 Task: Find connections with filter location Khōst with filter topic #Projectmanagements with filter profile language English with filter current company L&T Technology Services with filter school LDRP Institute of Technology & Research, Gujarat Technological University with filter industry Specialty Trade Contractors with filter service category Email Marketing with filter keywords title Secretary
Action: Mouse moved to (704, 142)
Screenshot: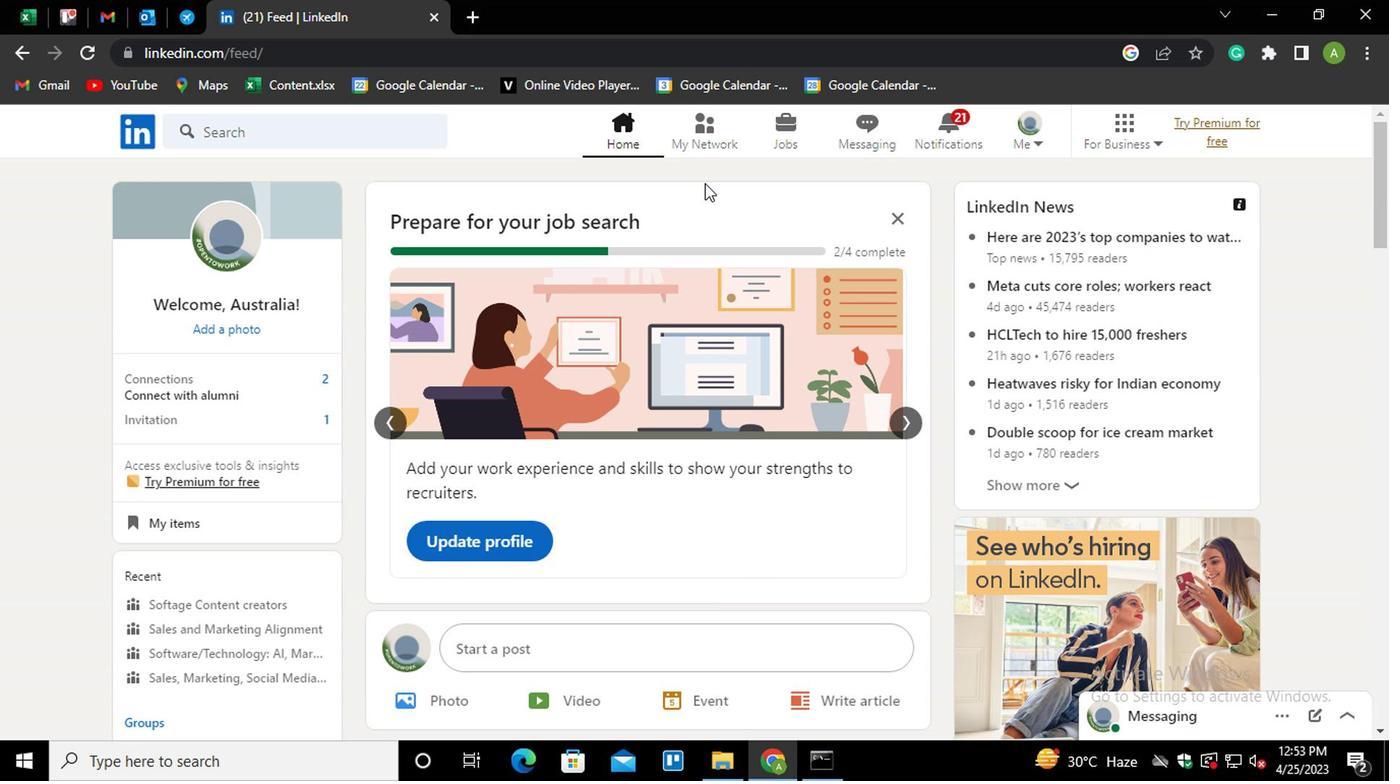 
Action: Mouse pressed left at (704, 142)
Screenshot: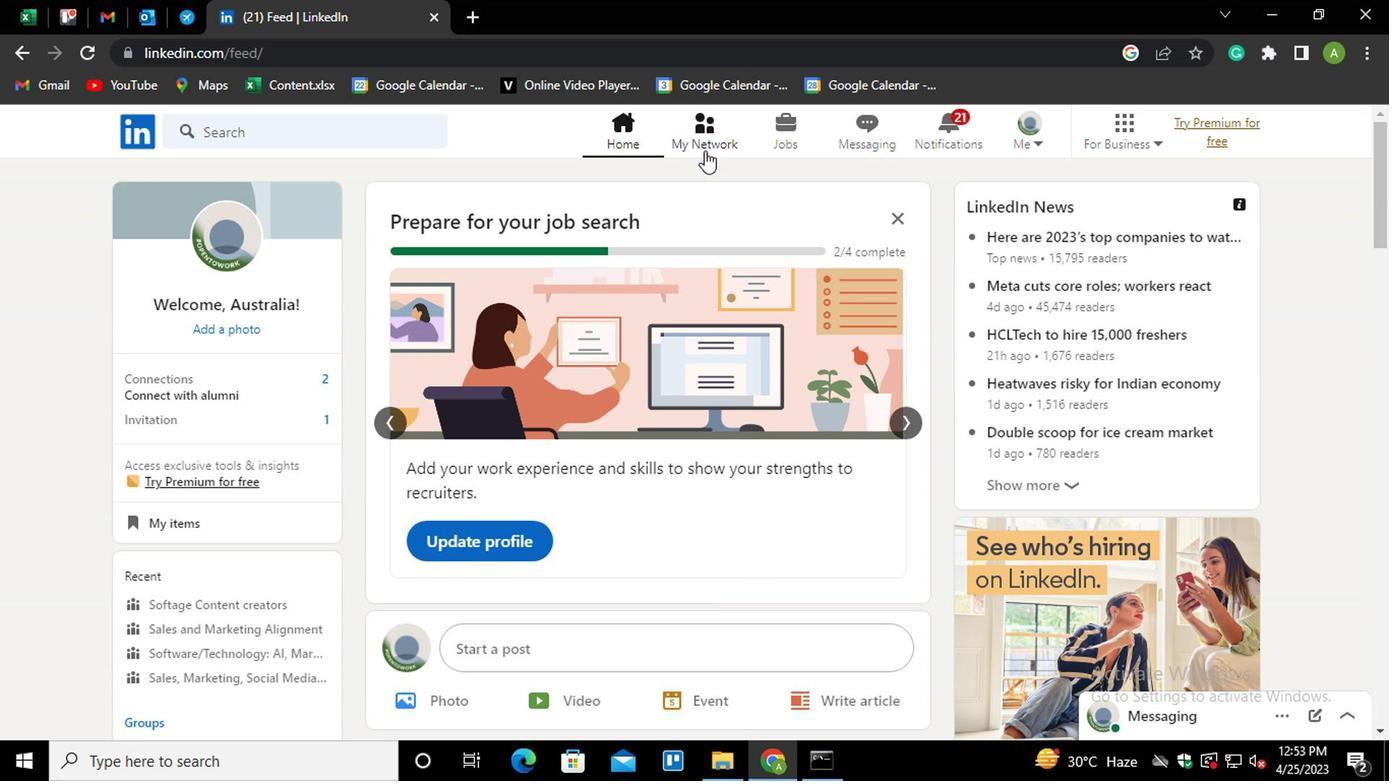 
Action: Mouse moved to (311, 246)
Screenshot: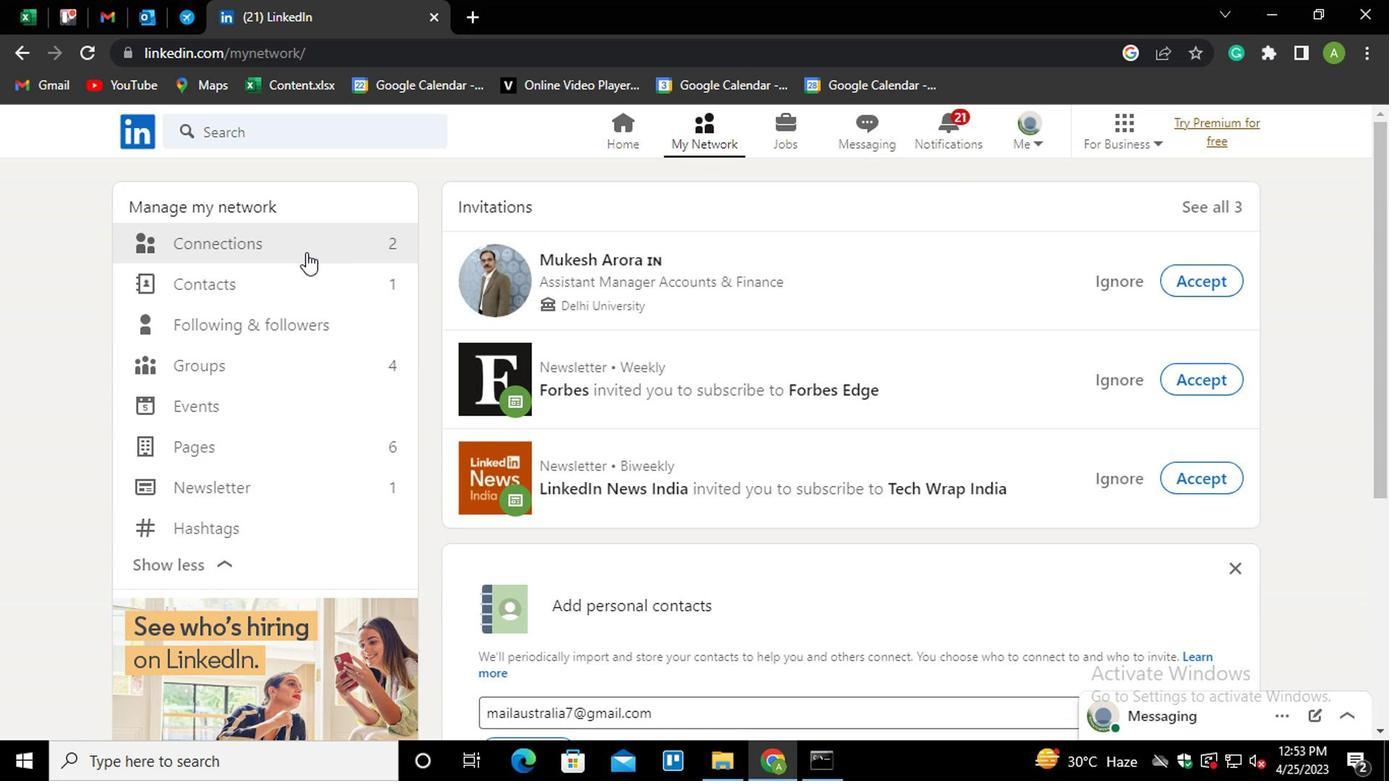 
Action: Mouse pressed left at (311, 246)
Screenshot: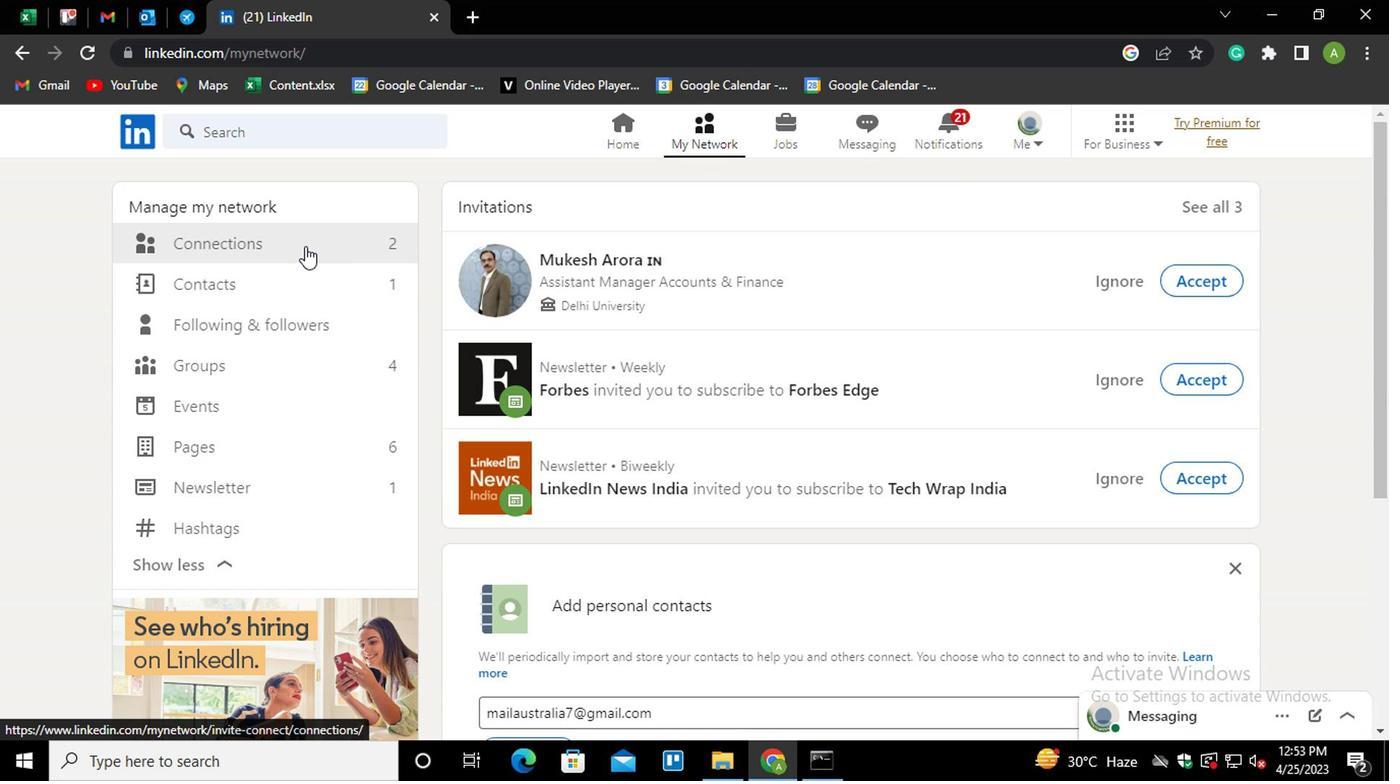 
Action: Mouse moved to (831, 242)
Screenshot: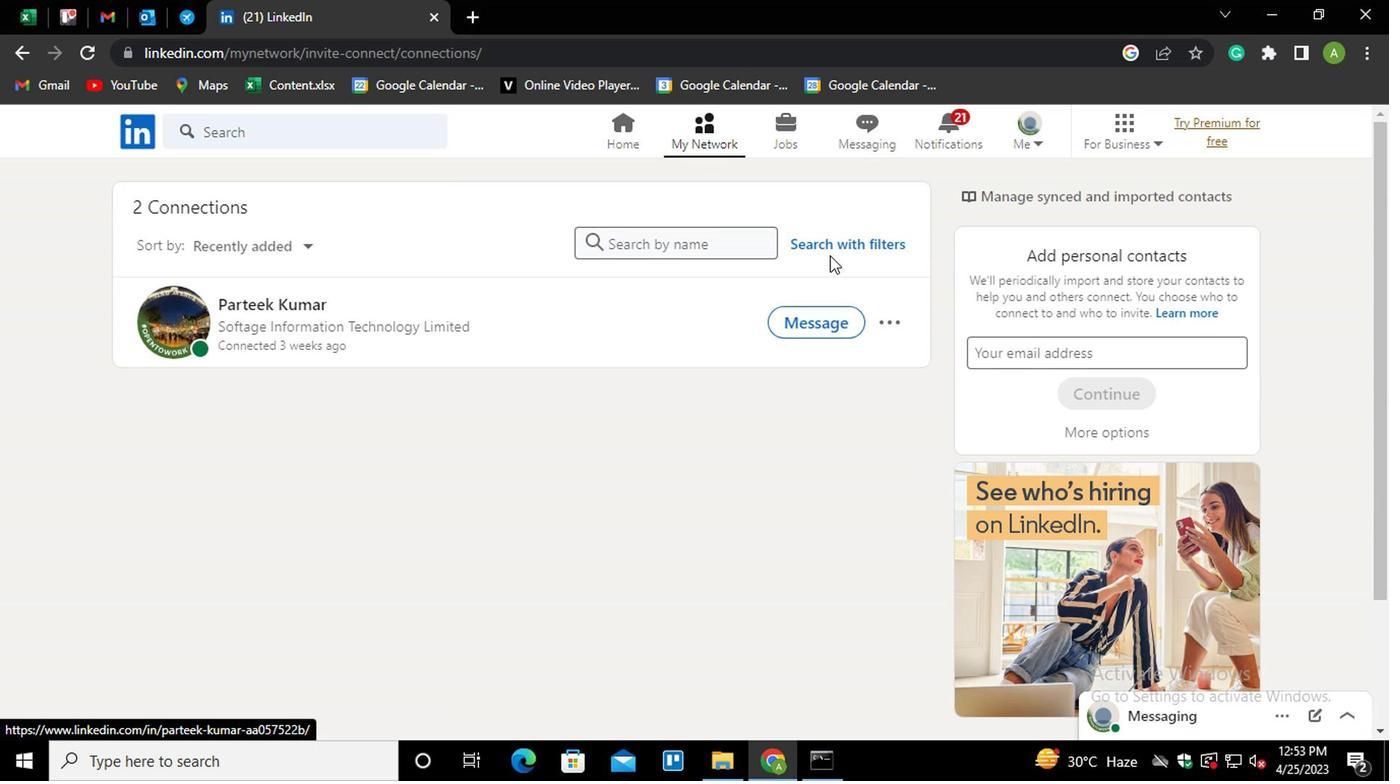
Action: Mouse pressed left at (831, 242)
Screenshot: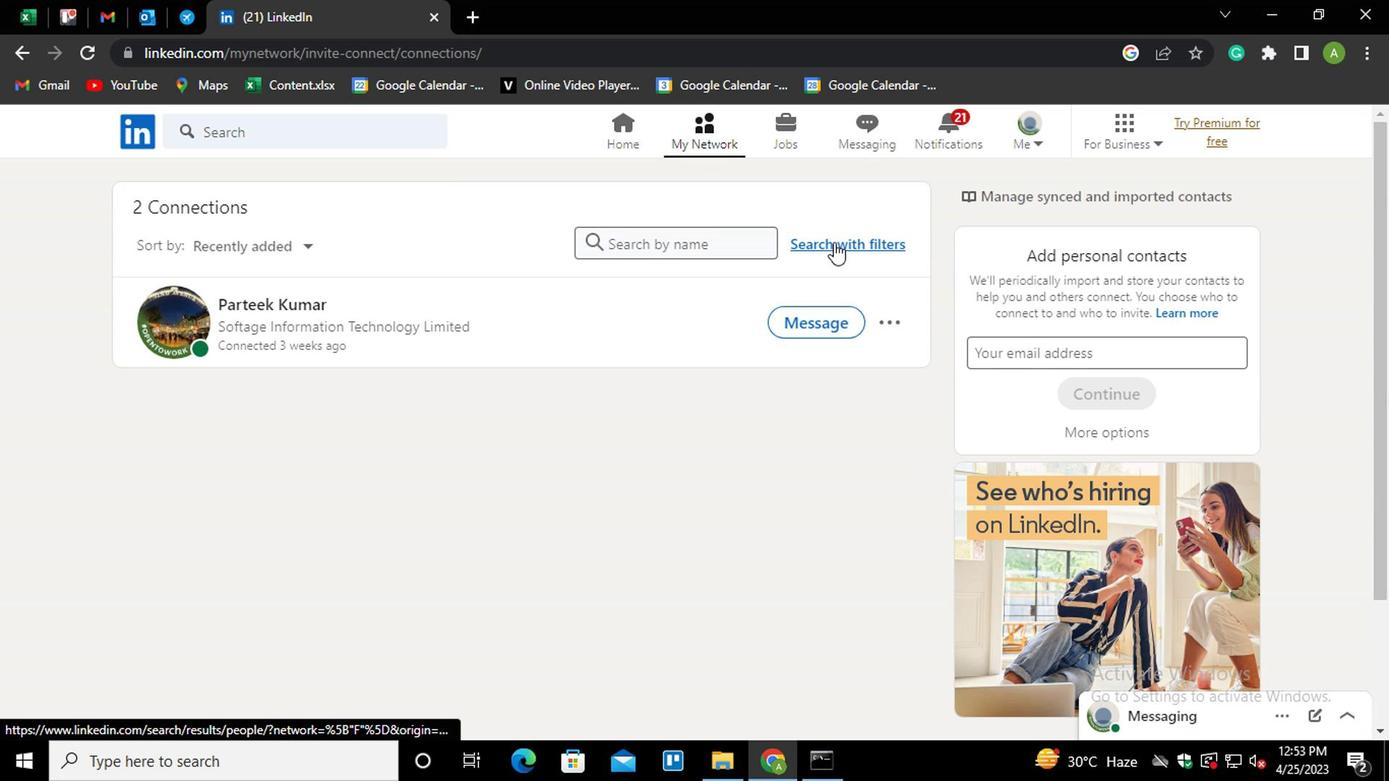 
Action: Mouse moved to (680, 186)
Screenshot: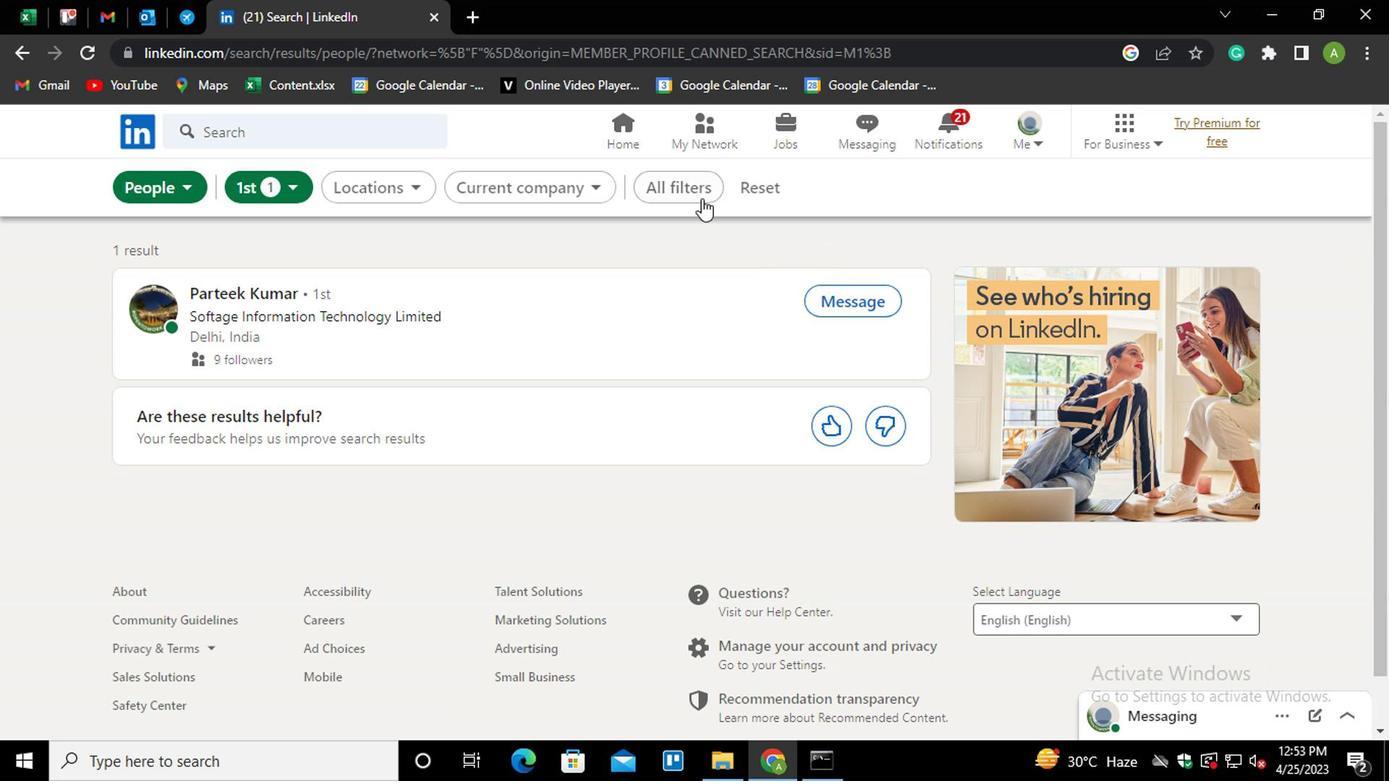 
Action: Mouse pressed left at (680, 186)
Screenshot: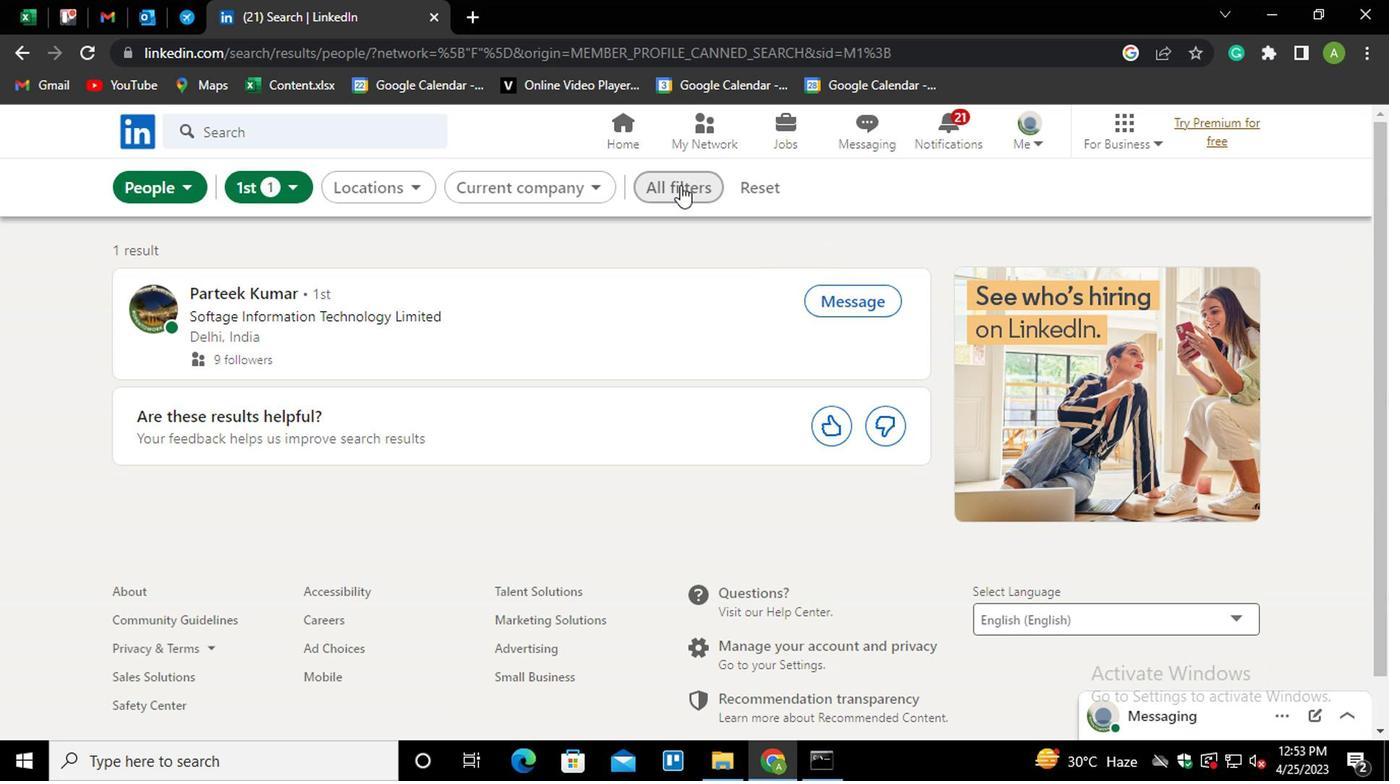 
Action: Mouse moved to (949, 386)
Screenshot: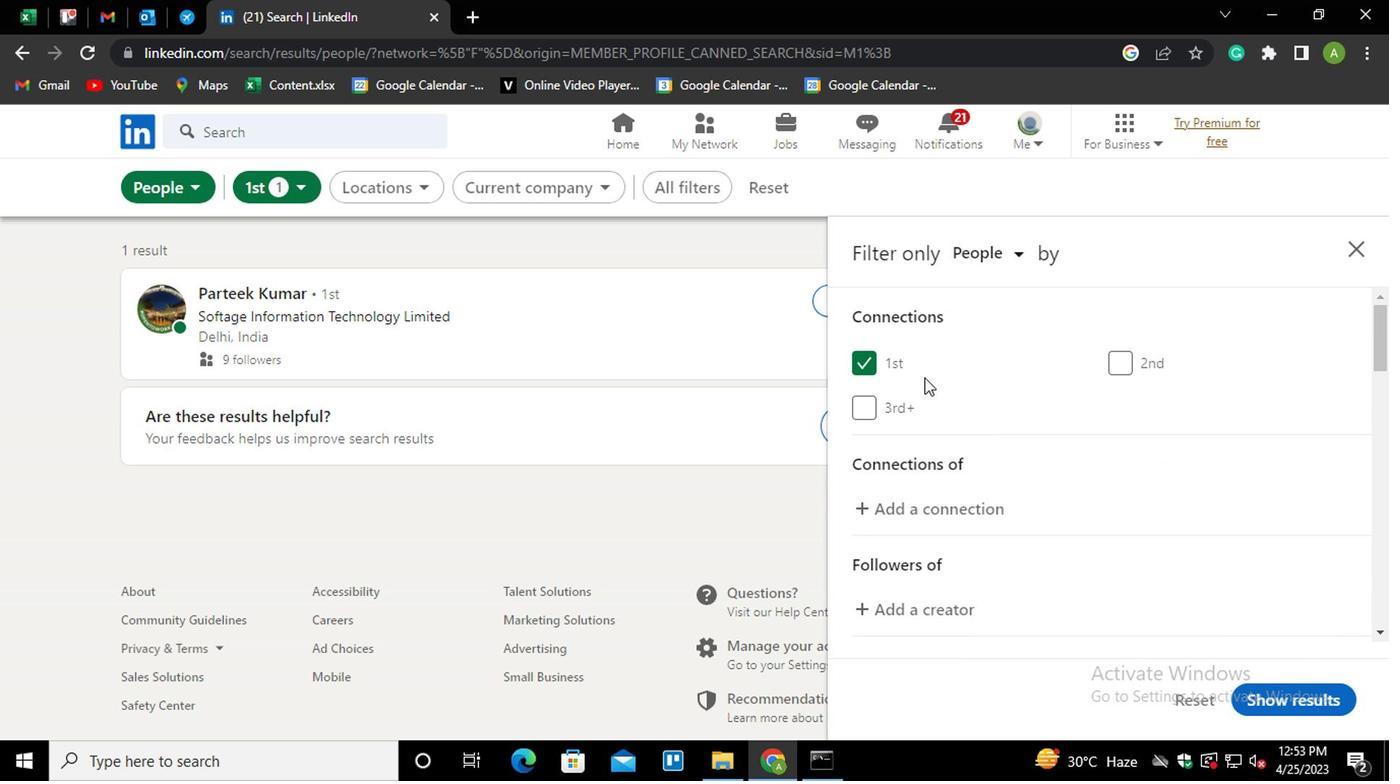 
Action: Mouse scrolled (949, 384) with delta (0, -1)
Screenshot: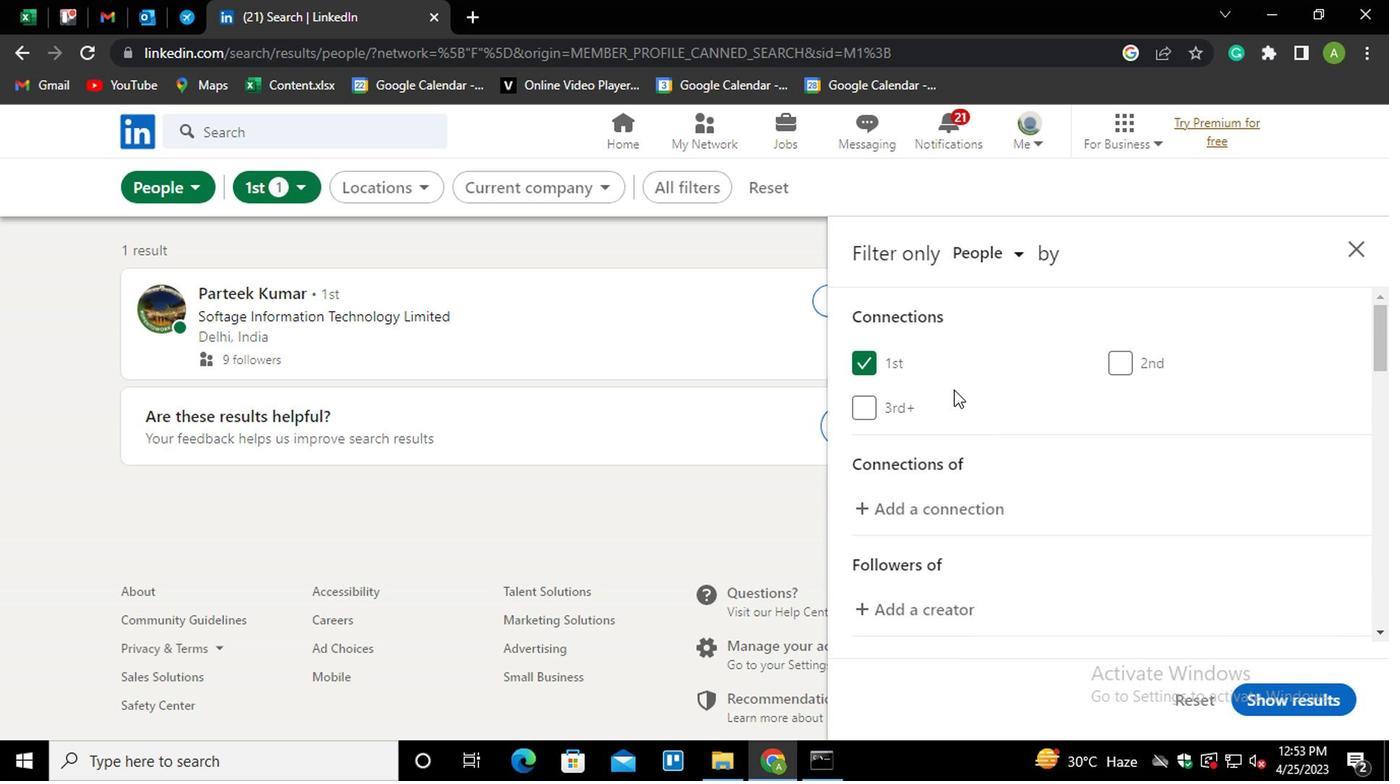 
Action: Mouse scrolled (949, 384) with delta (0, -1)
Screenshot: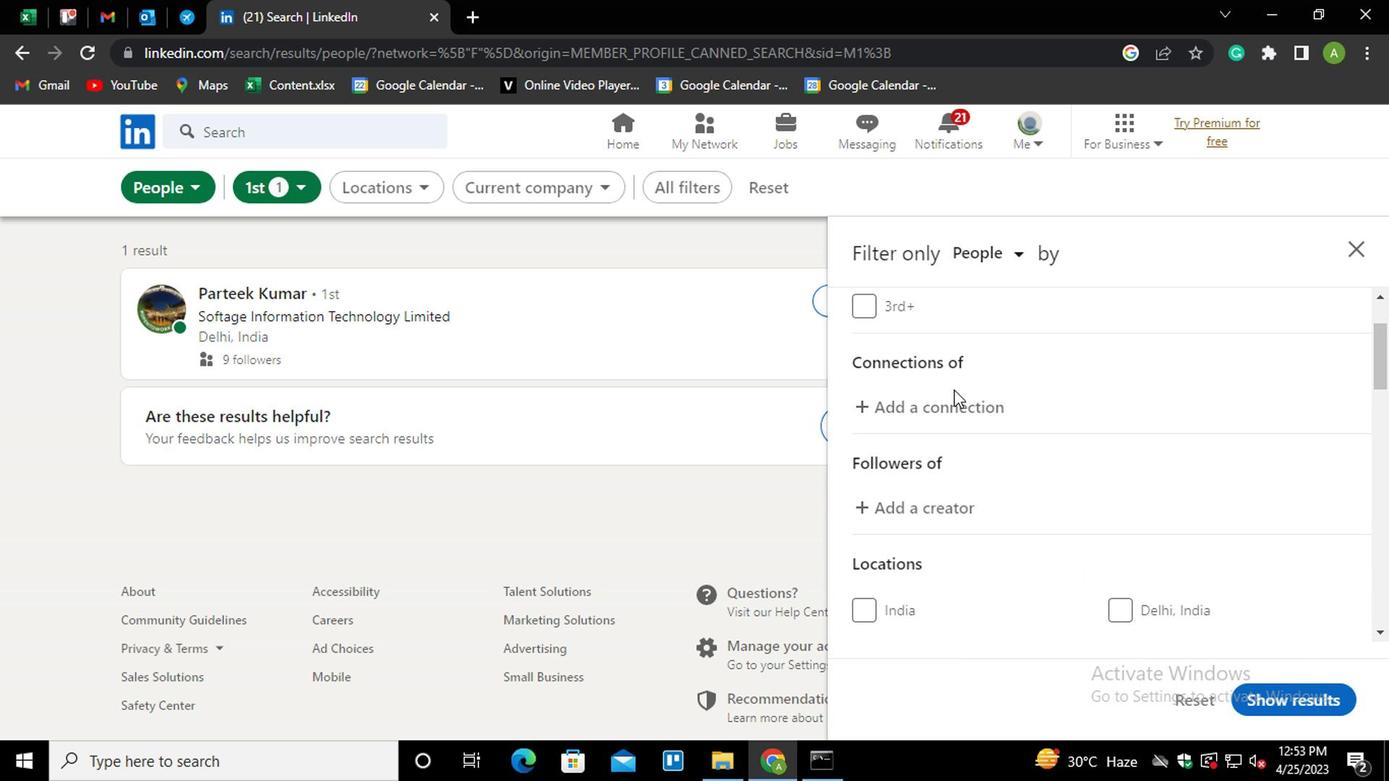 
Action: Mouse moved to (947, 389)
Screenshot: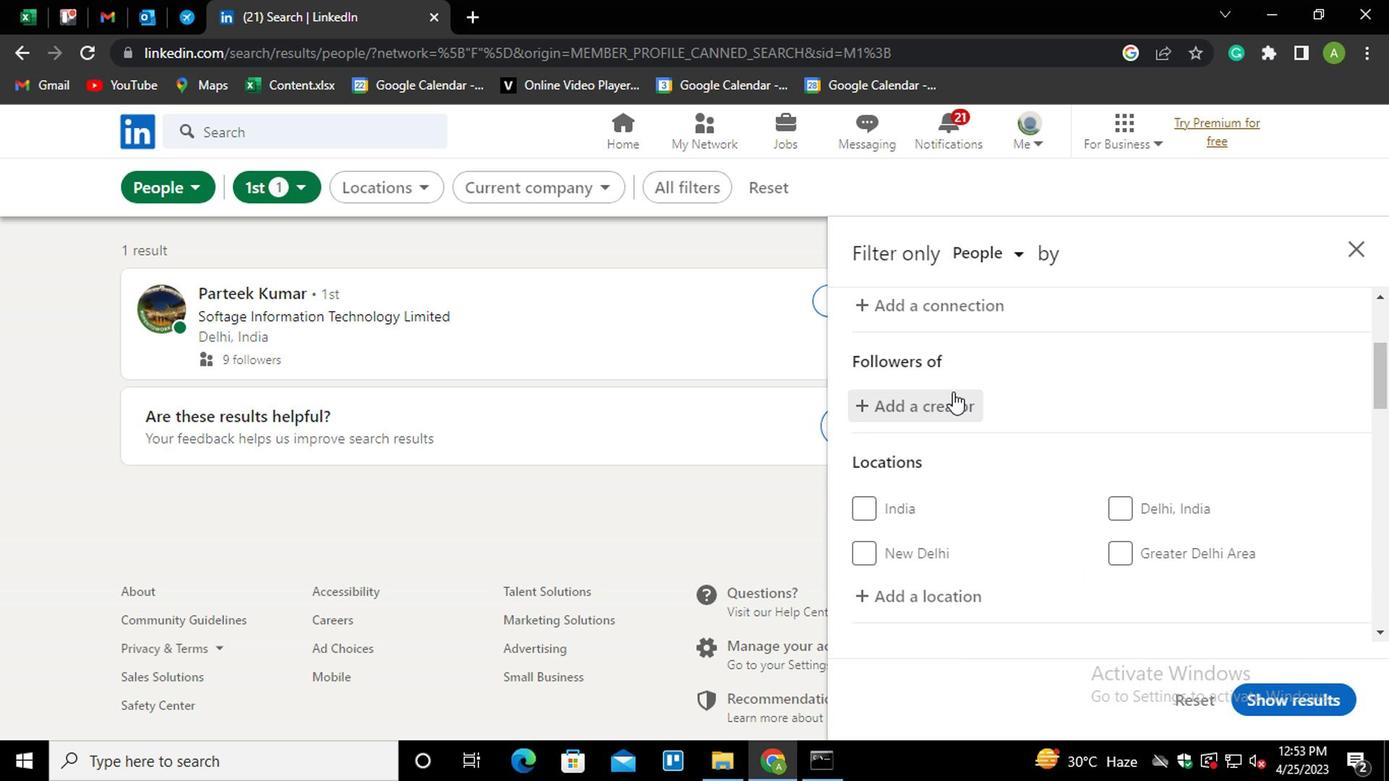 
Action: Mouse scrolled (947, 387) with delta (0, -1)
Screenshot: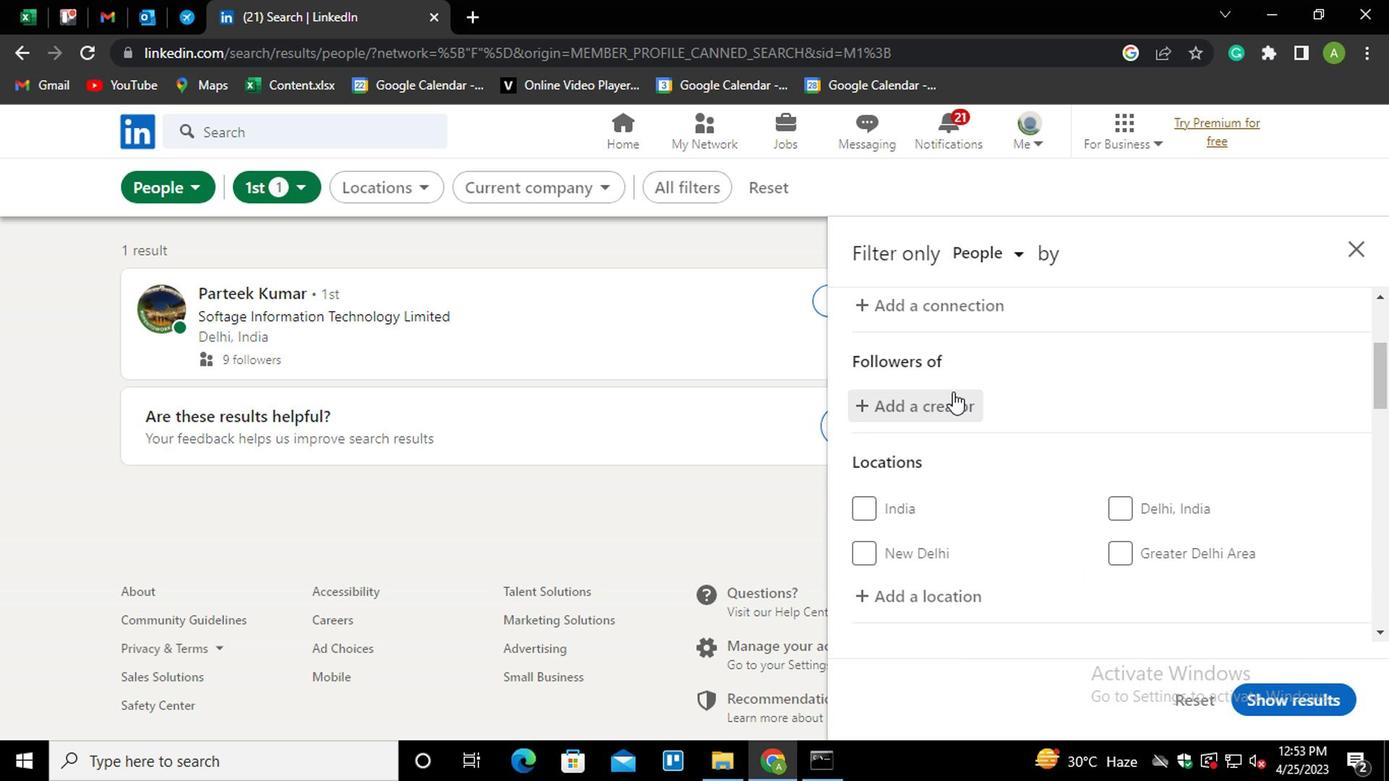
Action: Mouse moved to (934, 485)
Screenshot: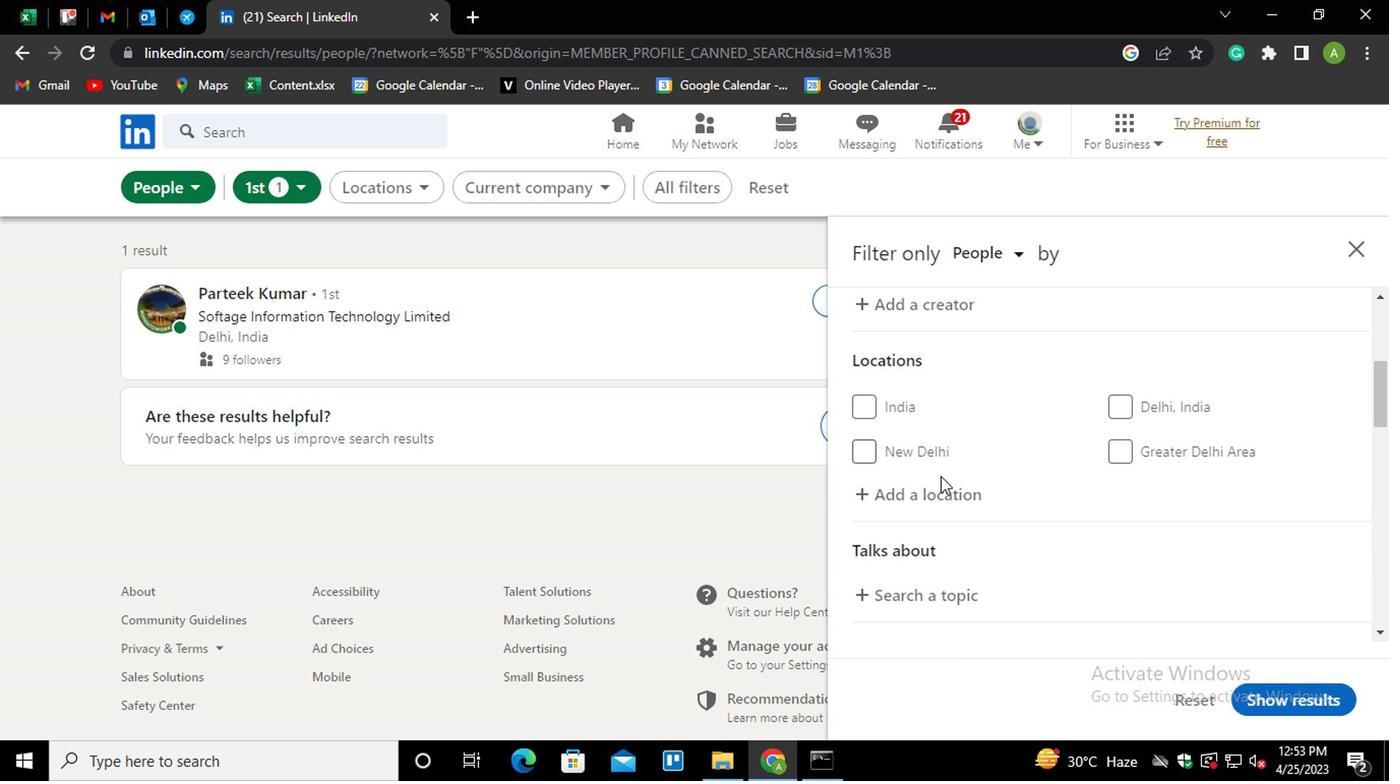 
Action: Mouse pressed left at (934, 485)
Screenshot: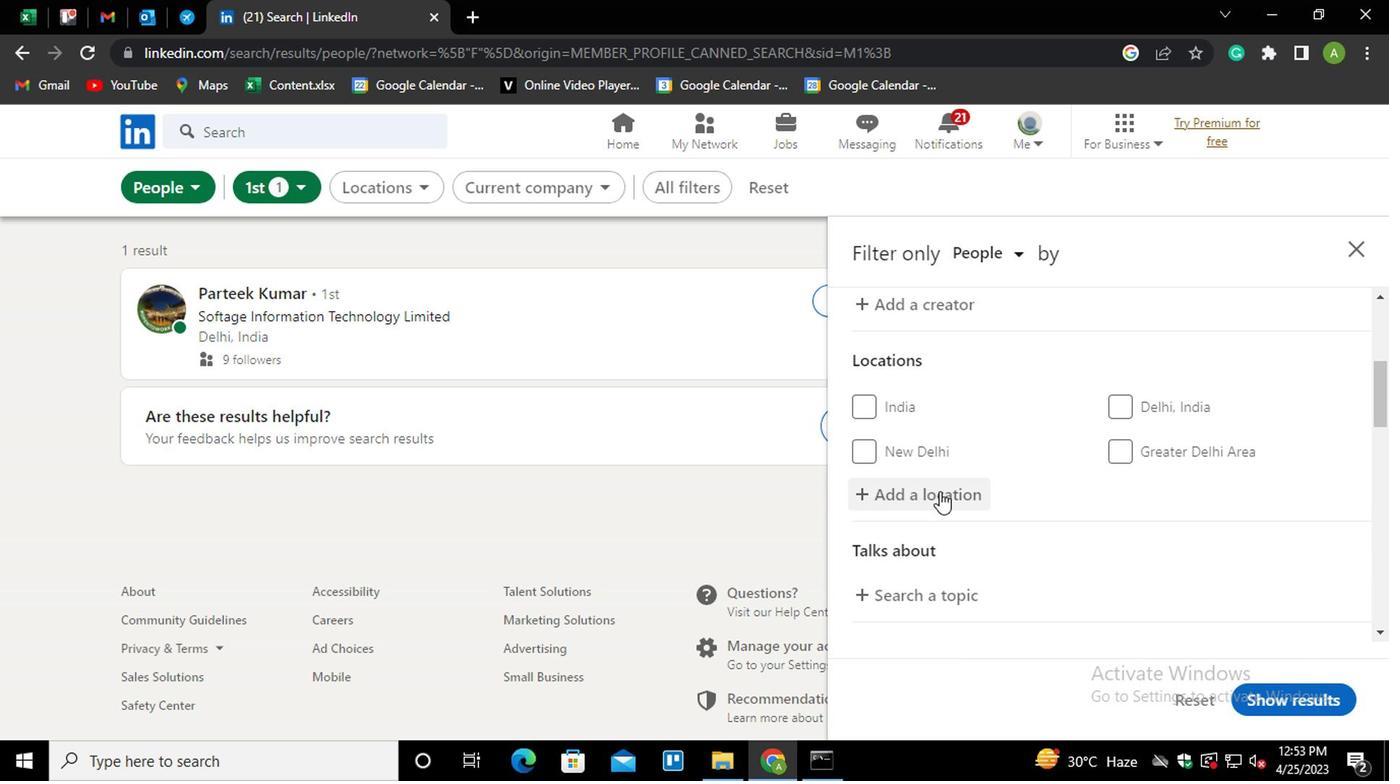 
Action: Mouse moved to (925, 486)
Screenshot: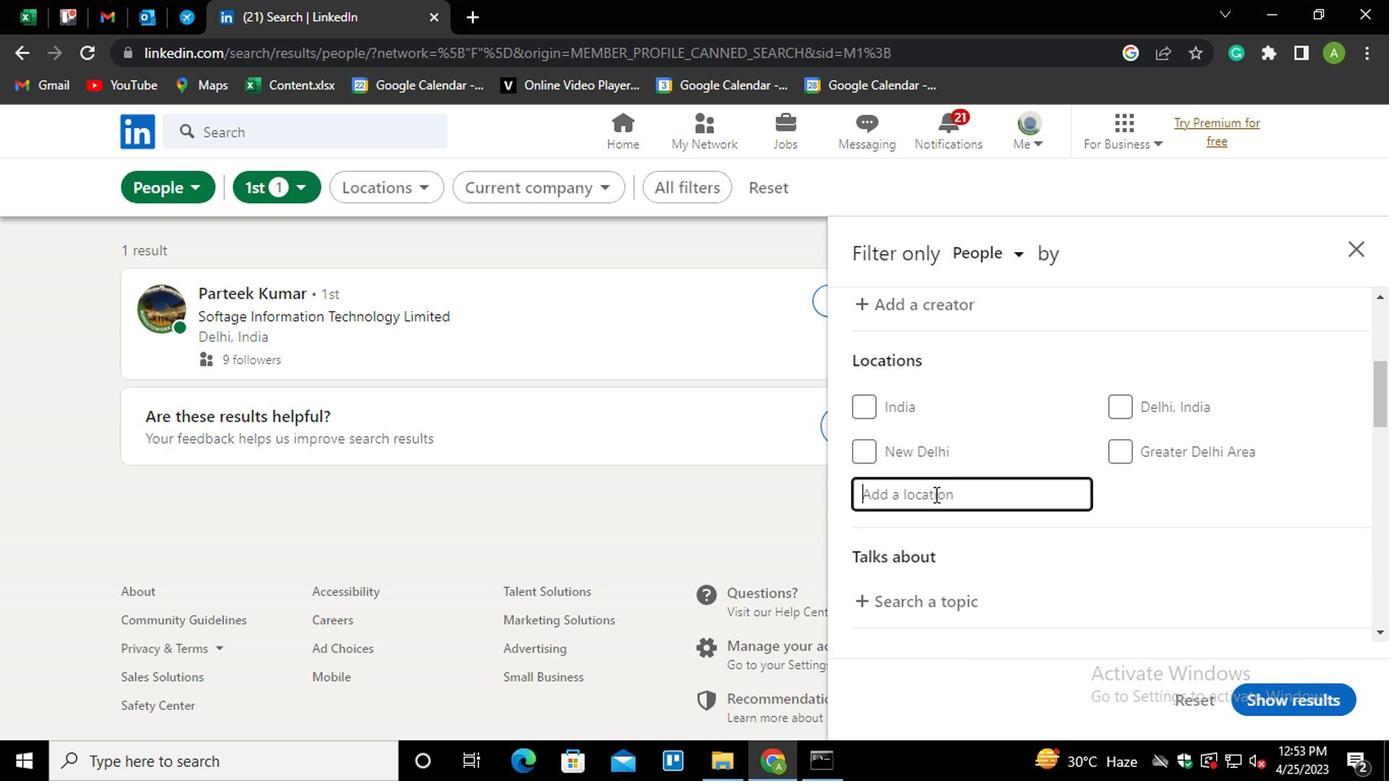 
Action: Mouse pressed left at (925, 486)
Screenshot: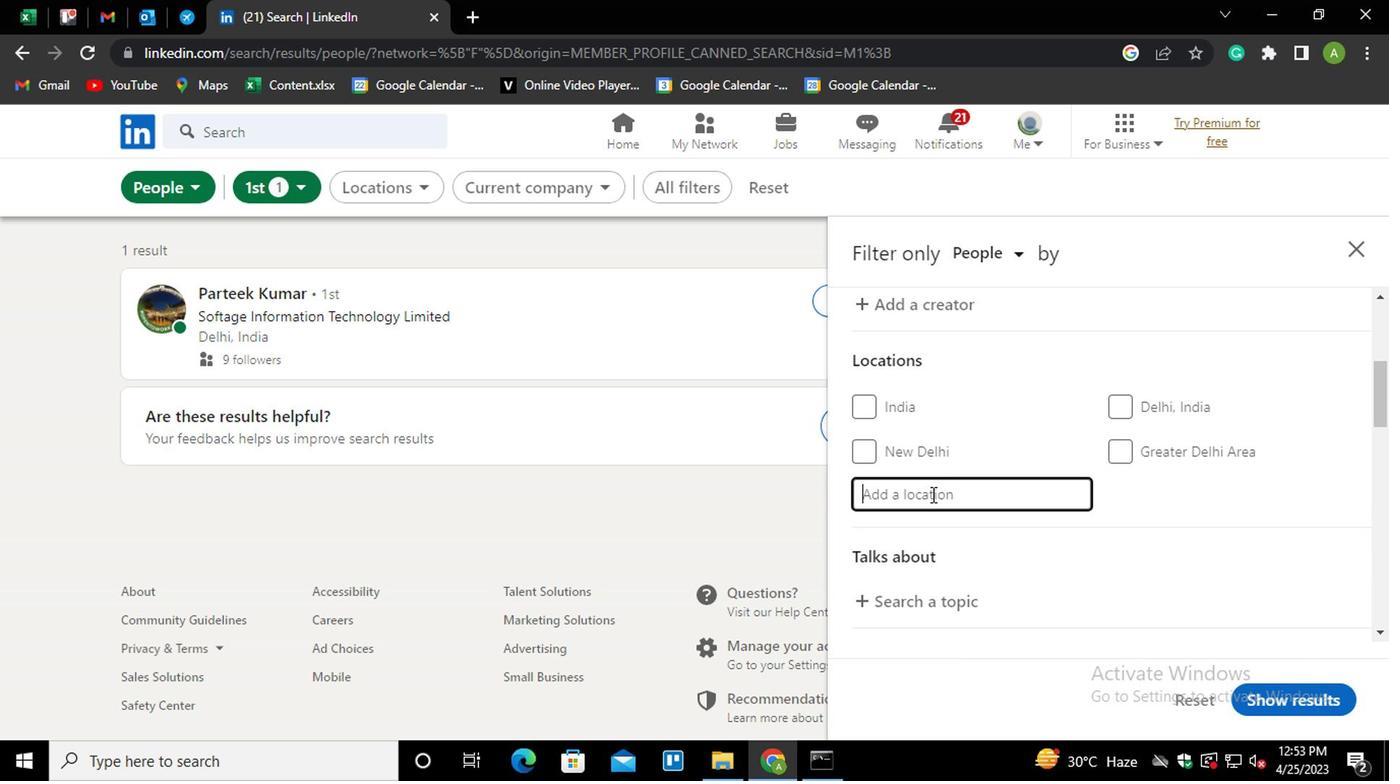 
Action: Mouse moved to (925, 485)
Screenshot: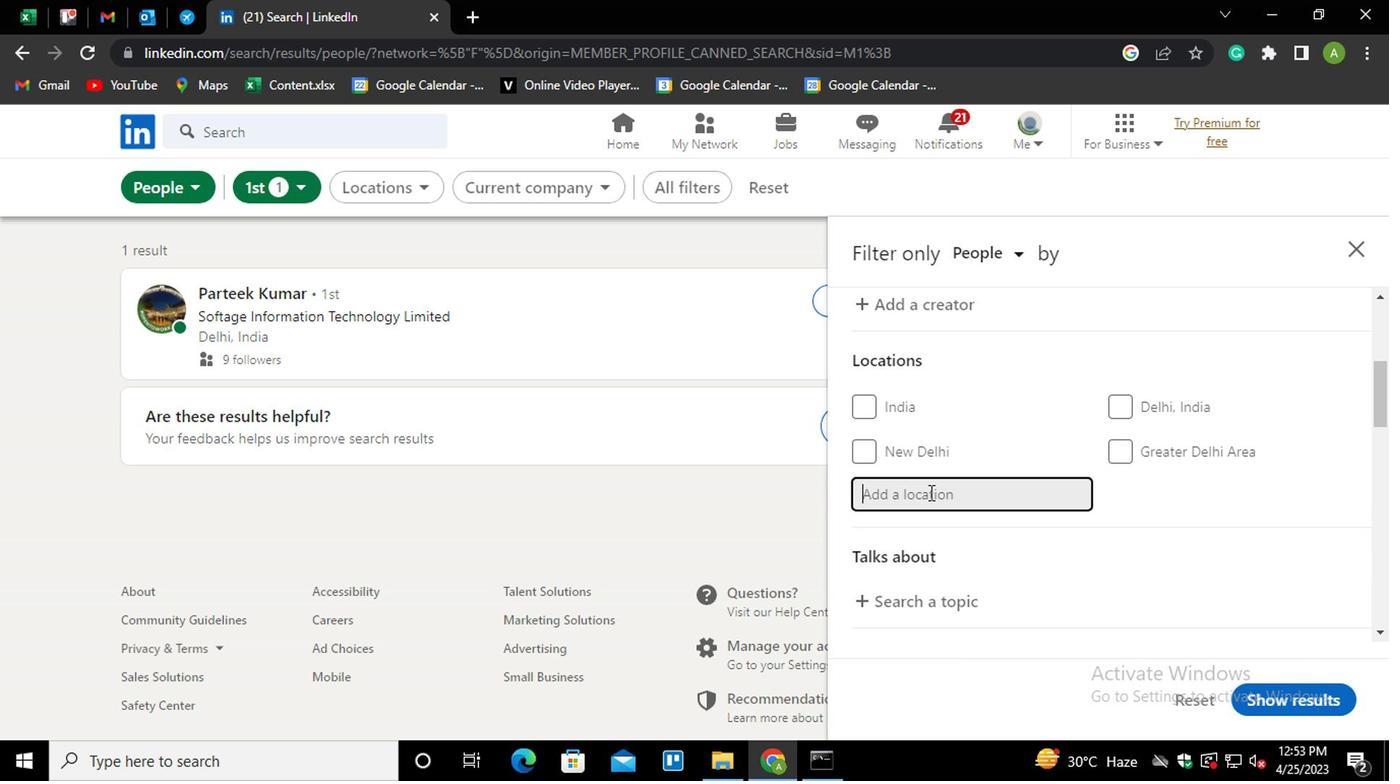 
Action: Key pressed <Key.shift_r>Khost<Key.down><Key.down><Key.enter>
Screenshot: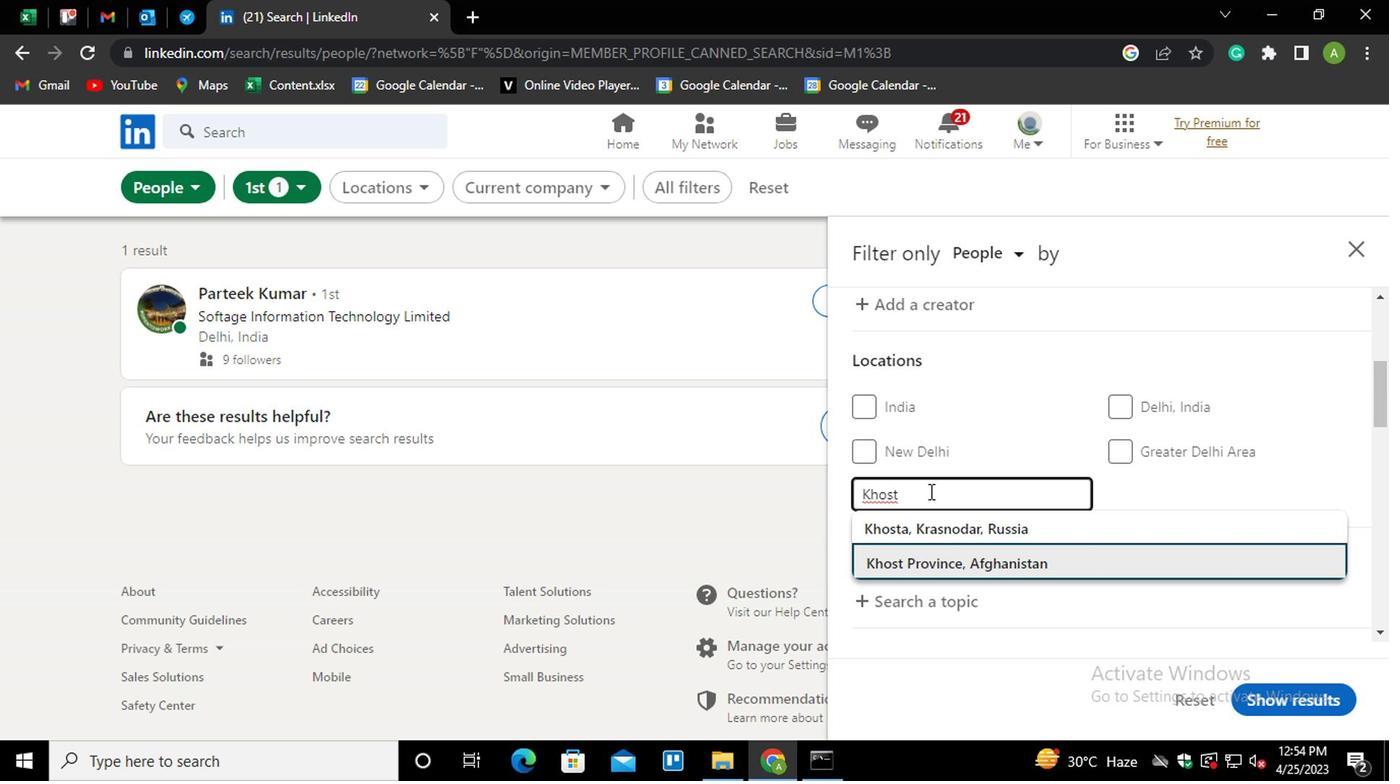 
Action: Mouse moved to (1062, 565)
Screenshot: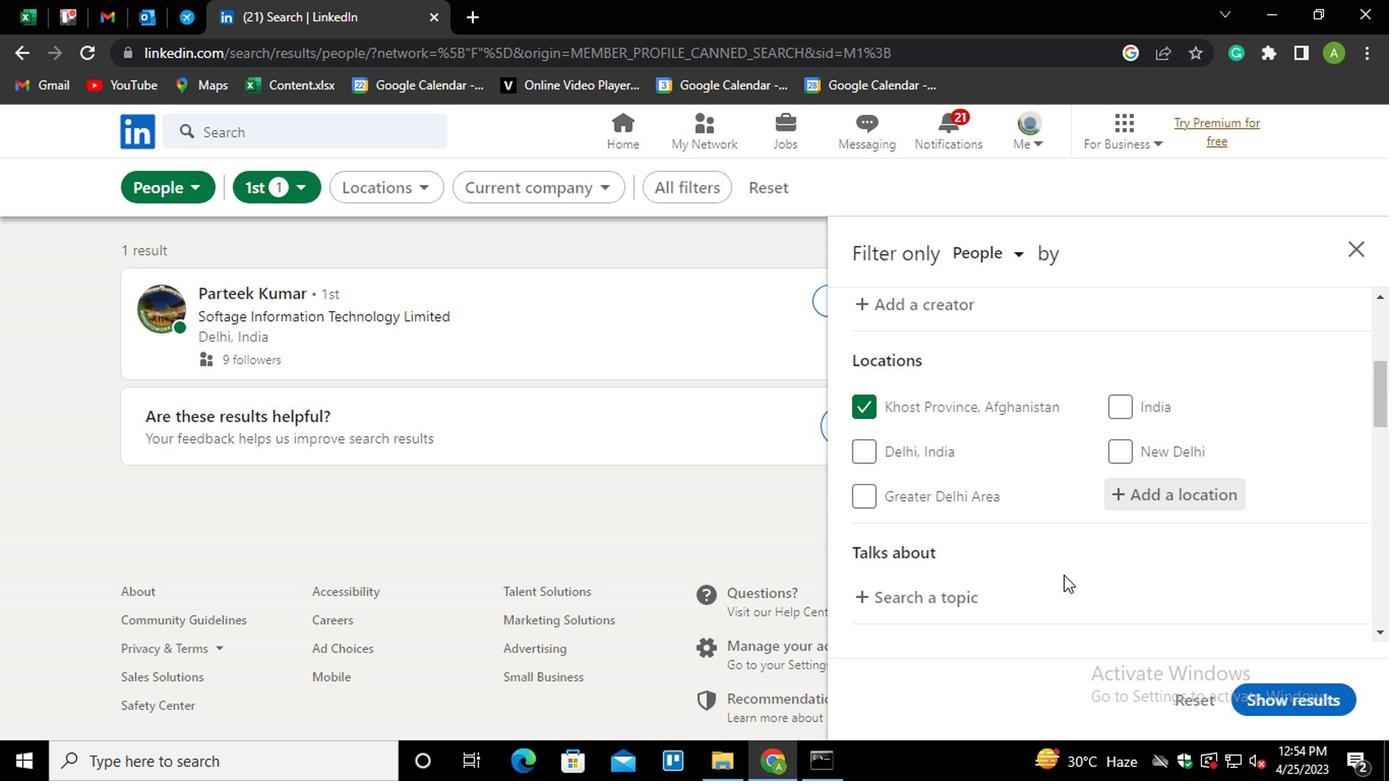 
Action: Mouse scrolled (1062, 564) with delta (0, 0)
Screenshot: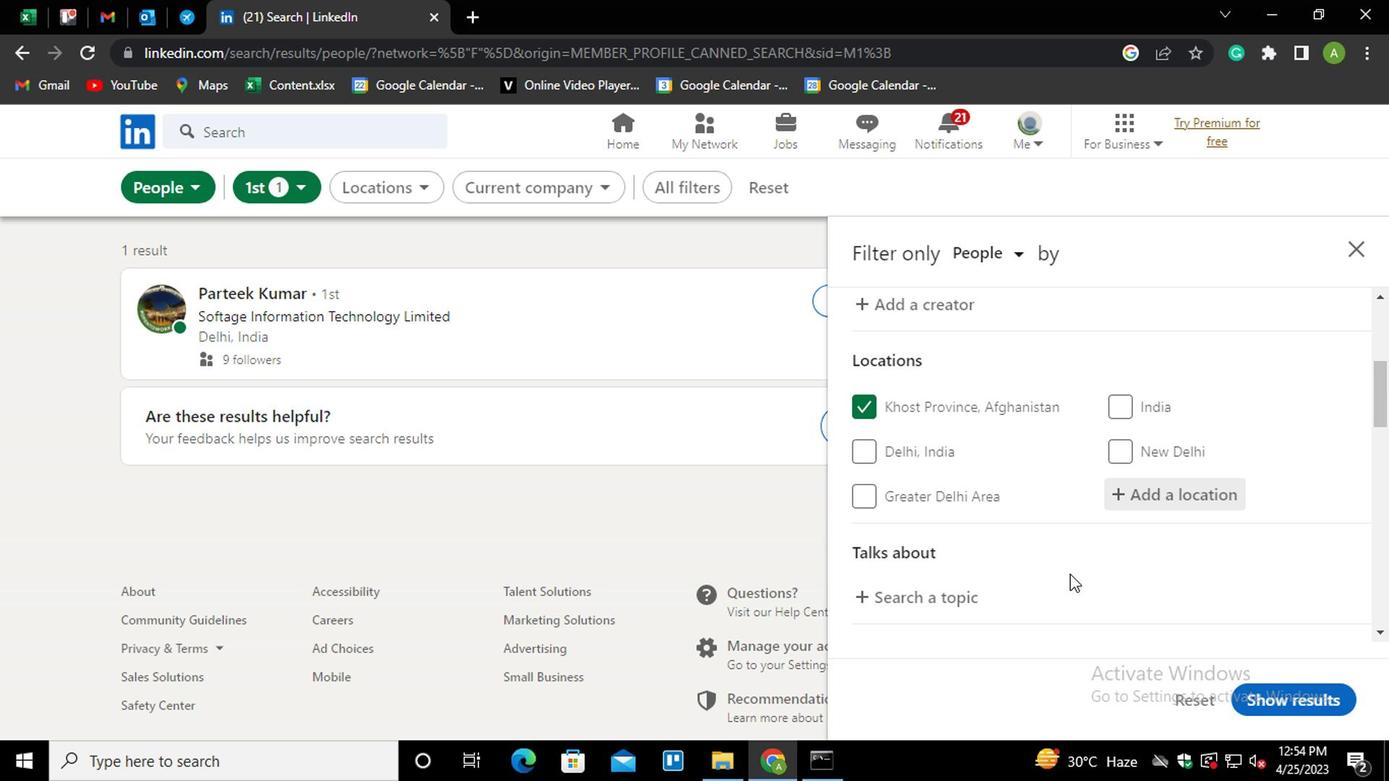 
Action: Mouse moved to (941, 491)
Screenshot: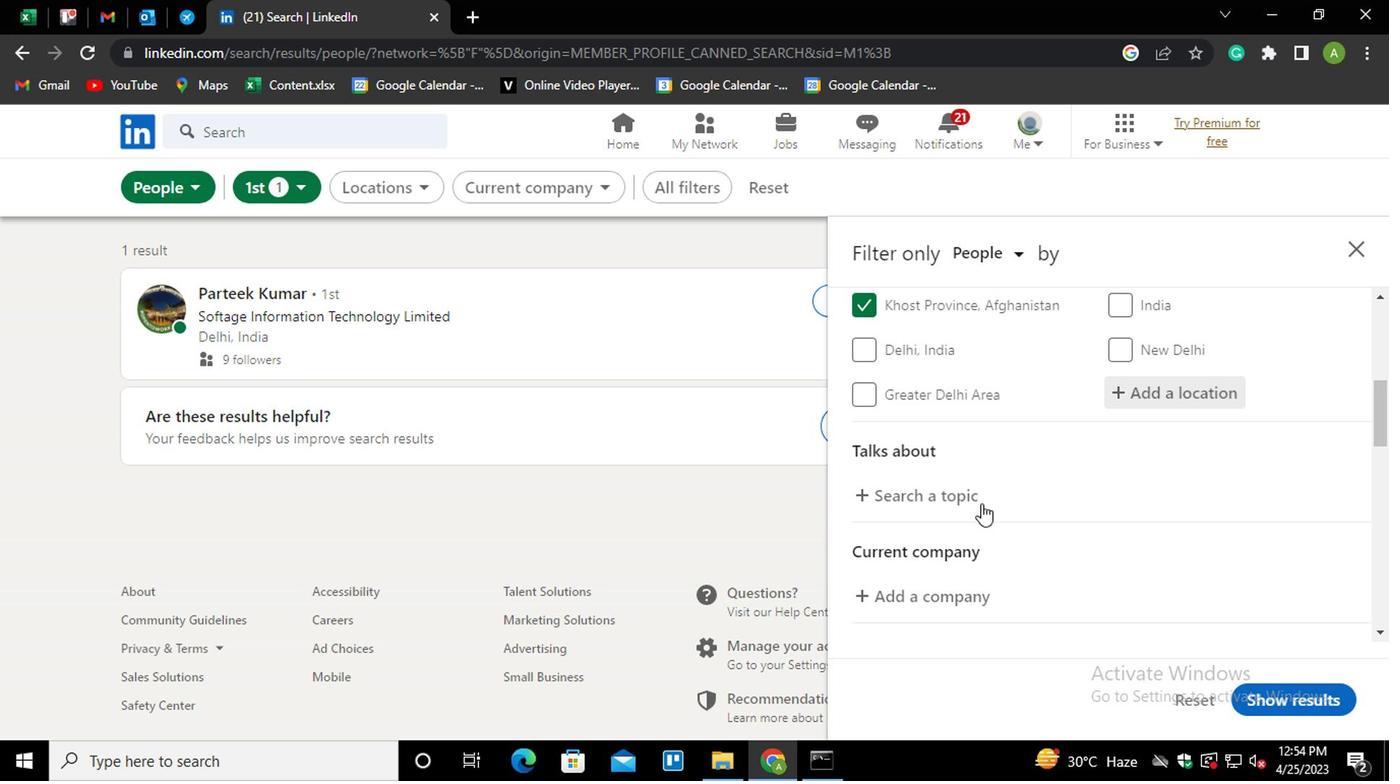 
Action: Mouse pressed left at (941, 491)
Screenshot: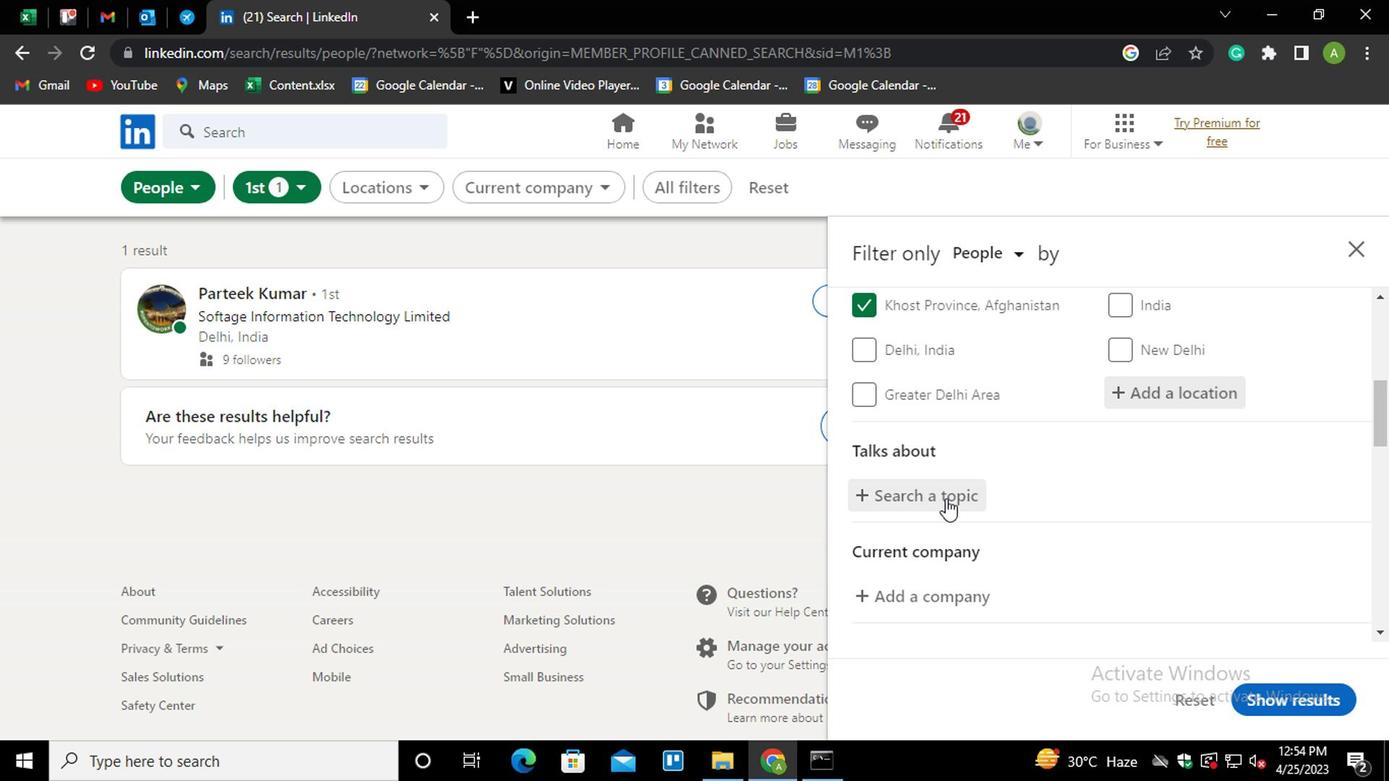 
Action: Key pressed <Key.shift>#<Key.shift_r>PROJR<Key.backspace>ECTMANAGEMENTS
Screenshot: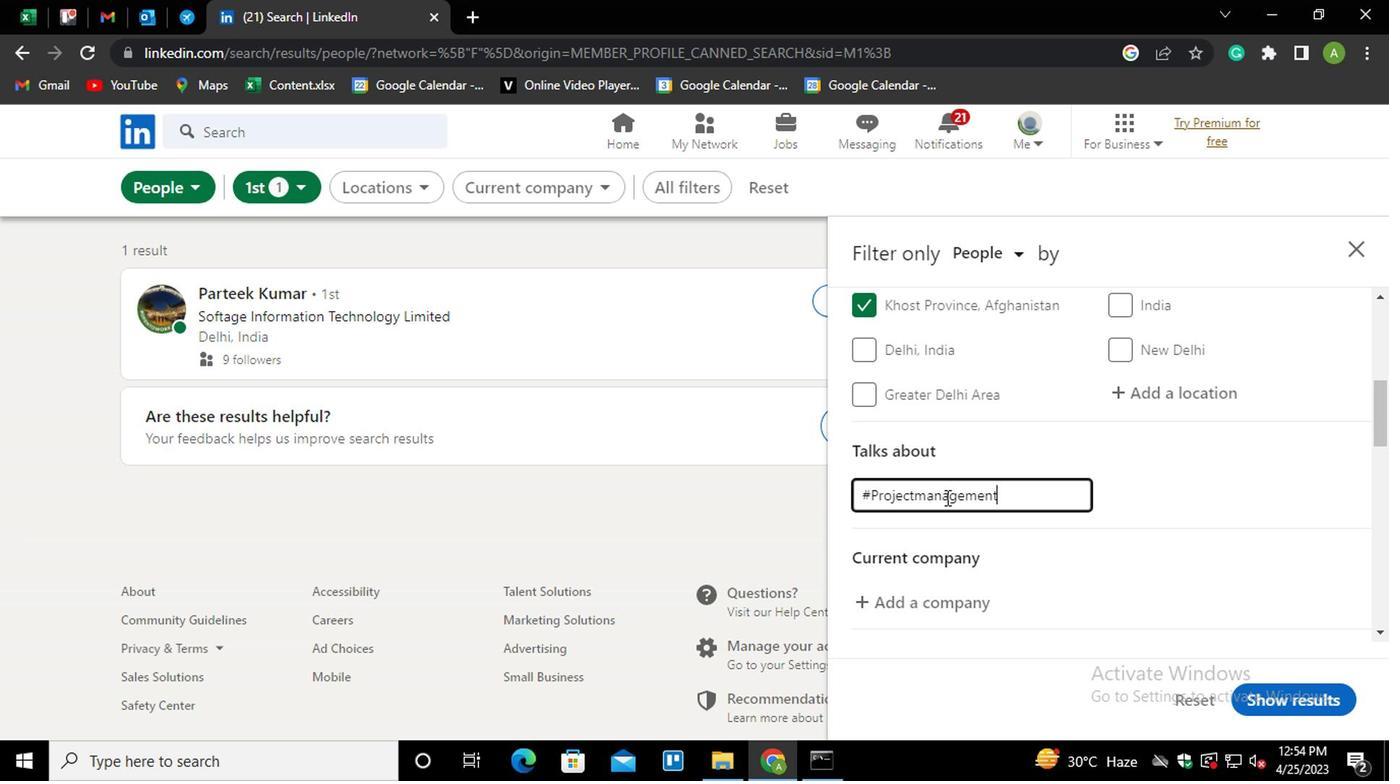 
Action: Mouse moved to (1196, 502)
Screenshot: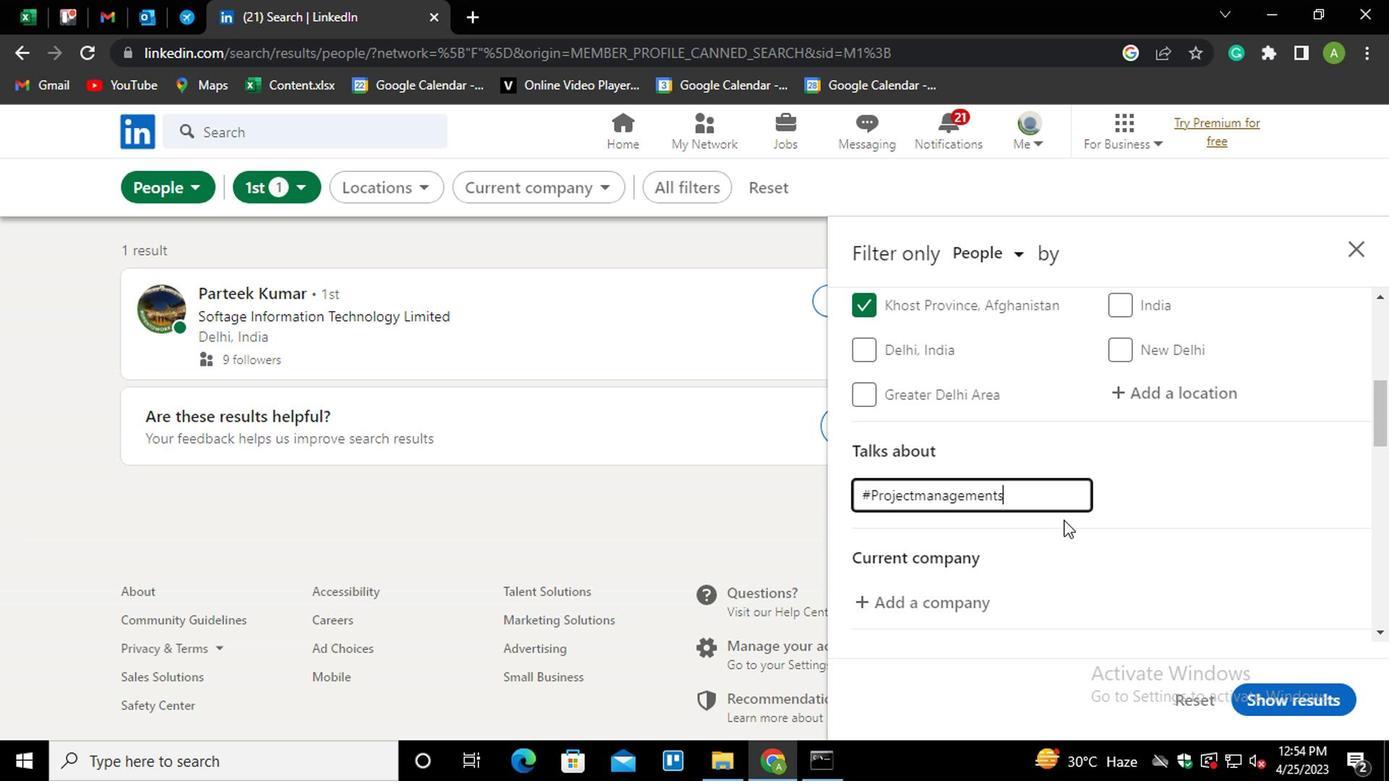 
Action: Mouse pressed left at (1196, 502)
Screenshot: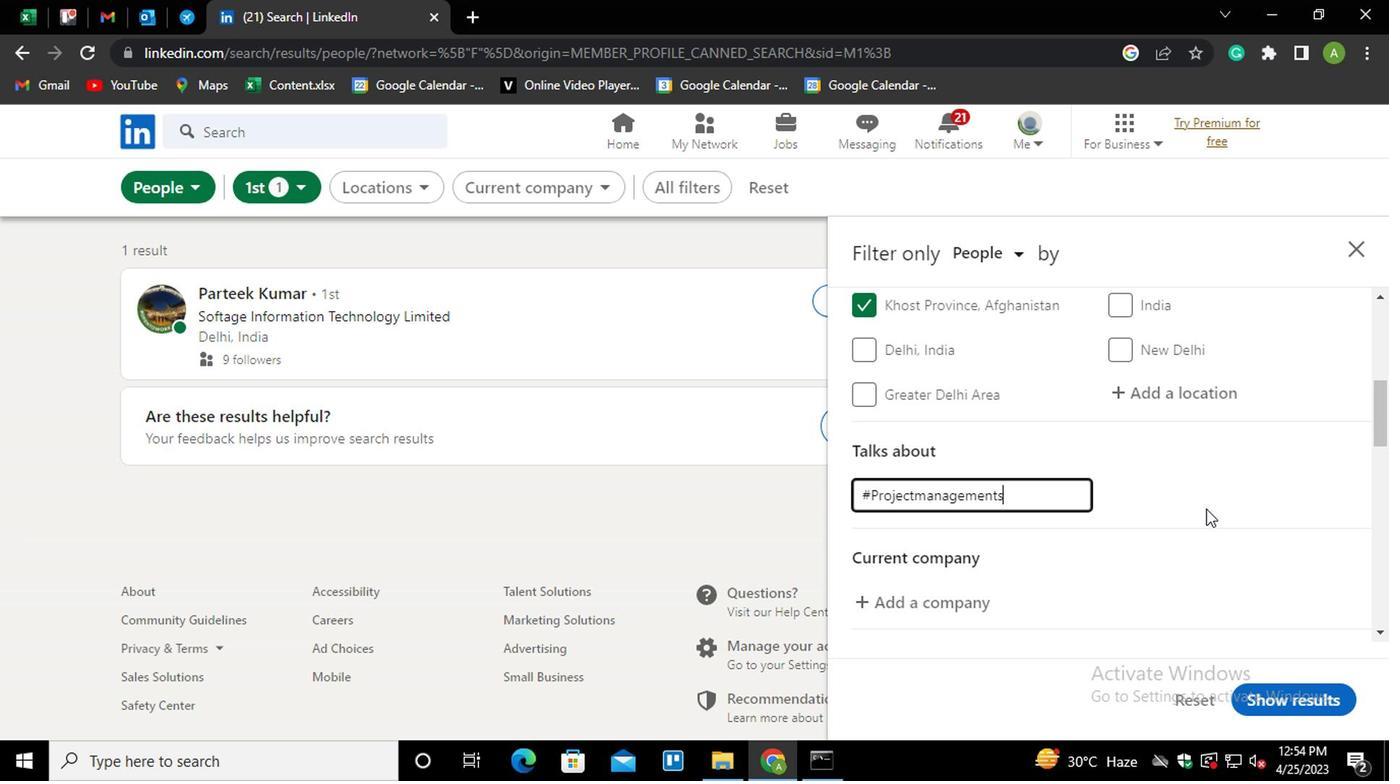 
Action: Mouse moved to (1199, 499)
Screenshot: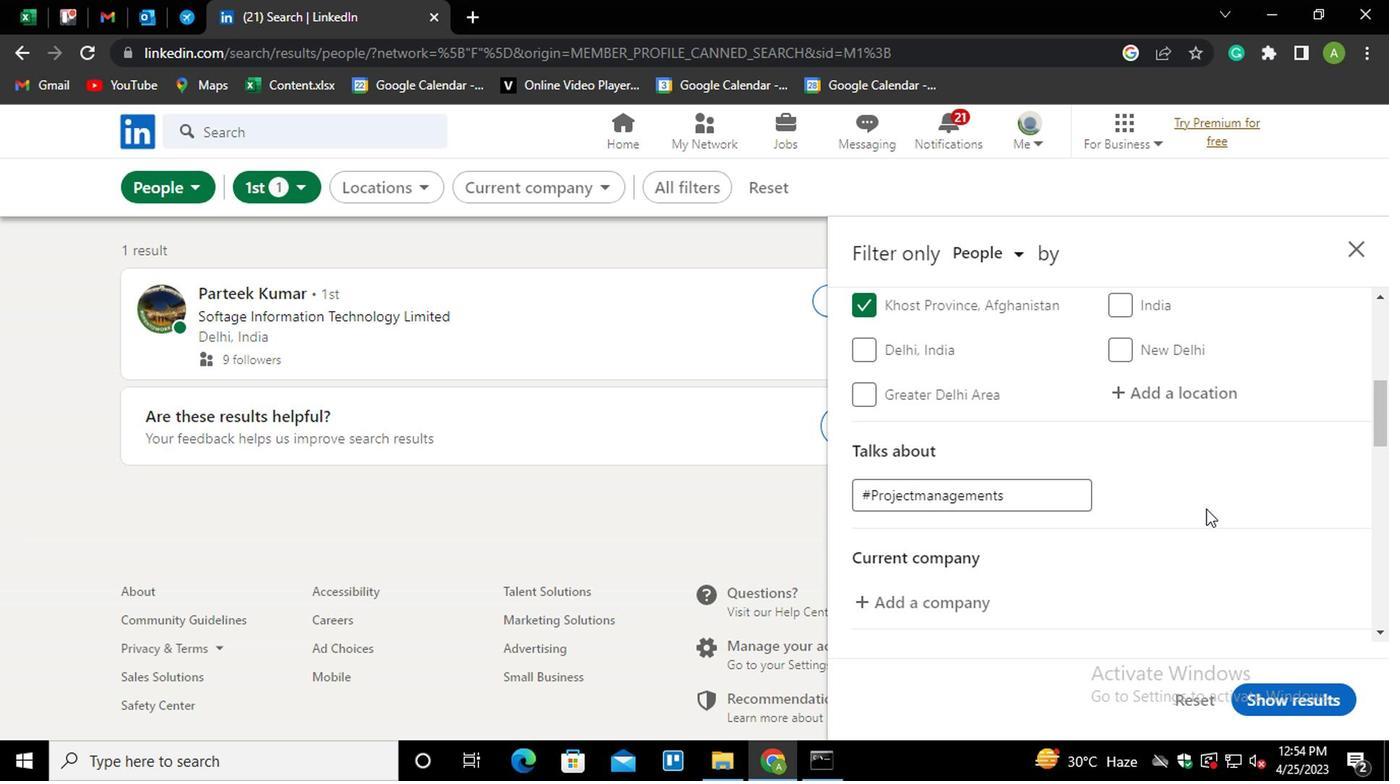 
Action: Mouse scrolled (1199, 499) with delta (0, 0)
Screenshot: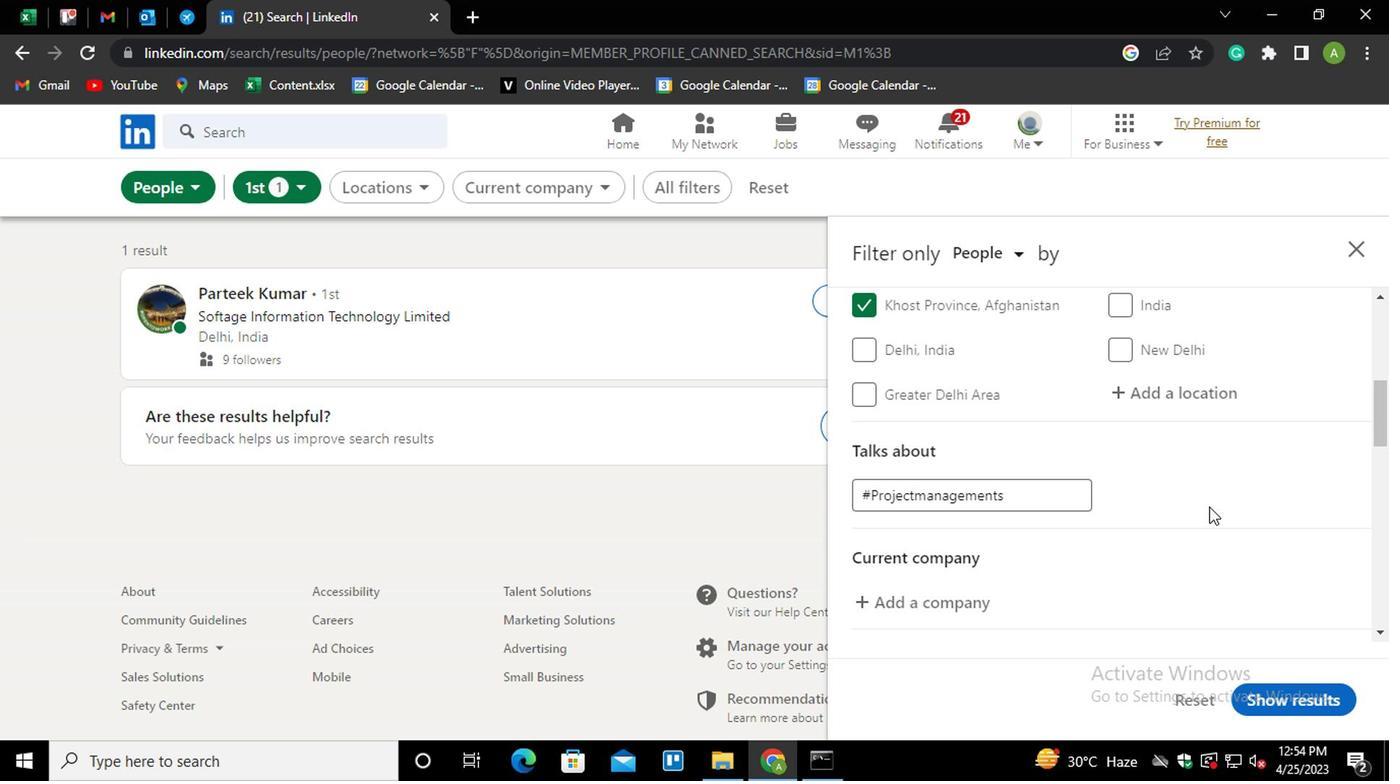 
Action: Mouse scrolled (1199, 499) with delta (0, 0)
Screenshot: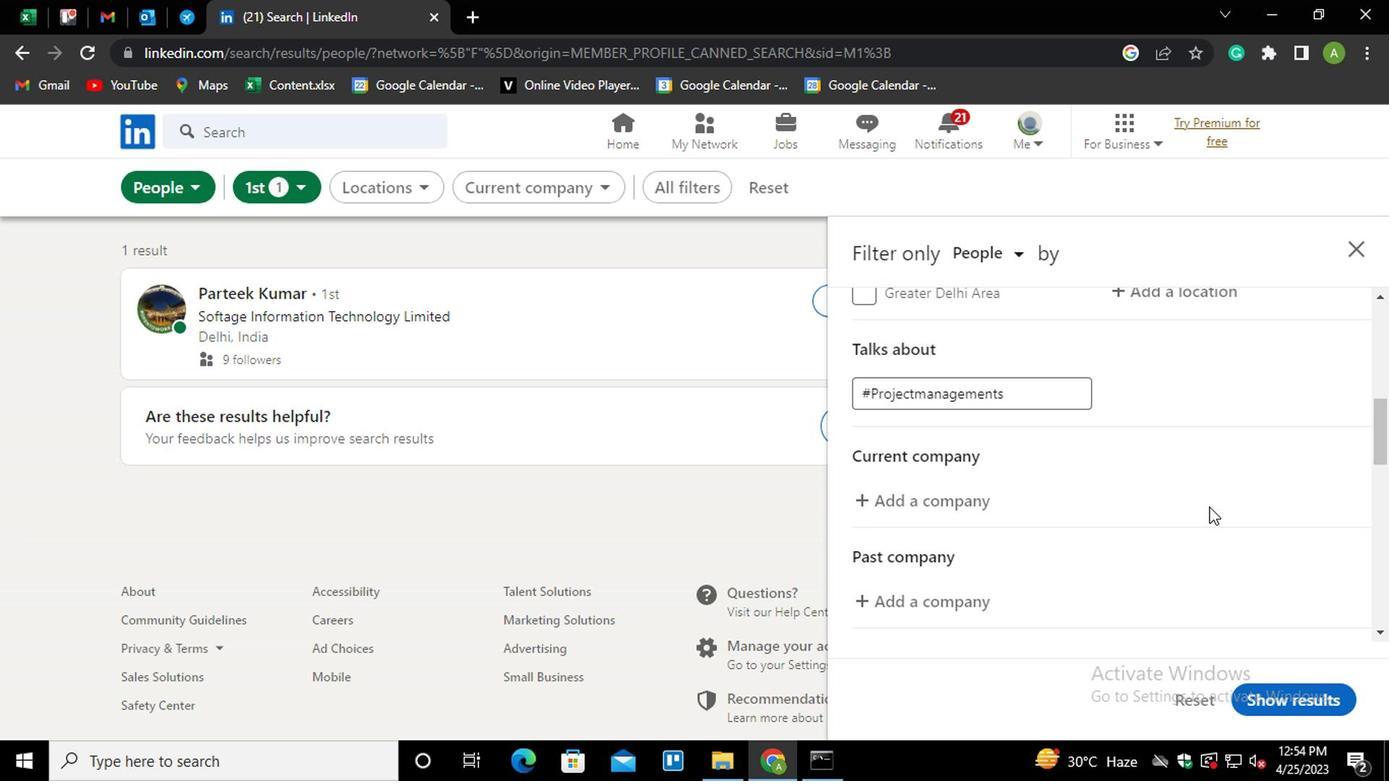 
Action: Mouse scrolled (1199, 499) with delta (0, 0)
Screenshot: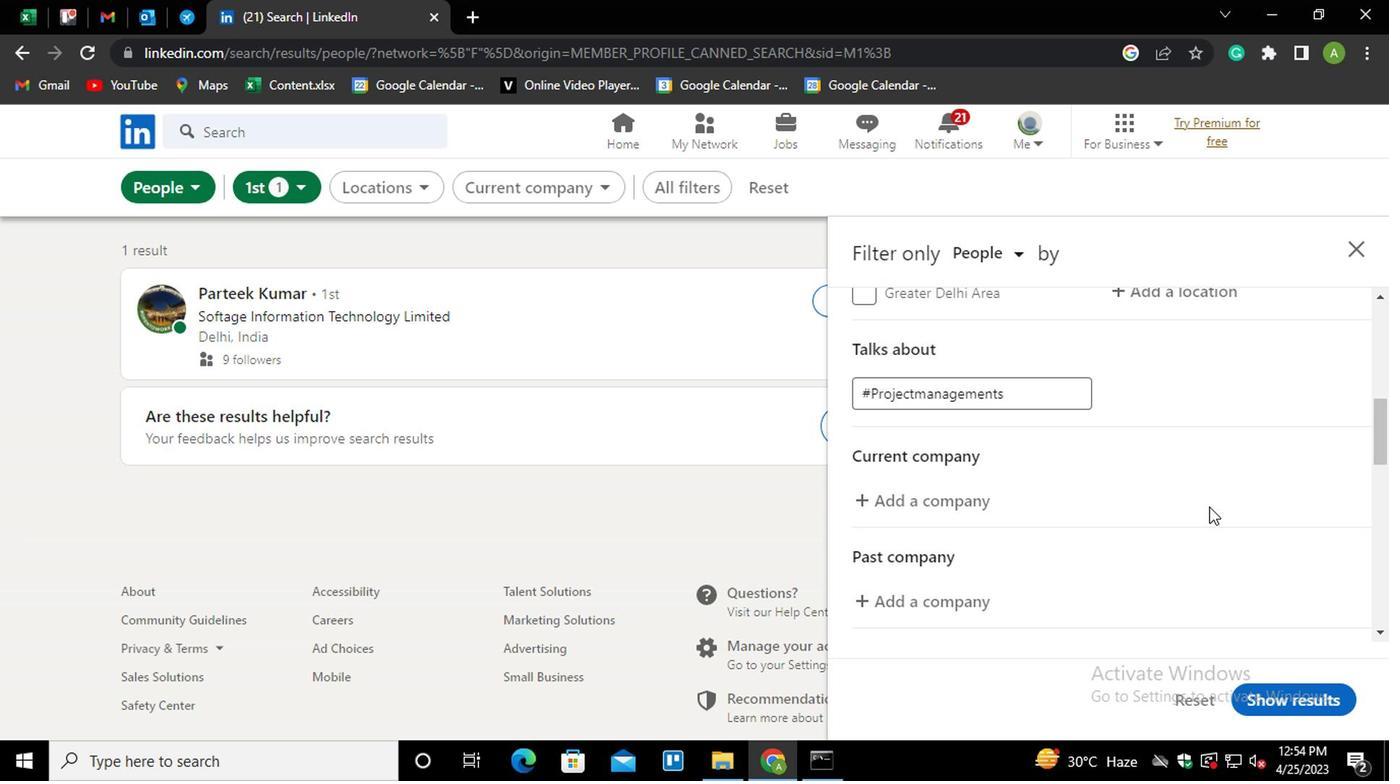 
Action: Mouse scrolled (1199, 499) with delta (0, 0)
Screenshot: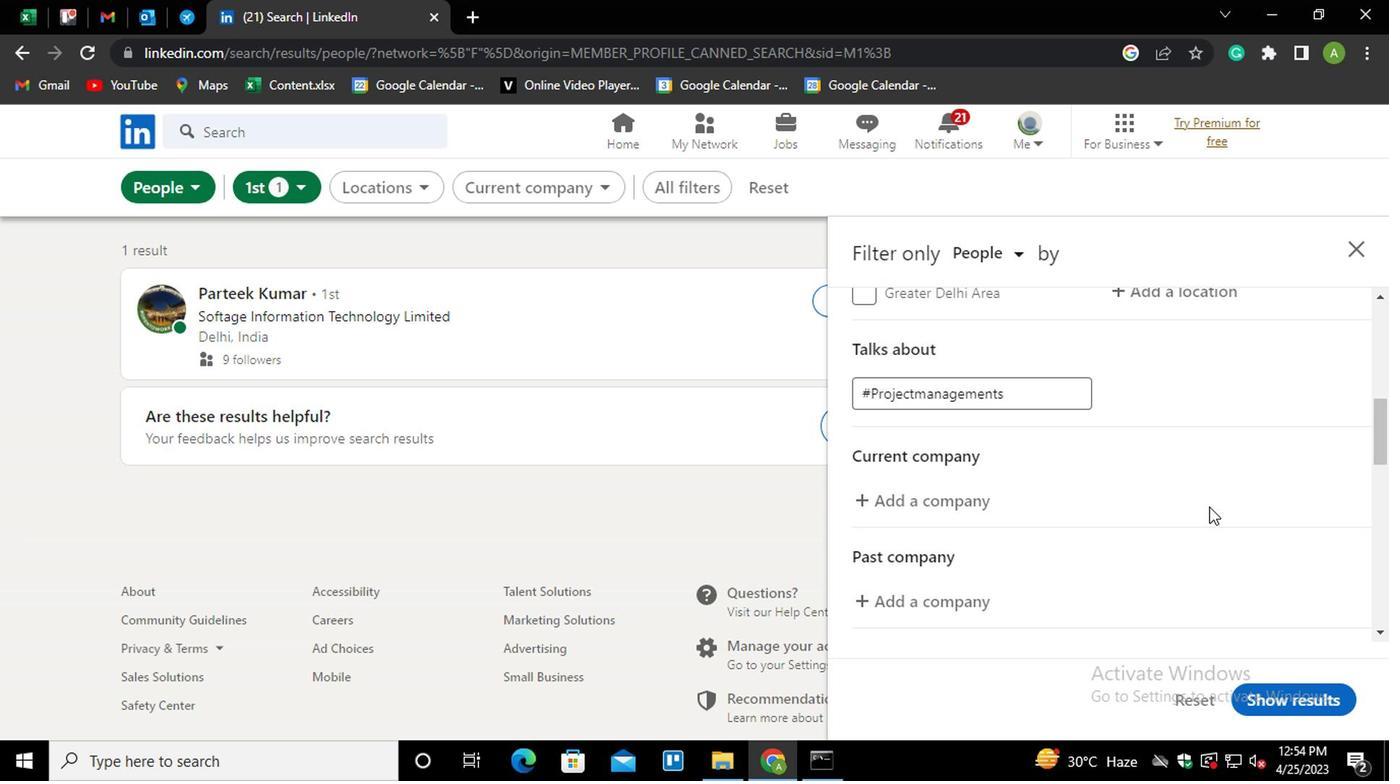 
Action: Mouse scrolled (1199, 499) with delta (0, 0)
Screenshot: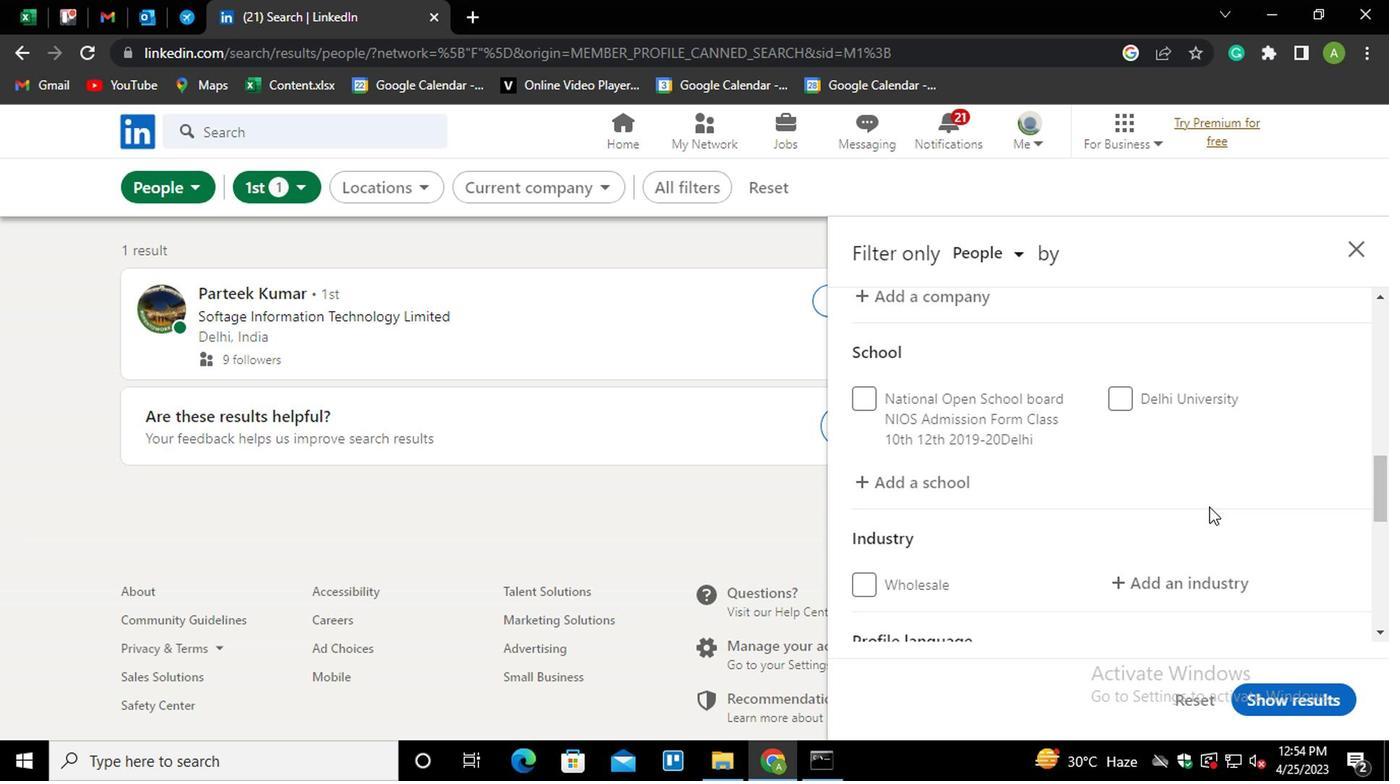 
Action: Mouse scrolled (1199, 499) with delta (0, 0)
Screenshot: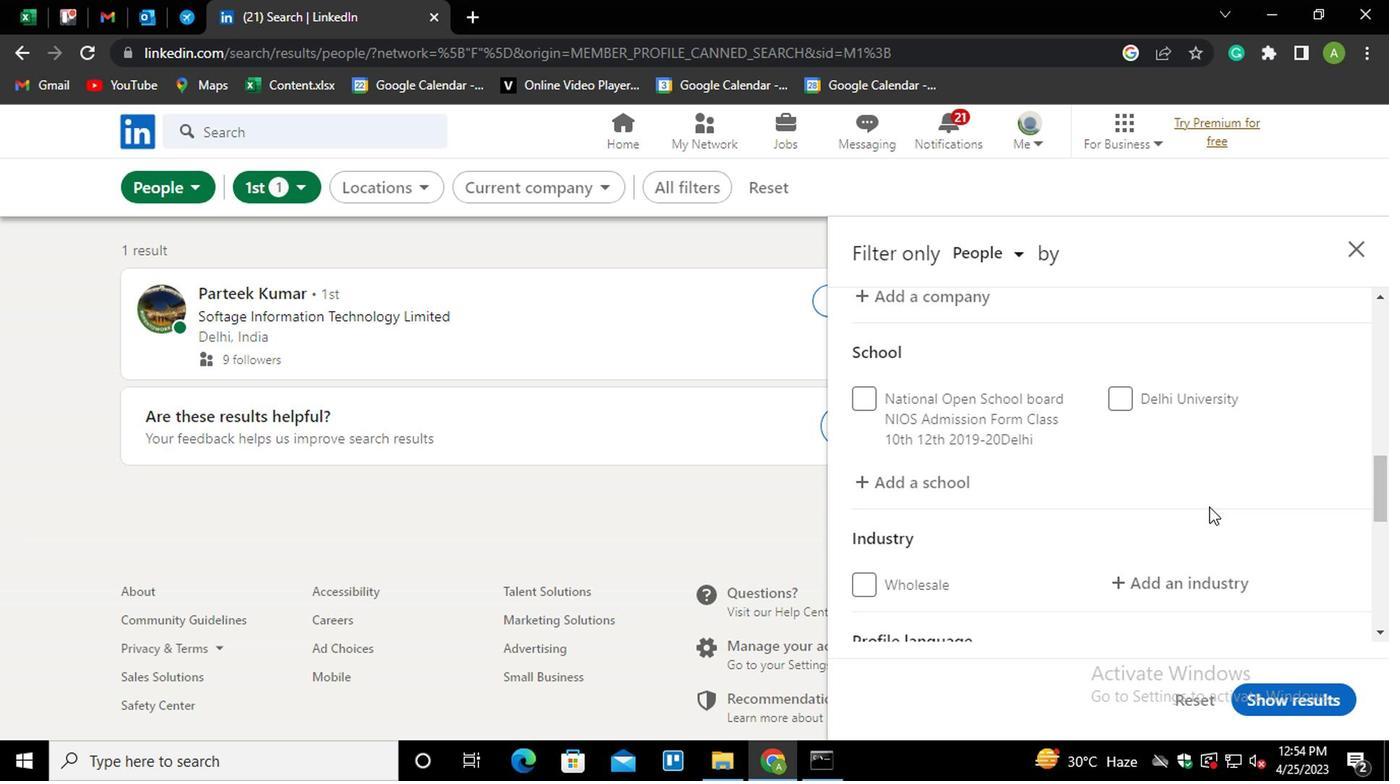 
Action: Mouse moved to (860, 481)
Screenshot: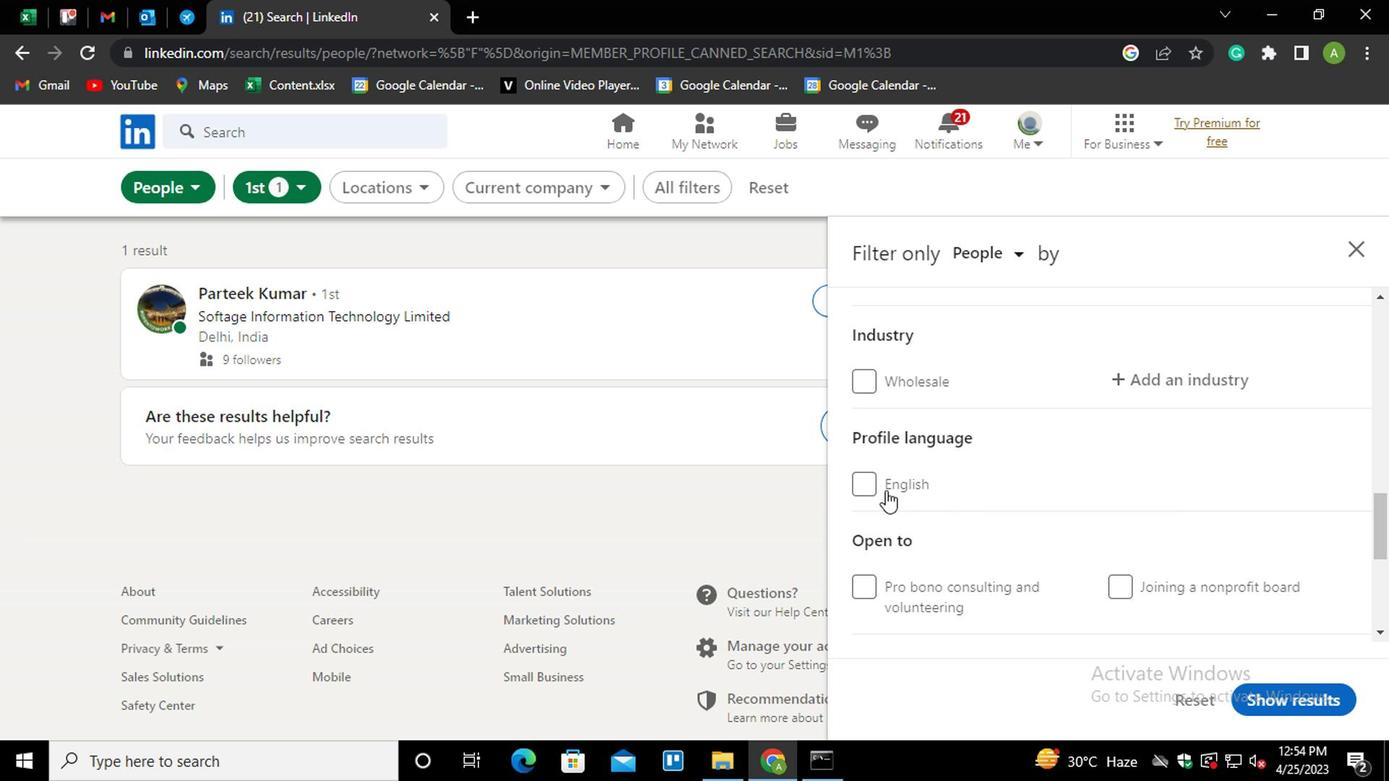 
Action: Mouse pressed left at (860, 481)
Screenshot: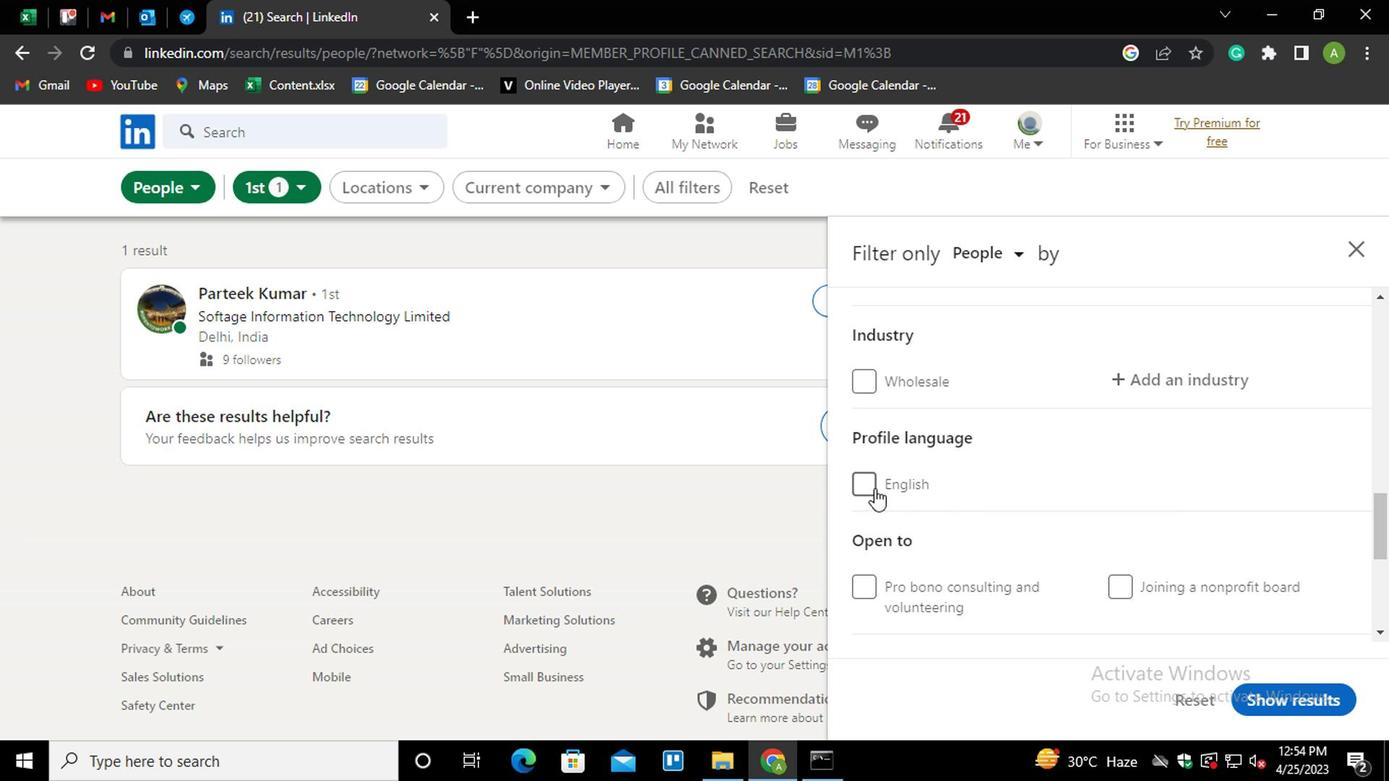 
Action: Mouse moved to (1020, 497)
Screenshot: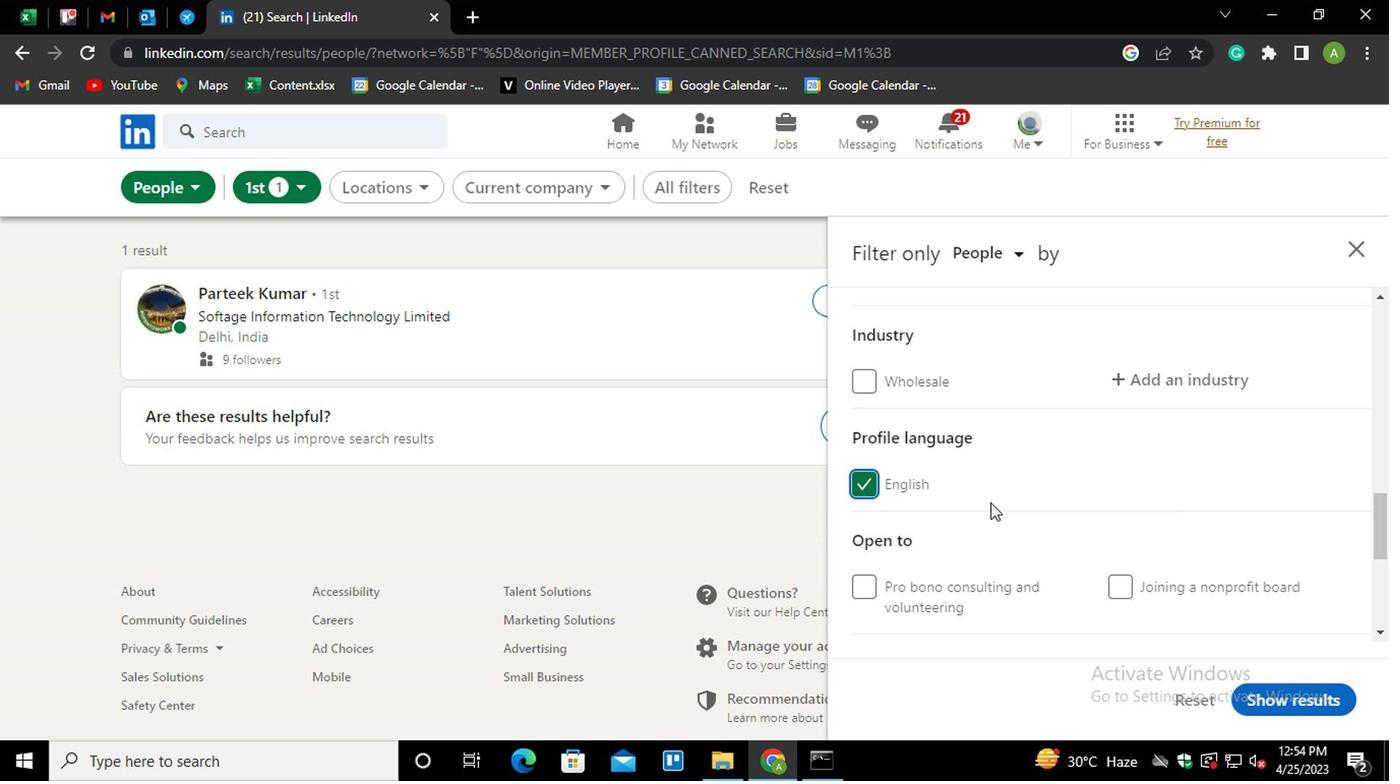 
Action: Mouse scrolled (1020, 497) with delta (0, 0)
Screenshot: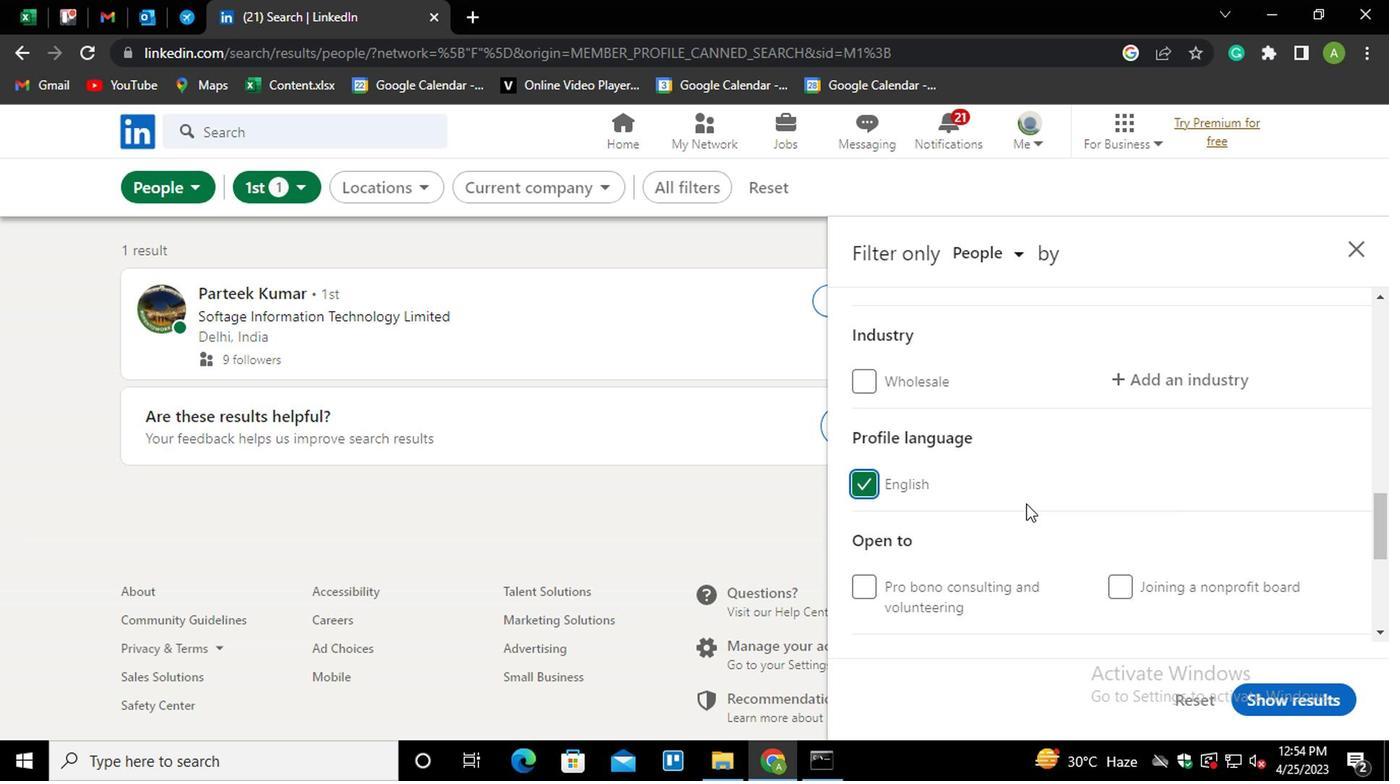 
Action: Mouse scrolled (1020, 497) with delta (0, 0)
Screenshot: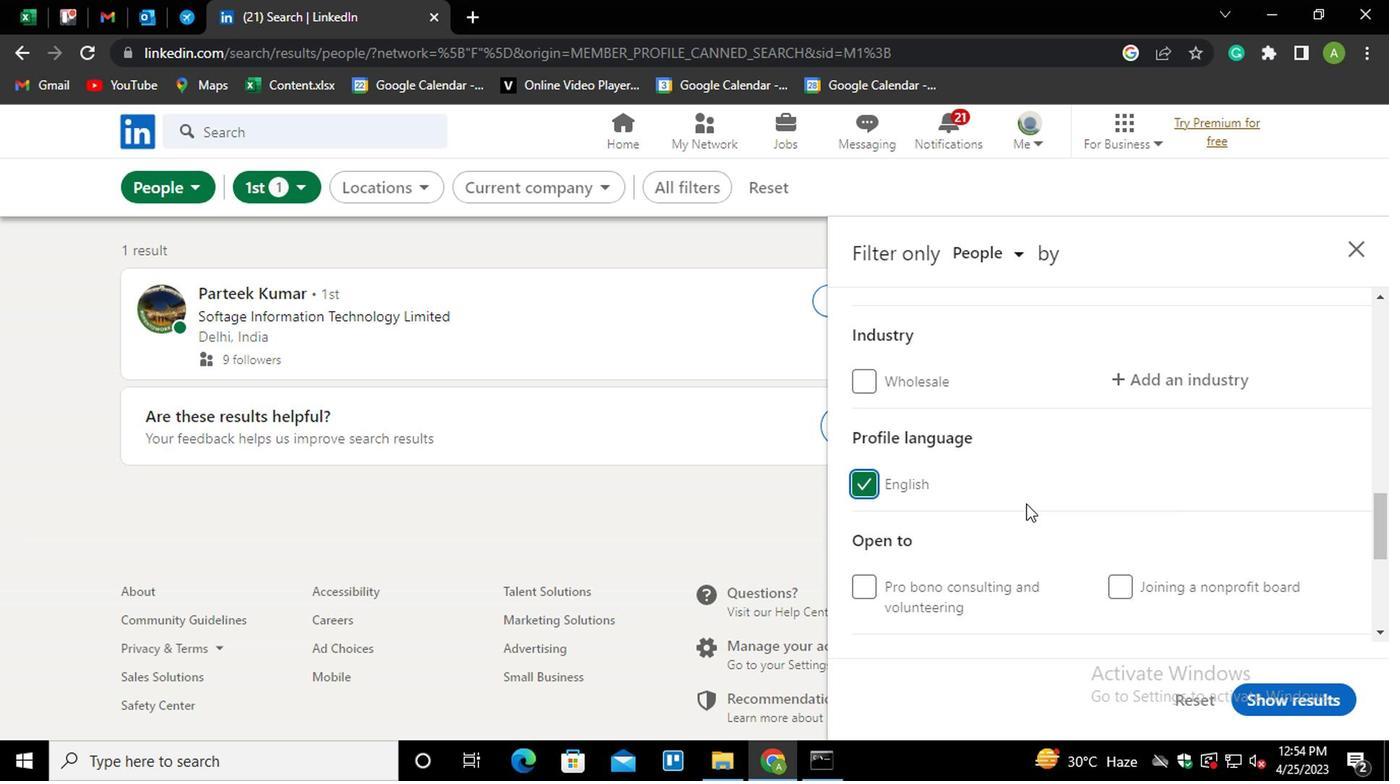 
Action: Mouse scrolled (1020, 497) with delta (0, 0)
Screenshot: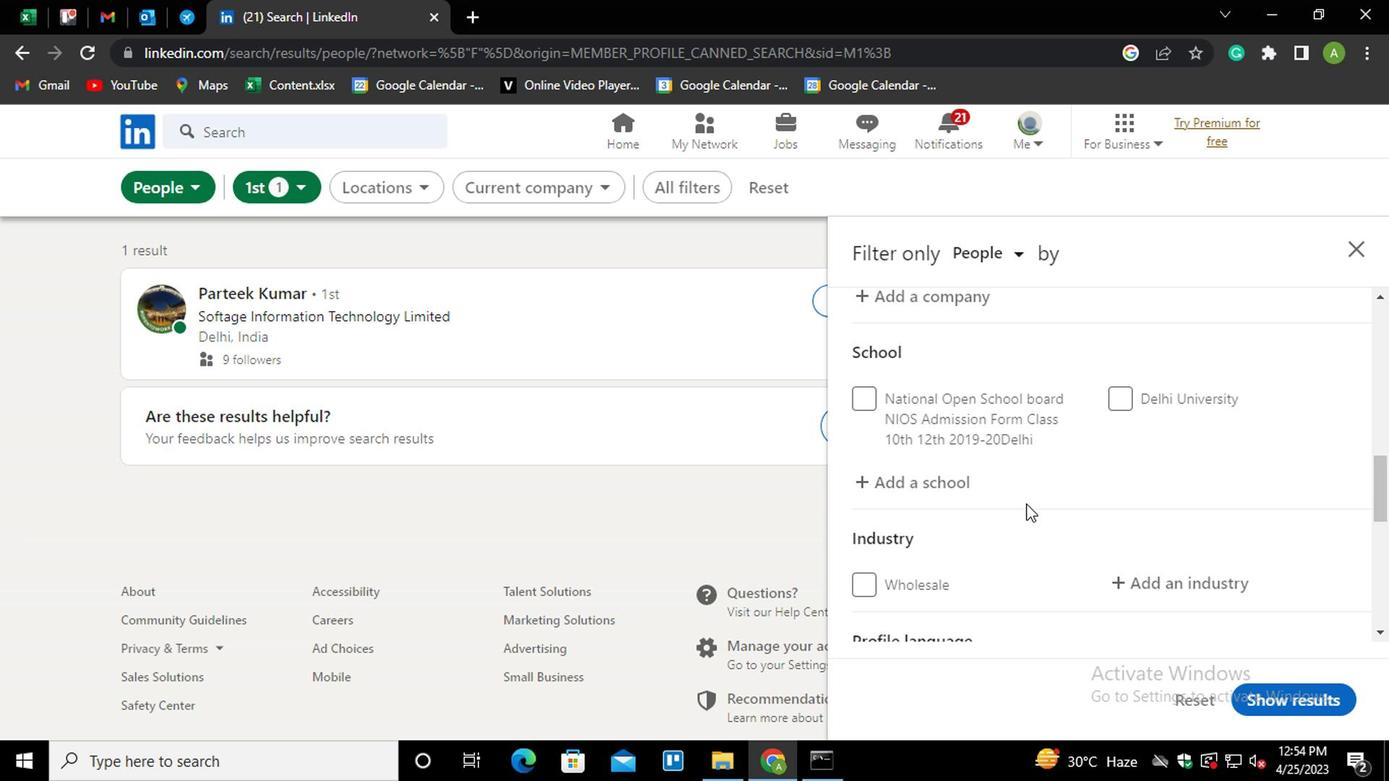 
Action: Mouse scrolled (1020, 497) with delta (0, 0)
Screenshot: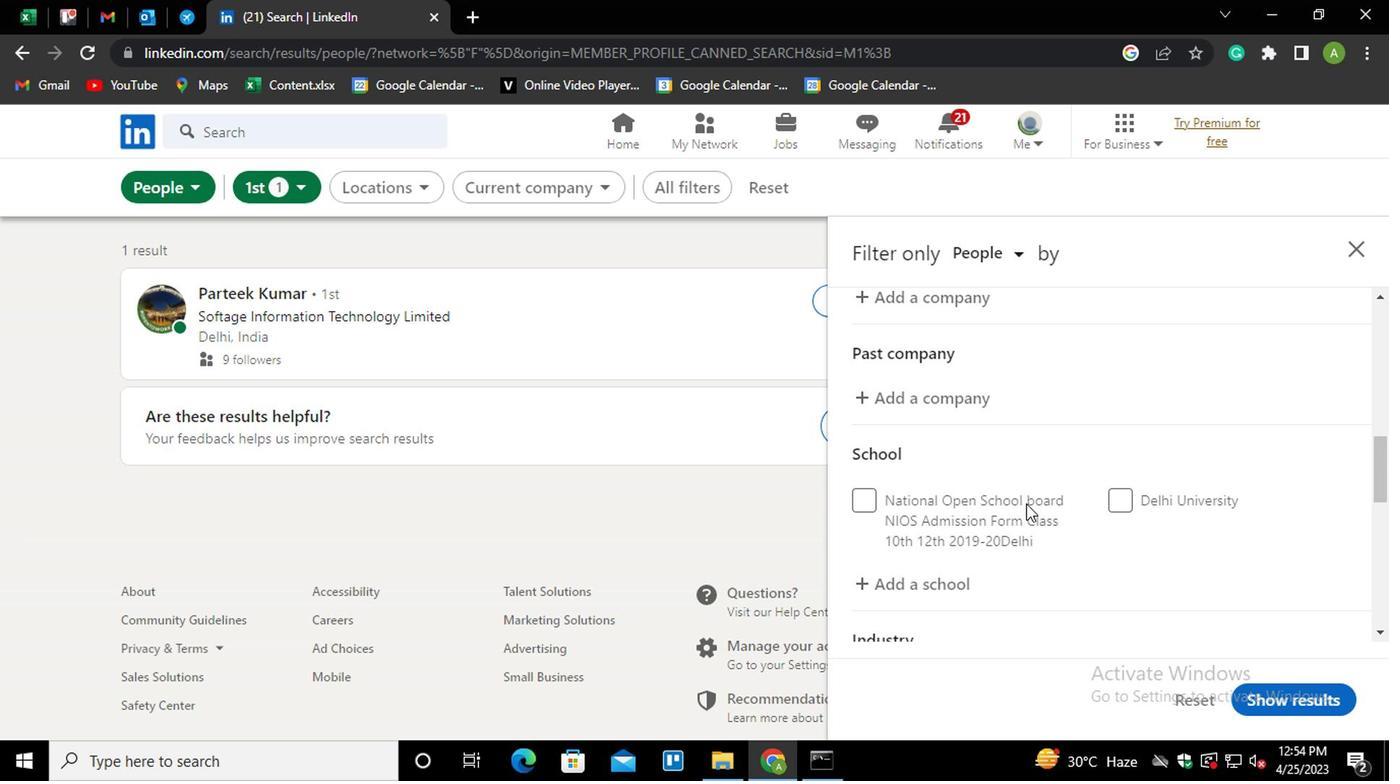 
Action: Mouse scrolled (1020, 496) with delta (0, 0)
Screenshot: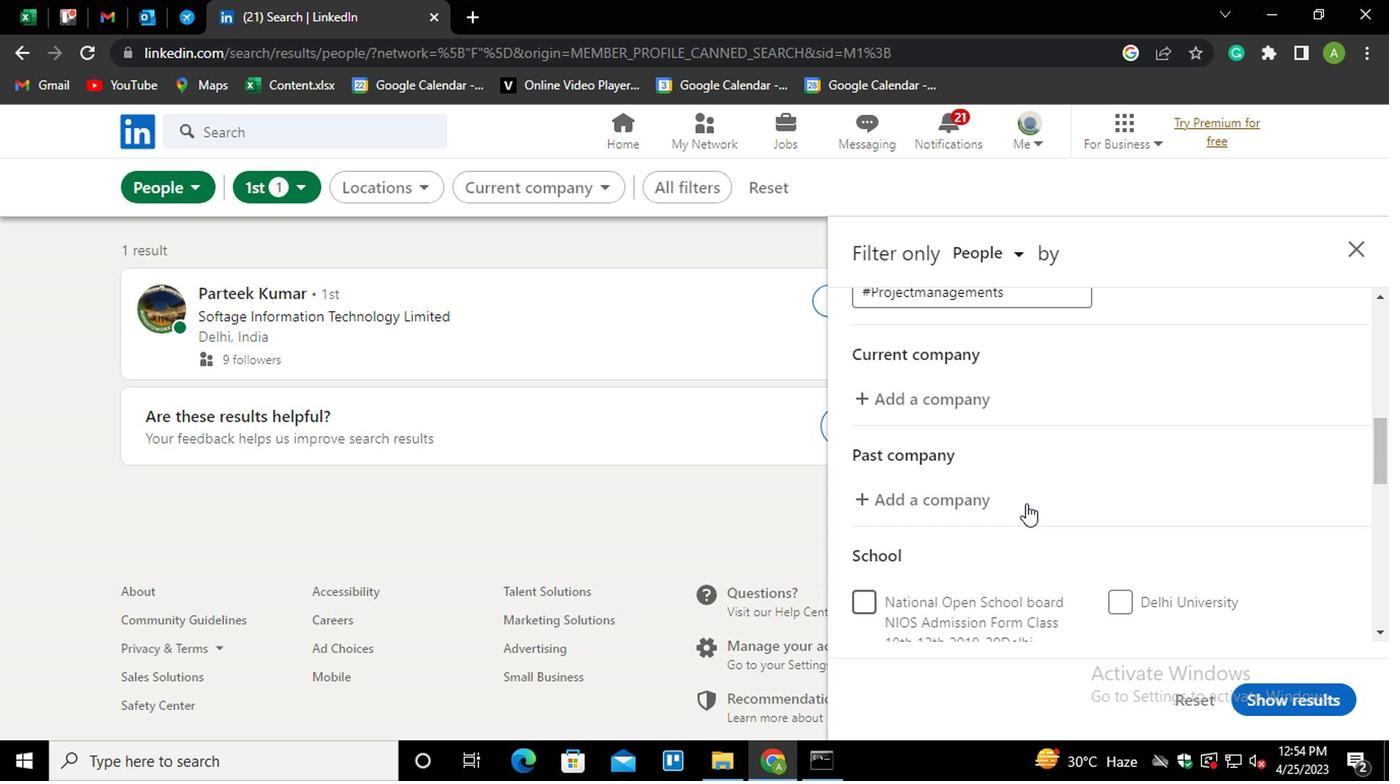 
Action: Mouse moved to (1020, 497)
Screenshot: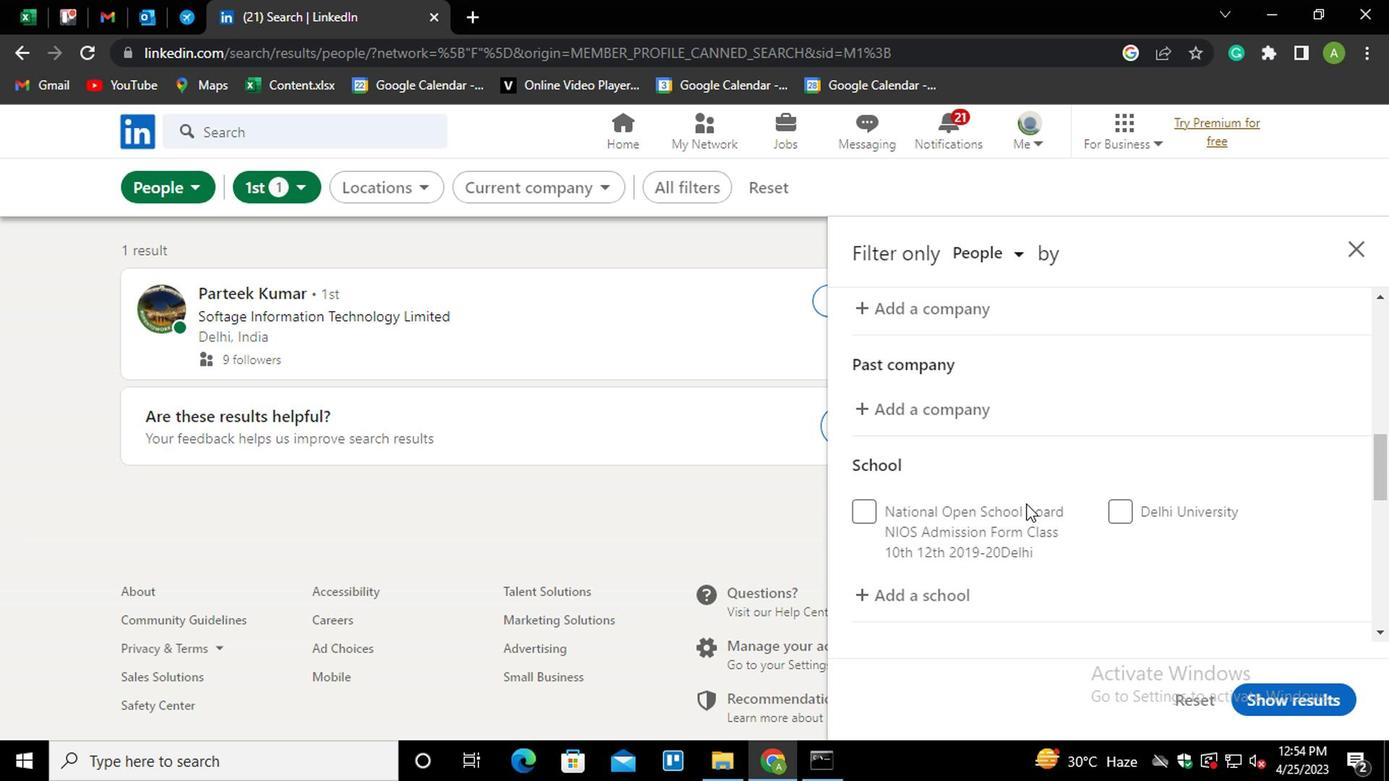 
Action: Mouse scrolled (1020, 499) with delta (0, 1)
Screenshot: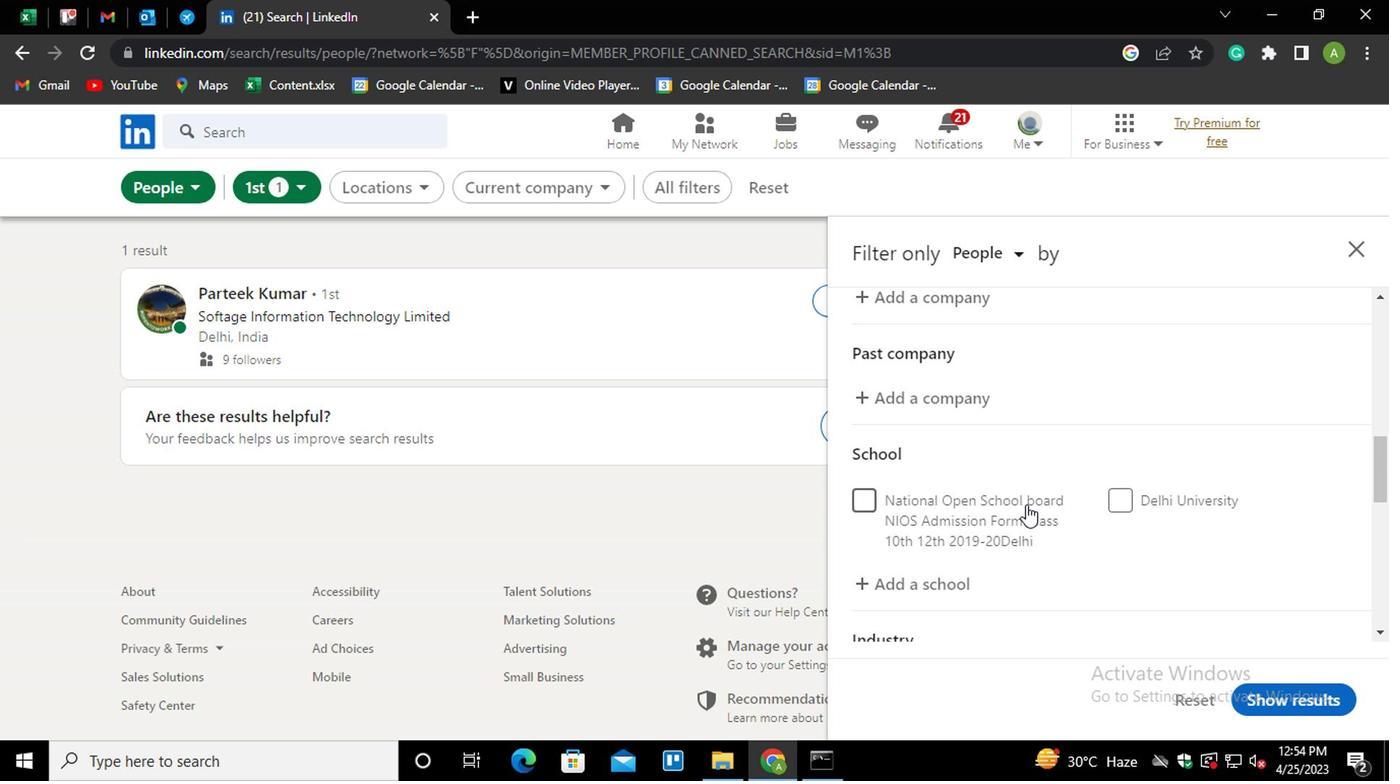 
Action: Mouse moved to (942, 403)
Screenshot: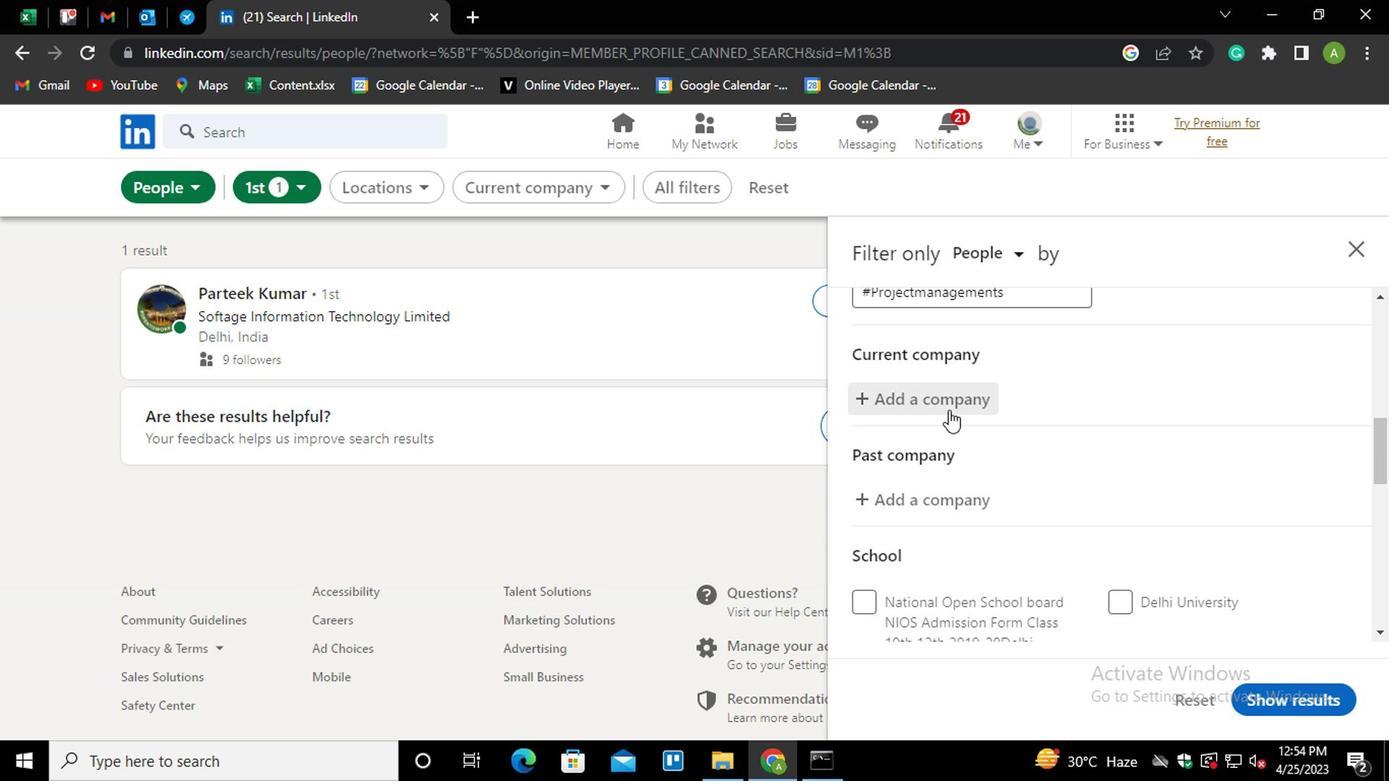 
Action: Mouse pressed left at (942, 403)
Screenshot: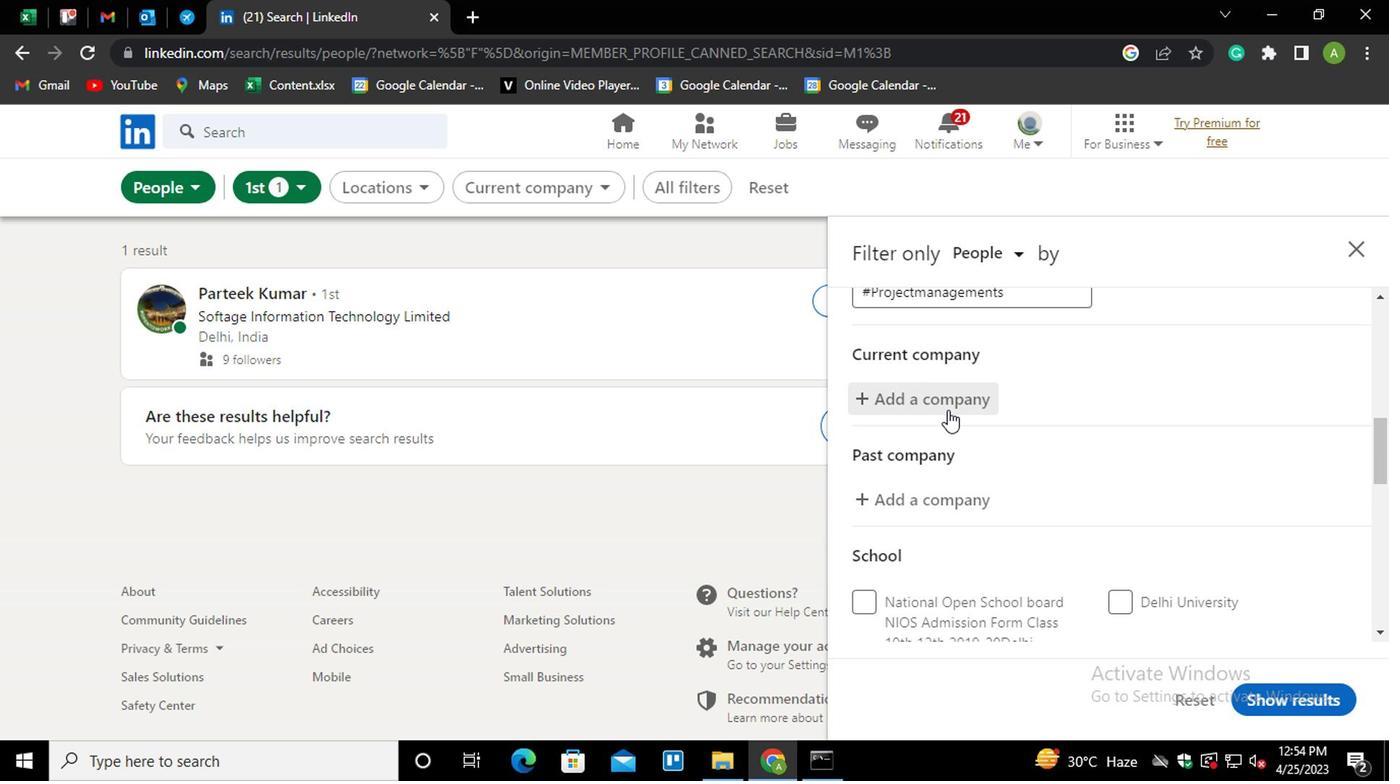 
Action: Mouse moved to (944, 397)
Screenshot: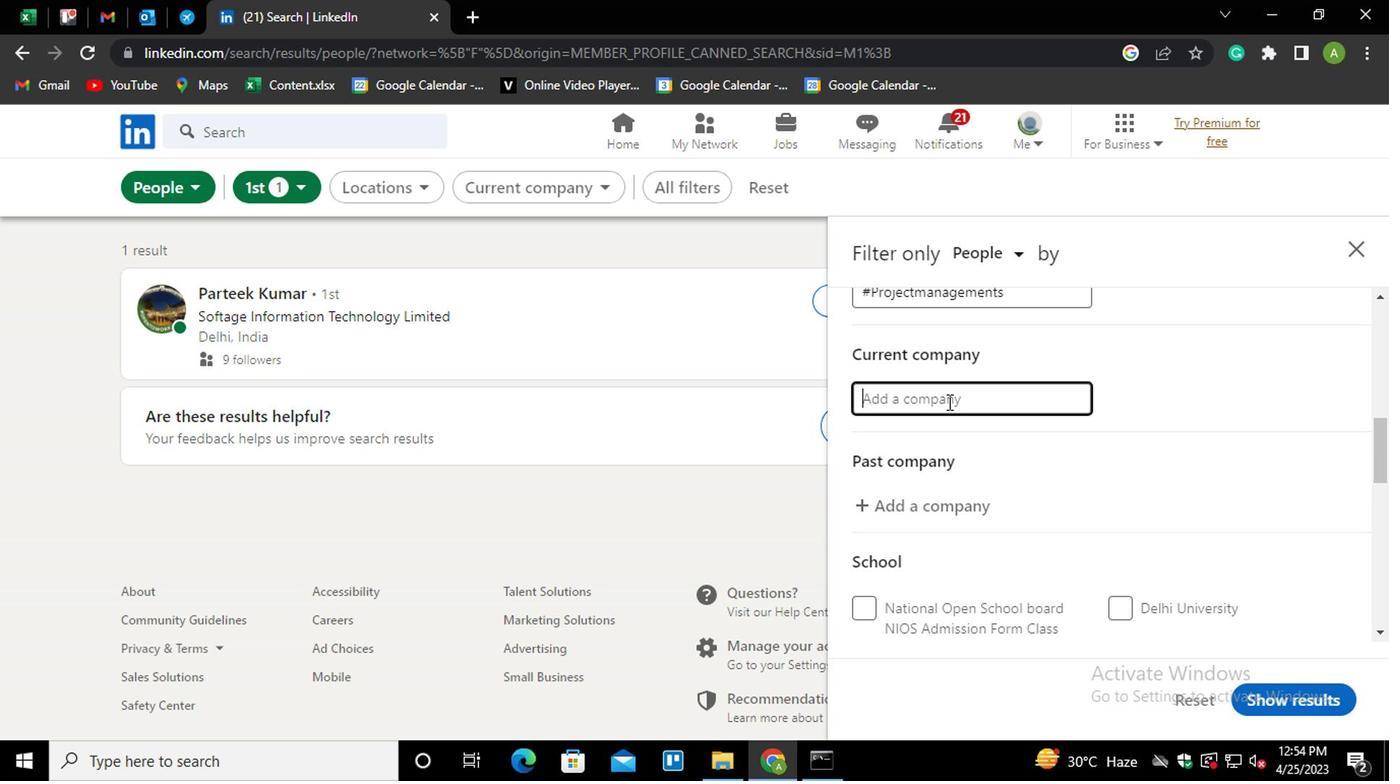 
Action: Key pressed <Key.shift><Key.shift><Key.shift><Key.shift><Key.shift><Key.shift><Key.shift><Key.shift><Key.shift><Key.shift_r>L<Key.shift><Key.shift><Key.shift><Key.shift><Key.shift><Key.shift><Key.shift><Key.shift><Key.shift><Key.shift><Key.shift><Key.shift><Key.shift><Key.shift><Key.shift><Key.shift><Key.shift><Key.shift><Key.shift><Key.shift><Key.shift><Key.shift><Key.shift><Key.shift><Key.shift><Key.shift><Key.shift><Key.shift><Key.shift><Key.shift><Key.shift><Key.shift><Key.shift><Key.shift><Key.shift><Key.shift><Key.shift><Key.shift><Key.shift><Key.shift><Key.shift><Key.shift><Key.shift><Key.shift><Key.shift><Key.shift><Key.shift><Key.shift><Key.shift><Key.shift><Key.shift><Key.shift><Key.shift><Key.shift><Key.shift>&<Key.down><Key.enter>
Screenshot: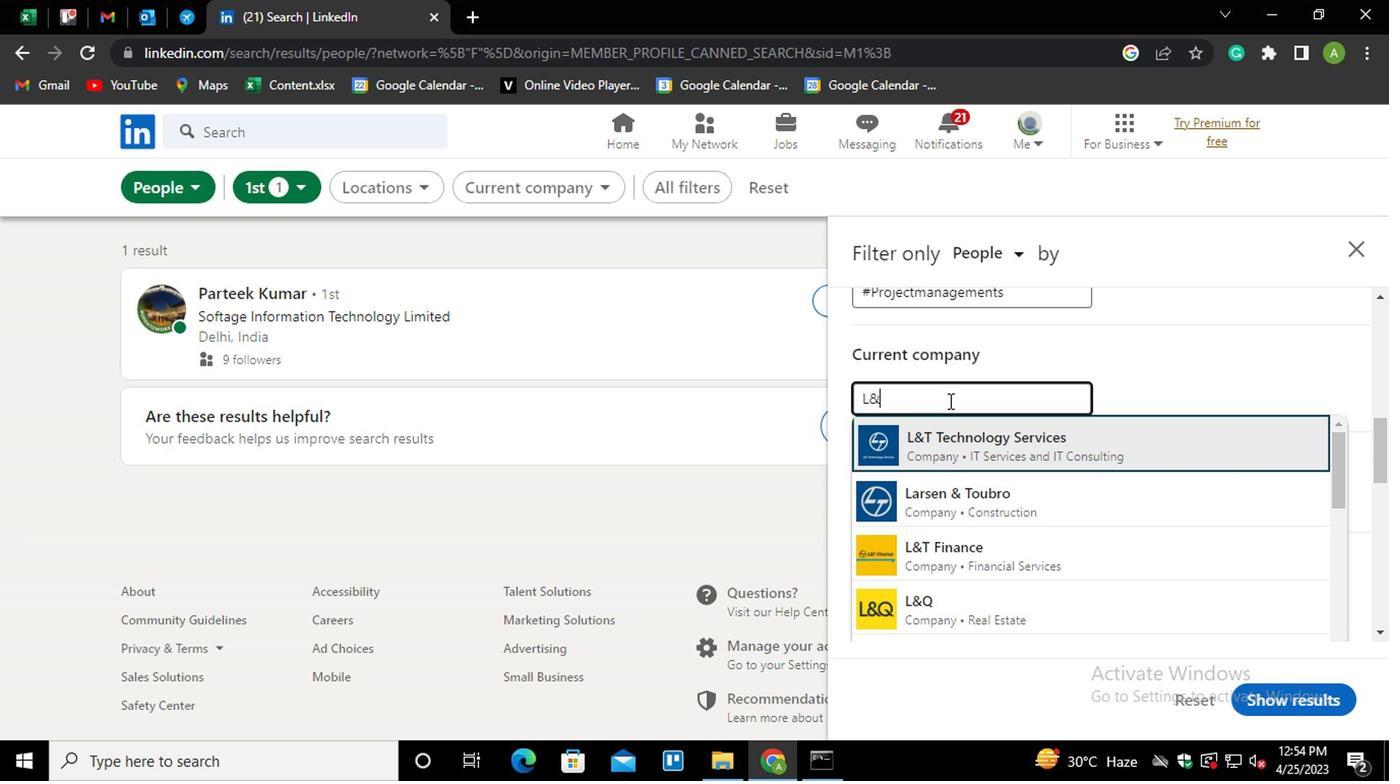 
Action: Mouse moved to (1057, 434)
Screenshot: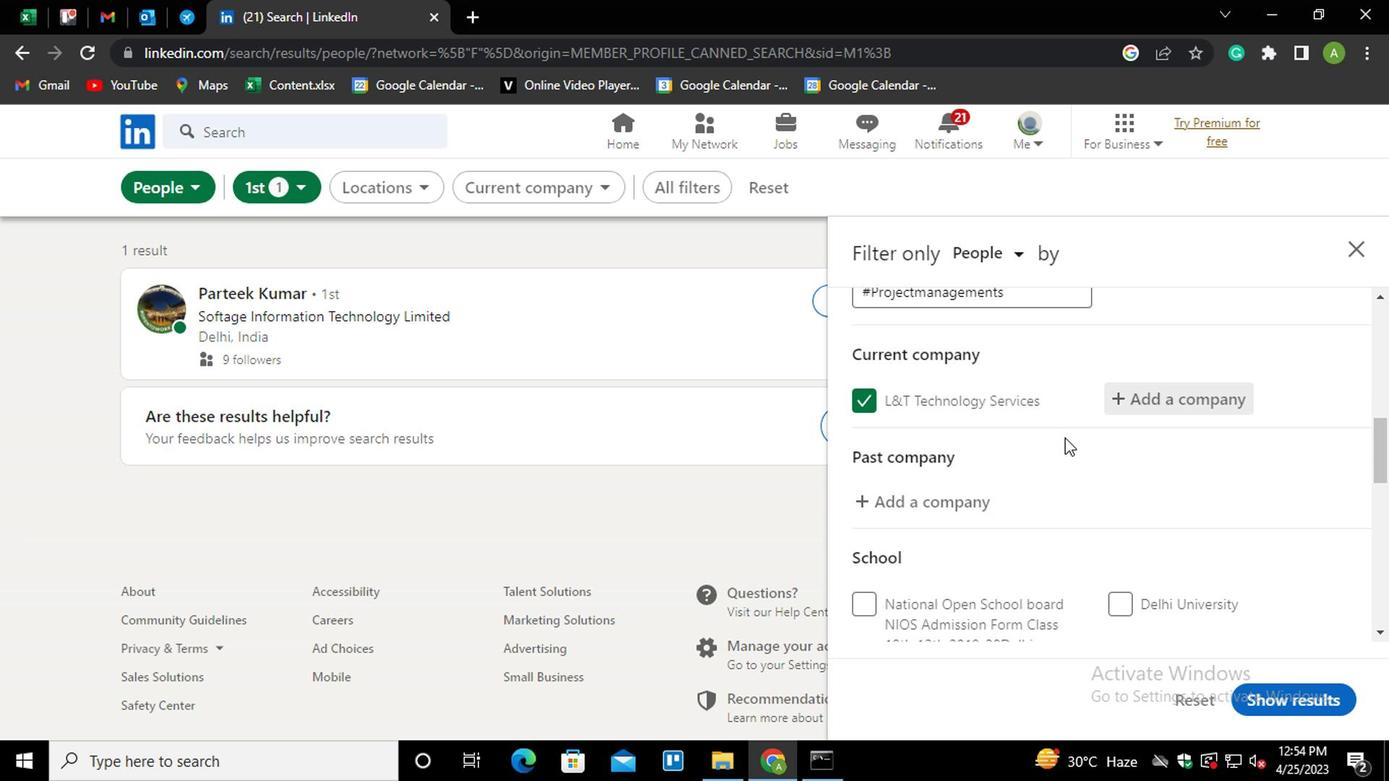 
Action: Mouse scrolled (1057, 433) with delta (0, -1)
Screenshot: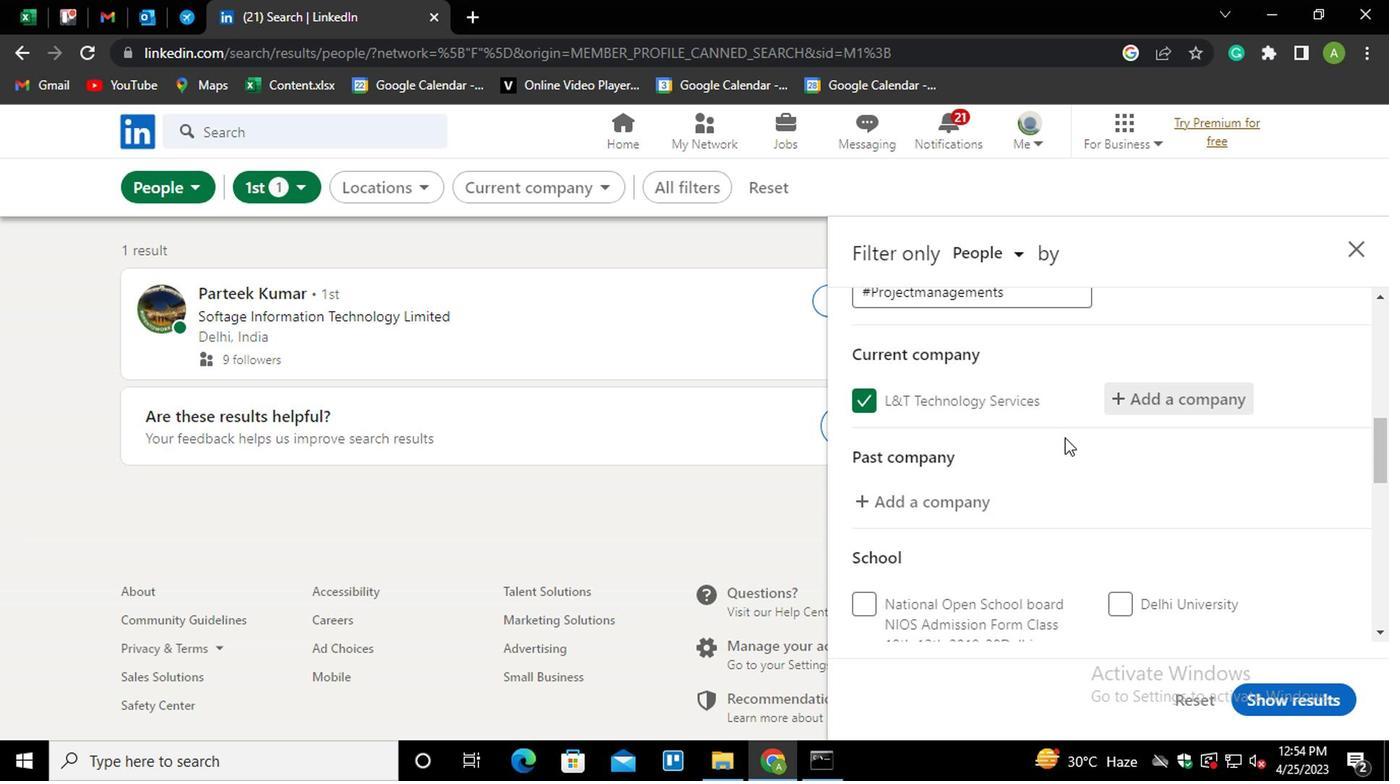 
Action: Mouse scrolled (1057, 433) with delta (0, -1)
Screenshot: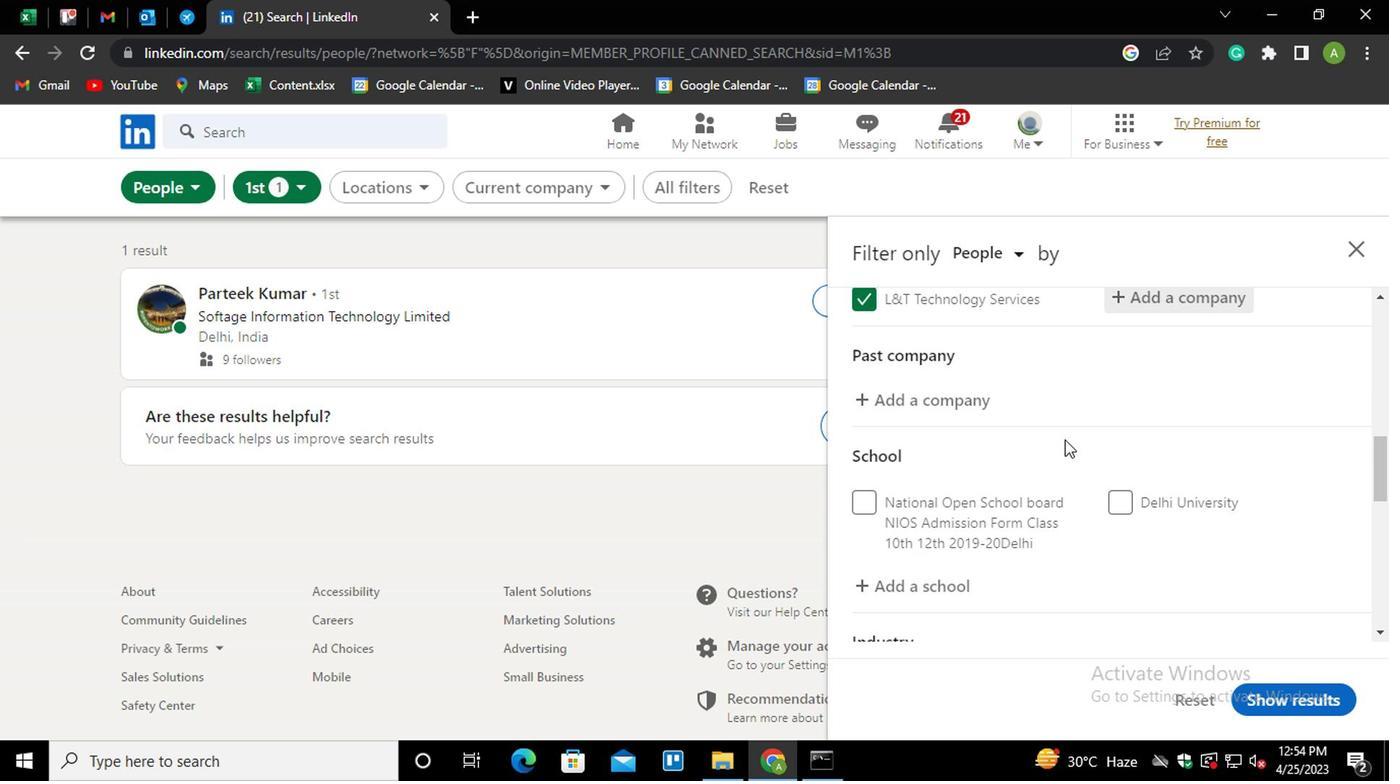 
Action: Mouse moved to (905, 473)
Screenshot: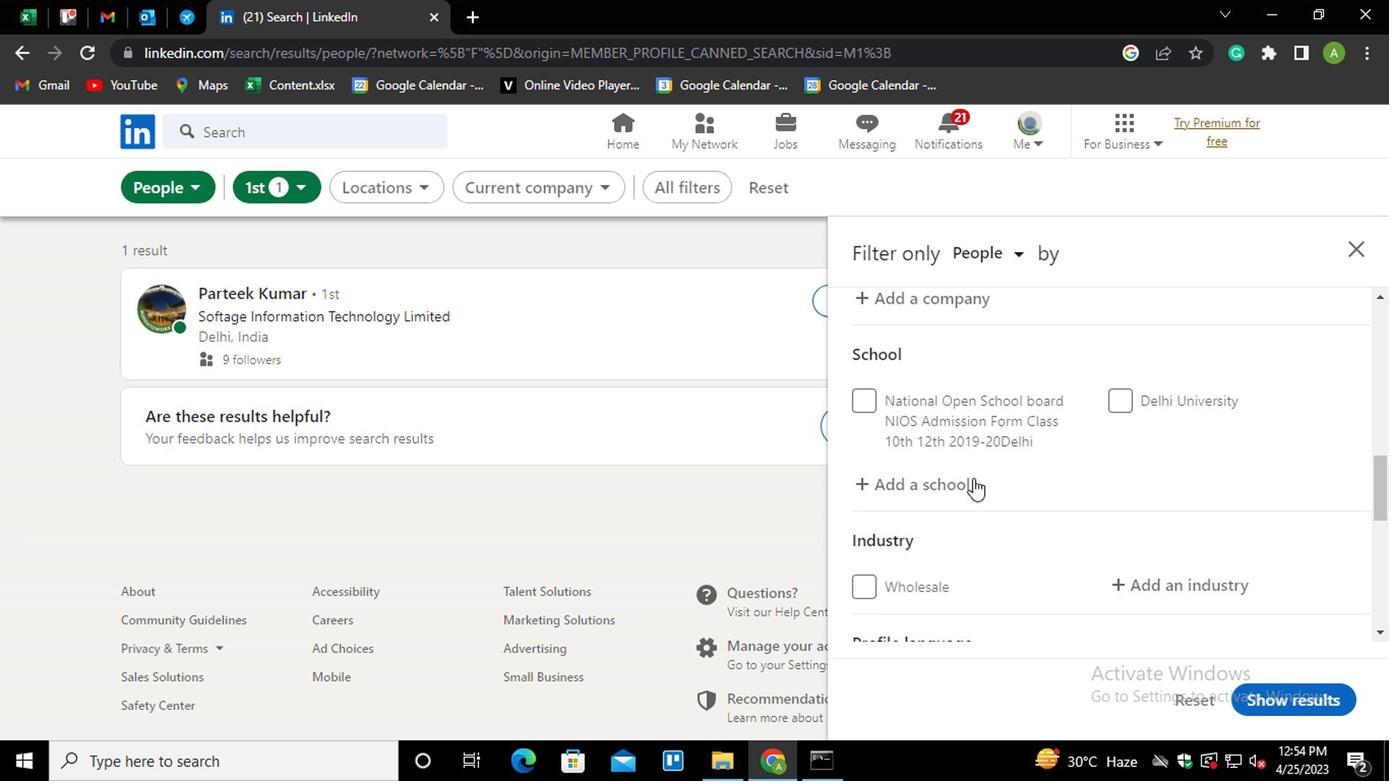 
Action: Mouse pressed left at (905, 473)
Screenshot: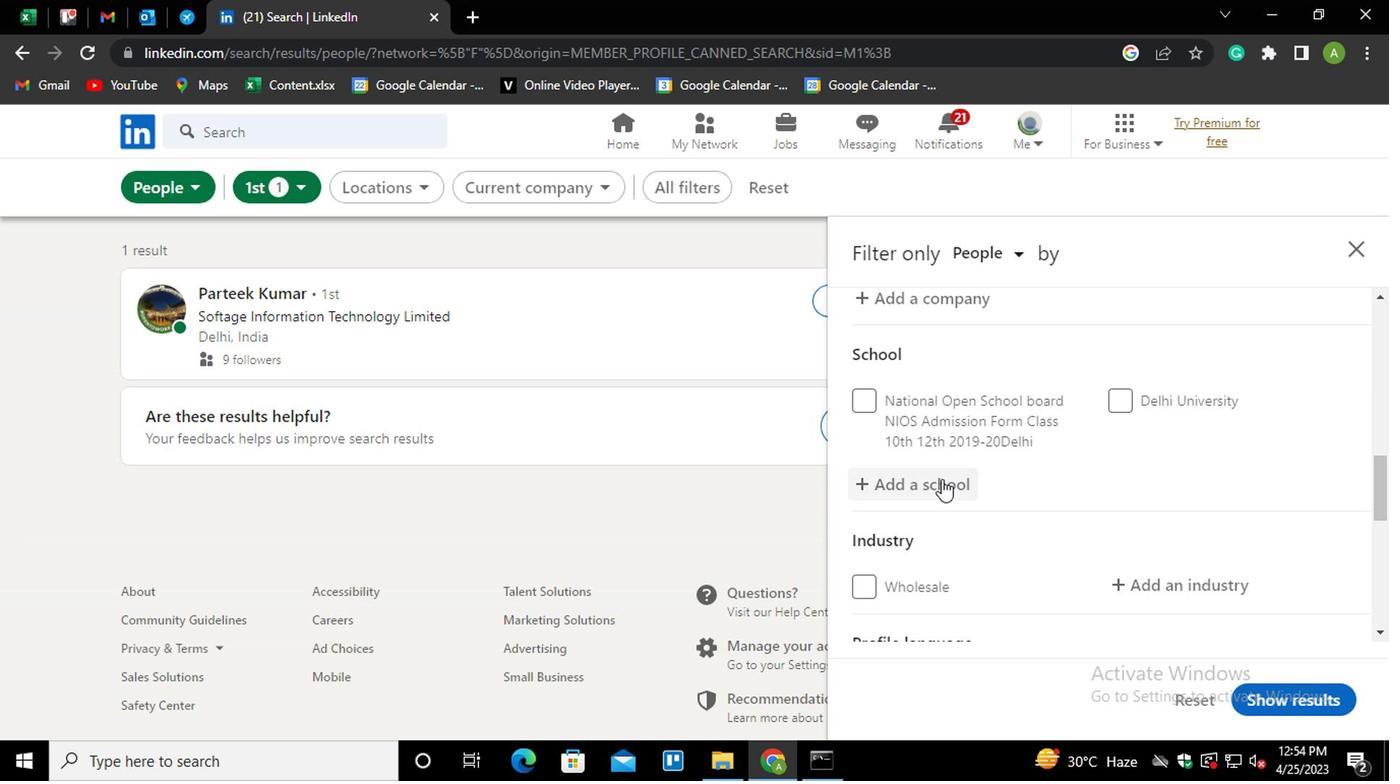 
Action: Mouse moved to (923, 478)
Screenshot: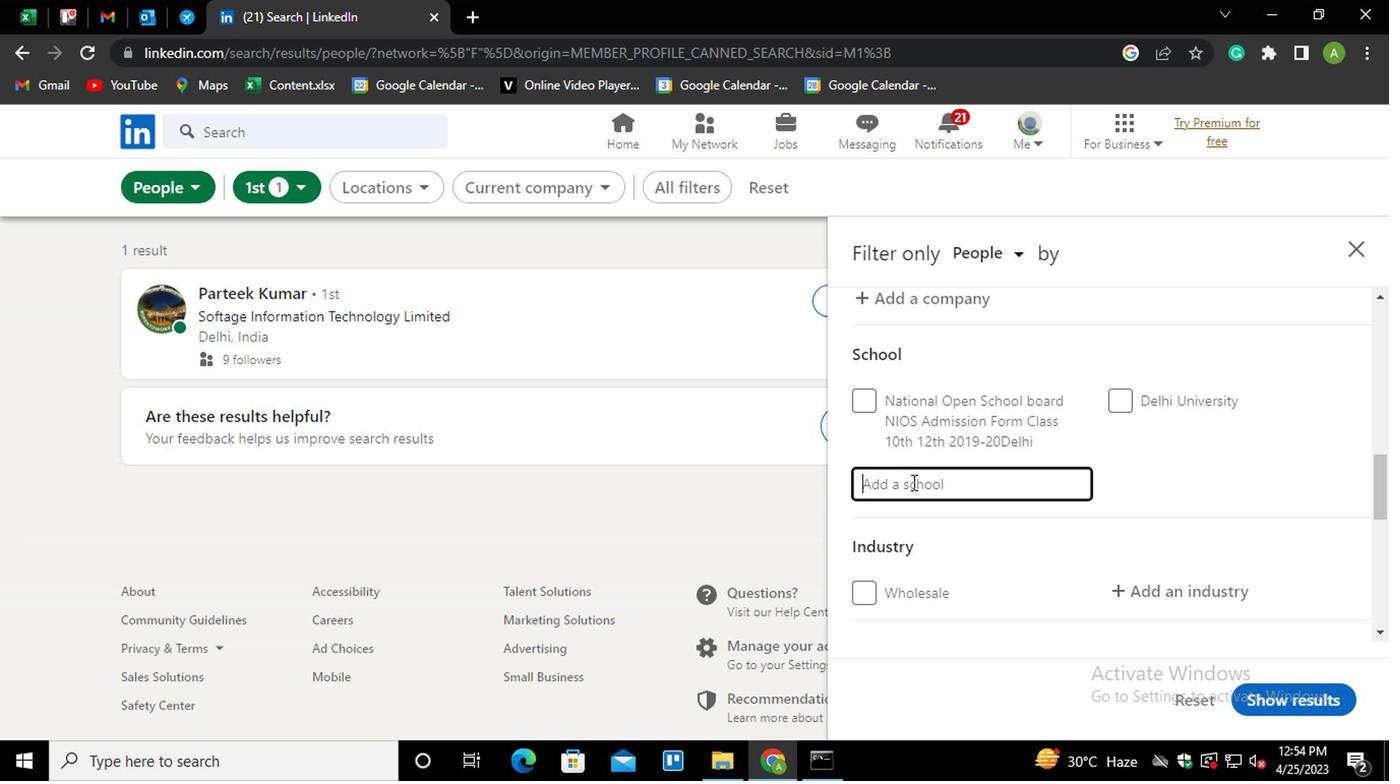 
Action: Mouse pressed left at (923, 478)
Screenshot: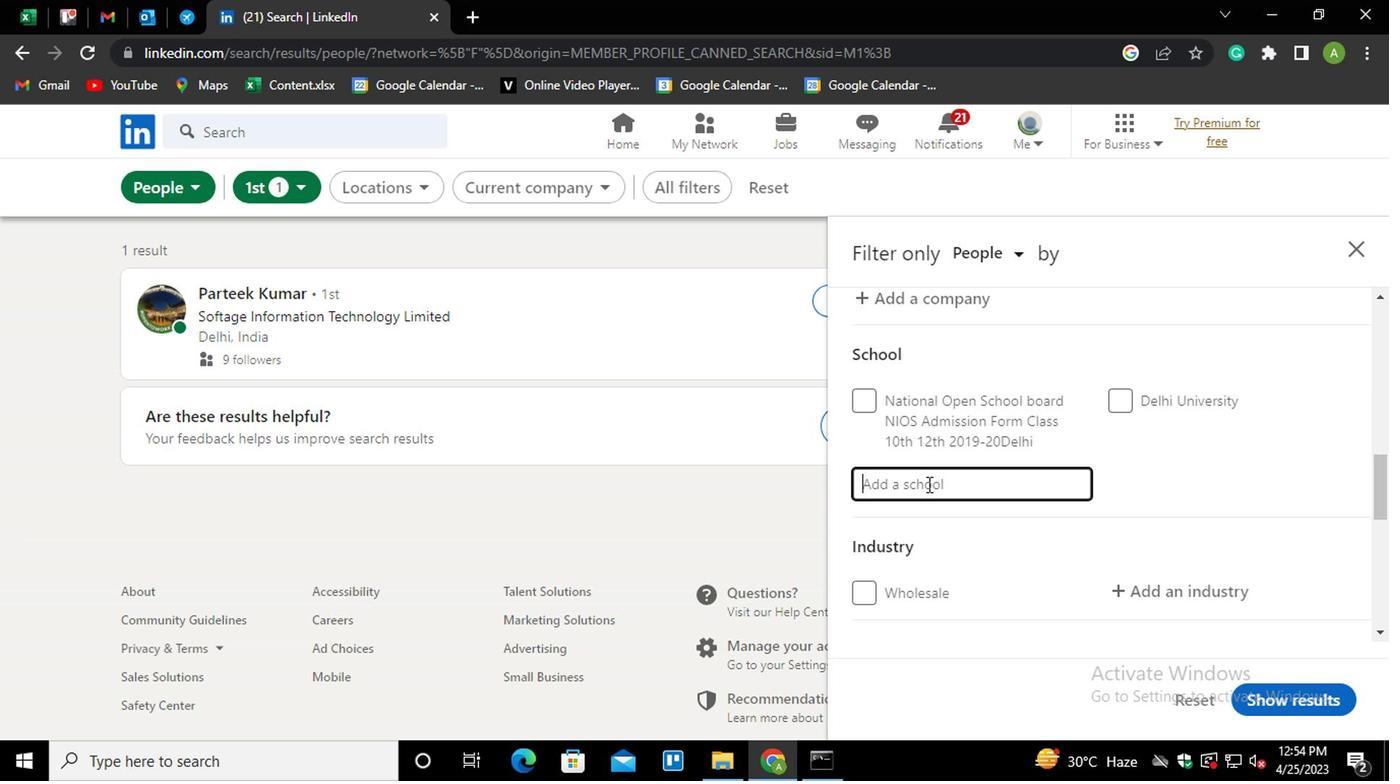 
Action: Key pressed <Key.shift_r>L<Key.shift>DR<Key.shift_r><Key.shift_r><Key.down><Key.enter>
Screenshot: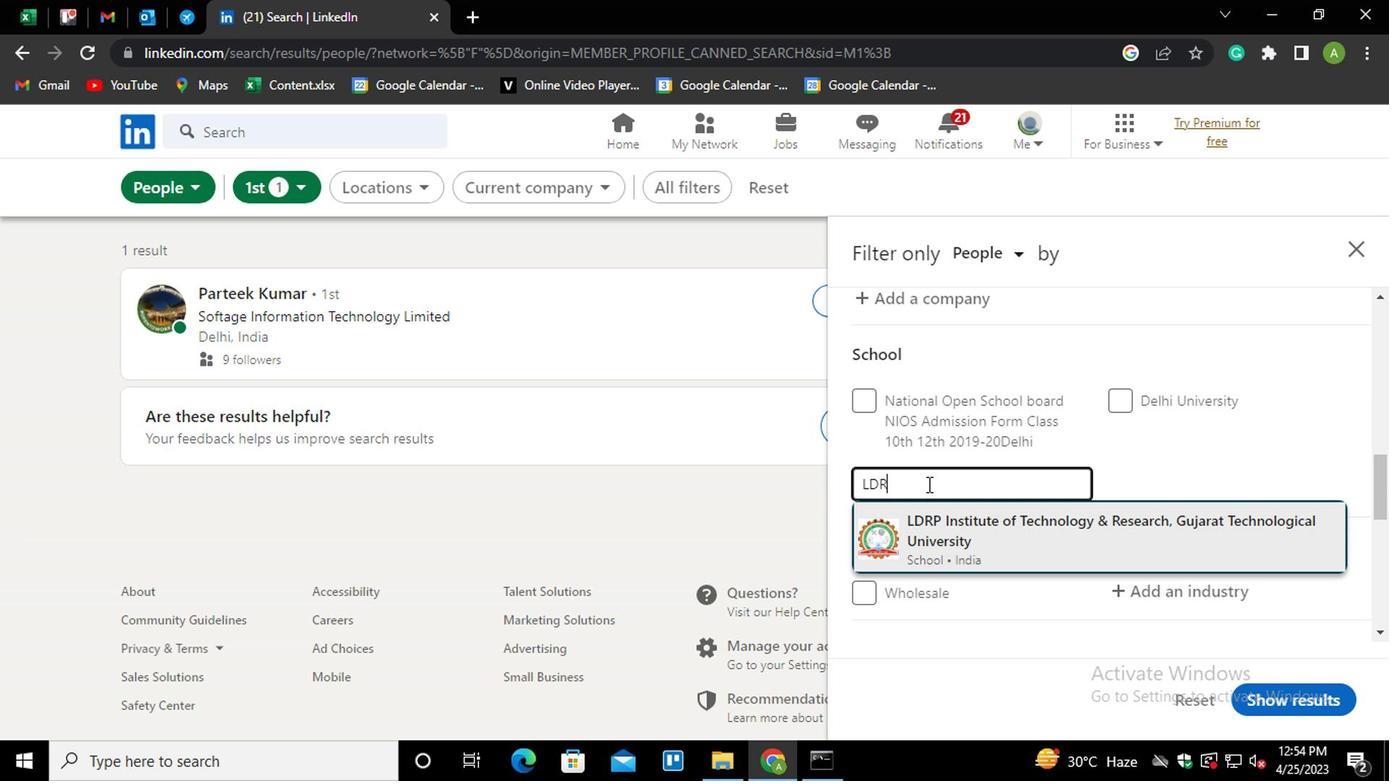 
Action: Mouse moved to (970, 481)
Screenshot: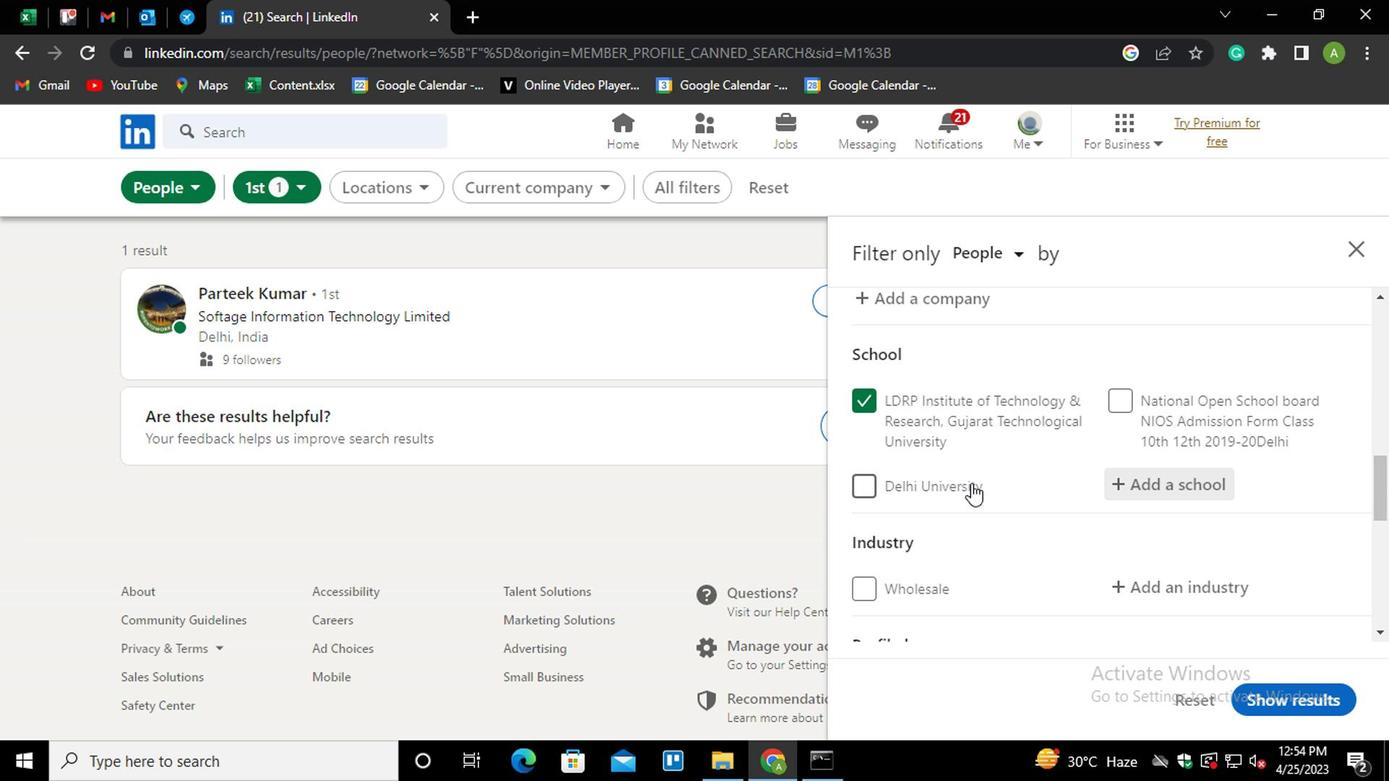 
Action: Mouse scrolled (970, 480) with delta (0, 0)
Screenshot: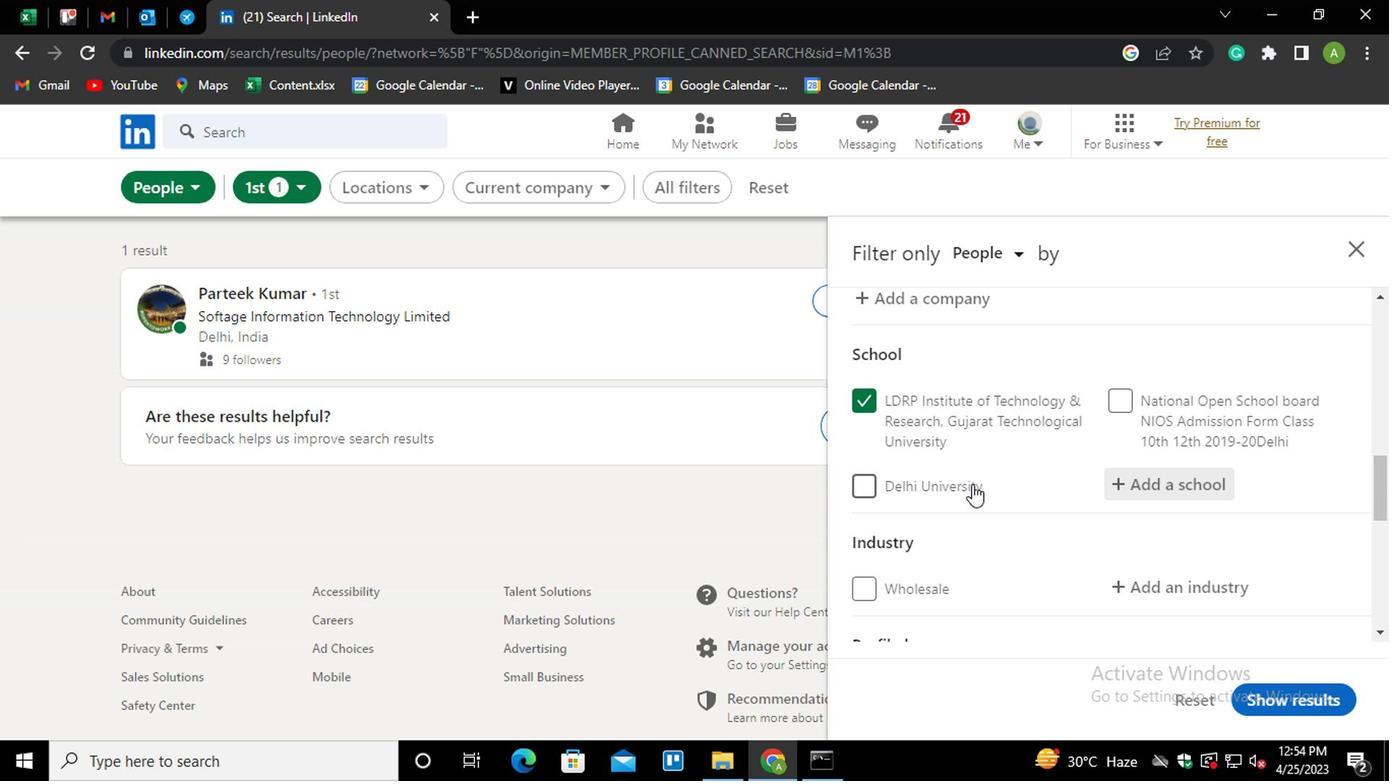 
Action: Mouse moved to (1142, 476)
Screenshot: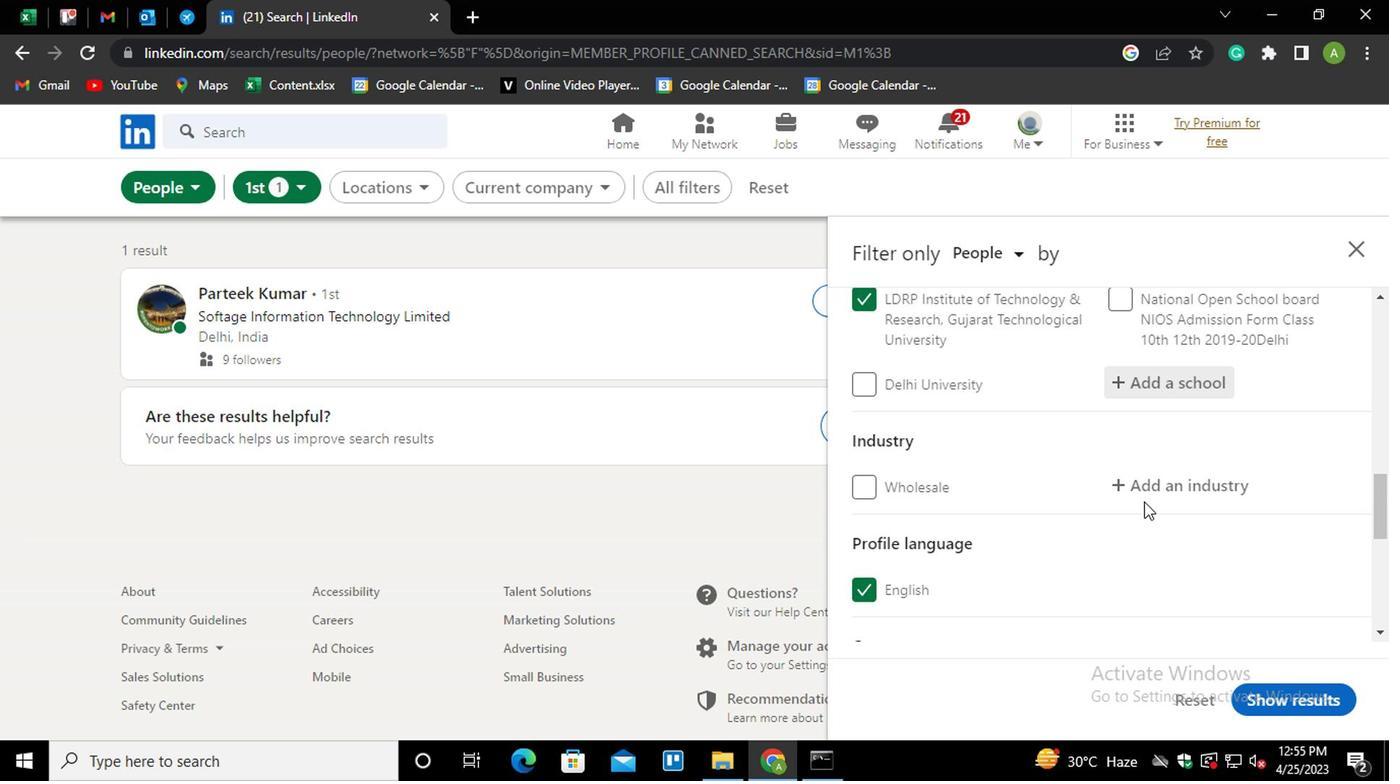 
Action: Mouse pressed left at (1142, 476)
Screenshot: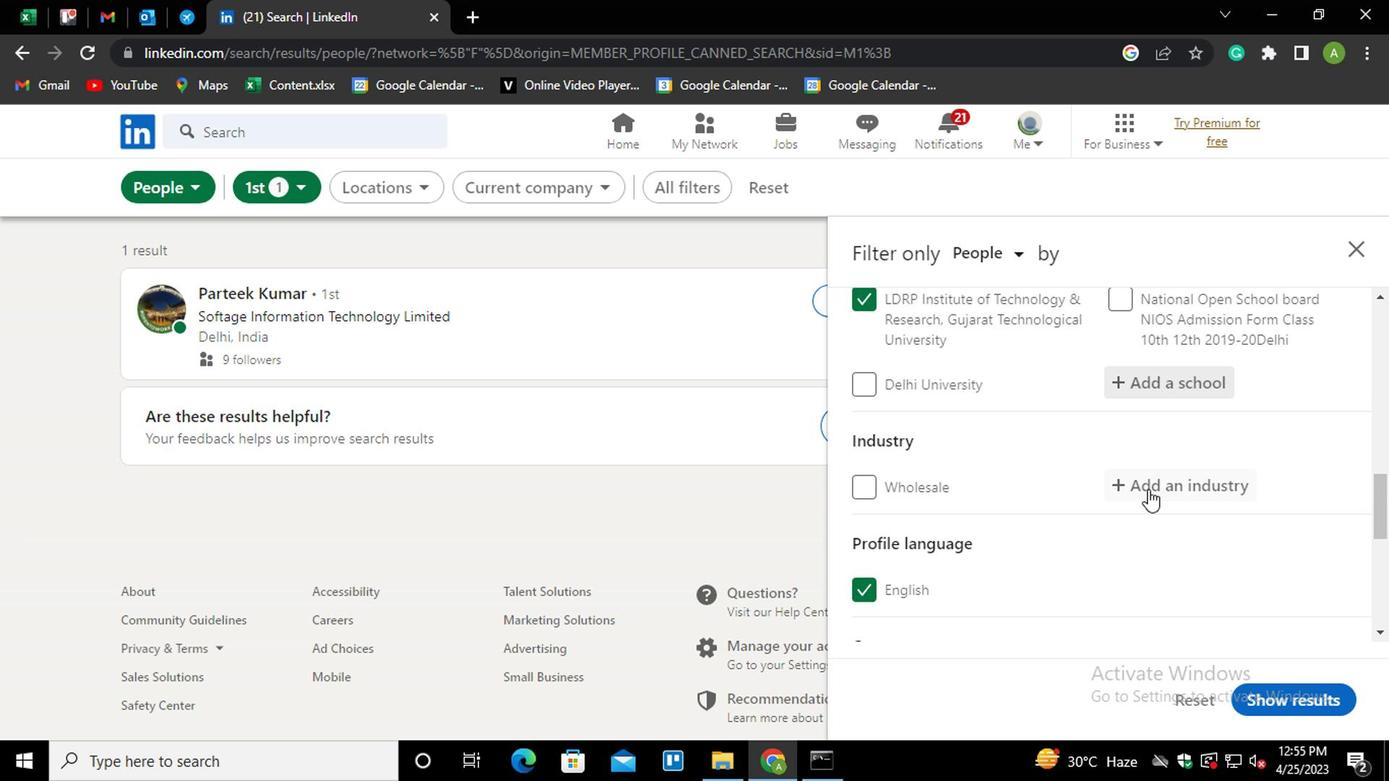 
Action: Mouse moved to (1134, 478)
Screenshot: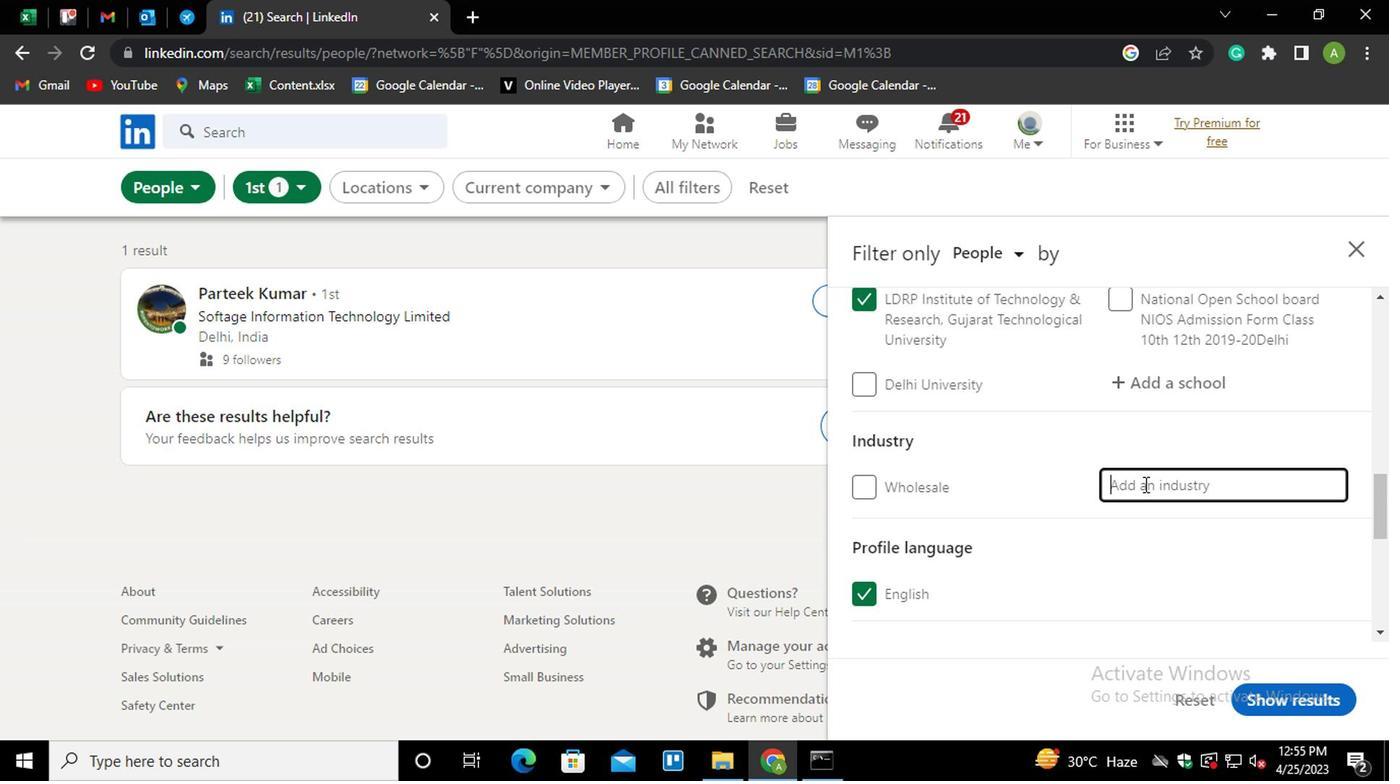 
Action: Mouse pressed left at (1134, 478)
Screenshot: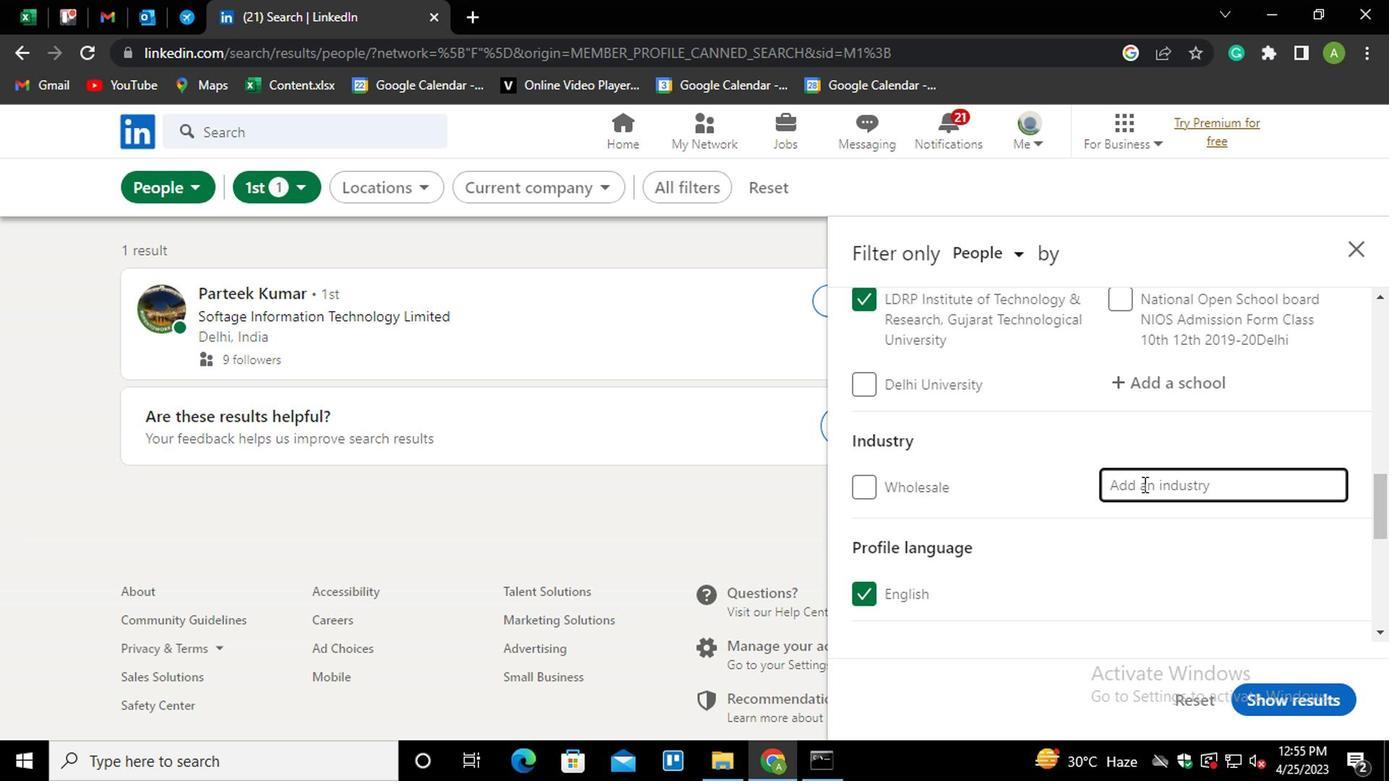 
Action: Key pressed <Key.shift>SPEC<Key.down><Key.down><Key.down><Key.down><Key.enter>
Screenshot: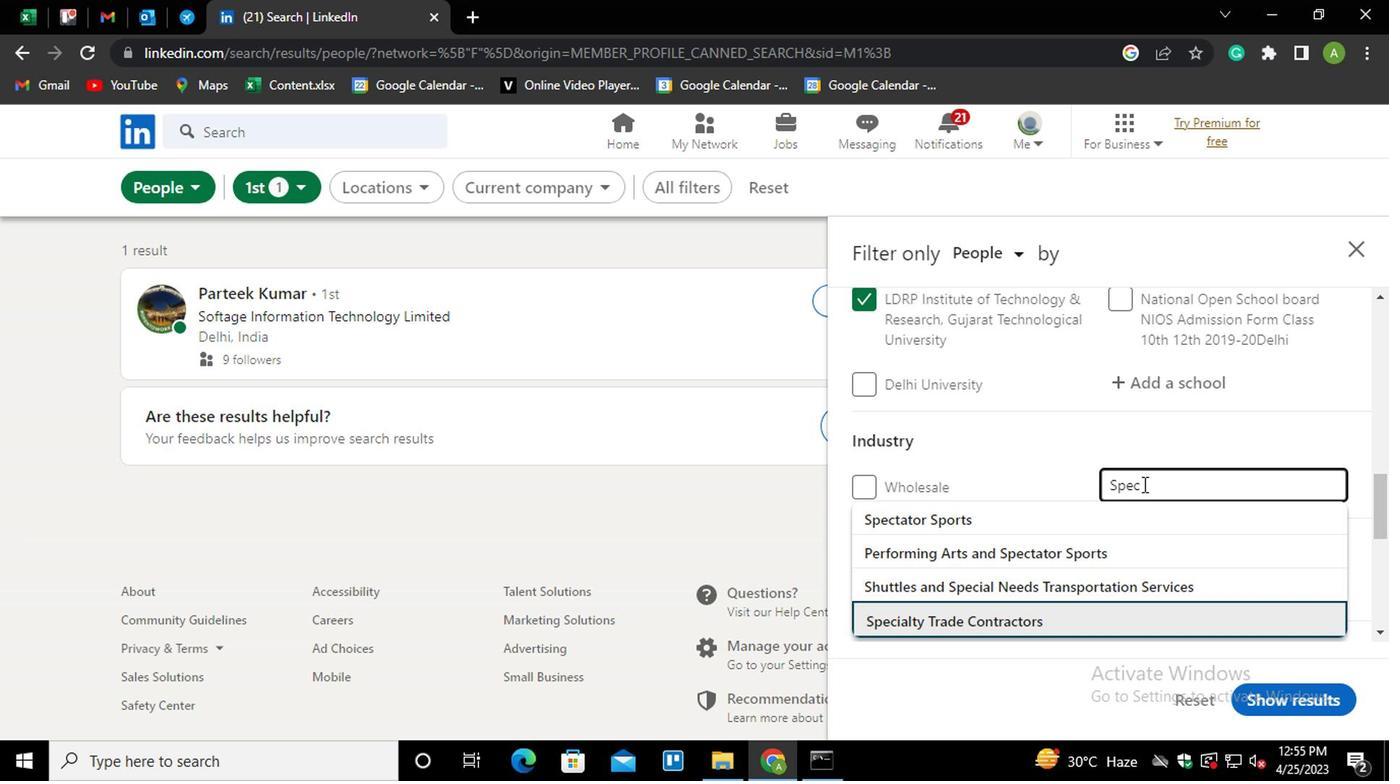 
Action: Mouse moved to (1130, 513)
Screenshot: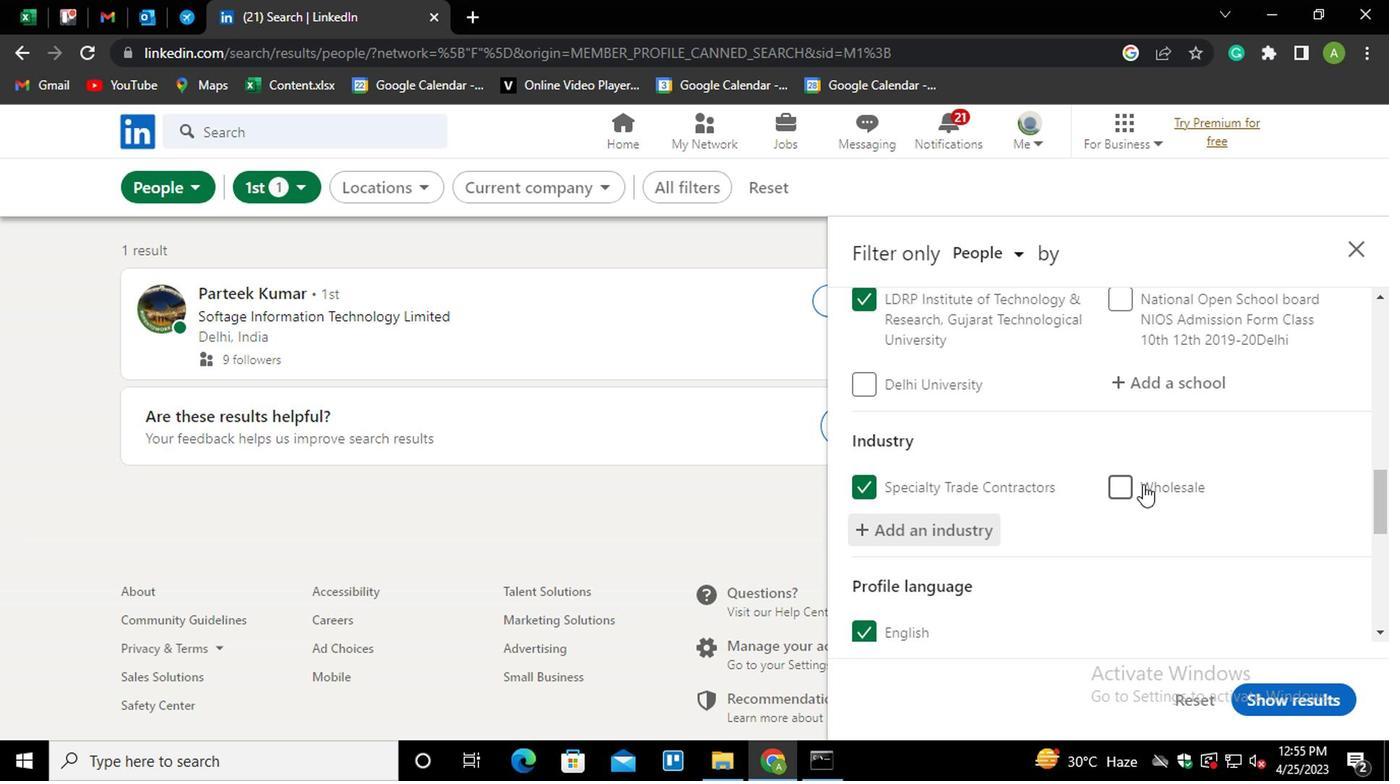 
Action: Mouse scrolled (1130, 512) with delta (0, 0)
Screenshot: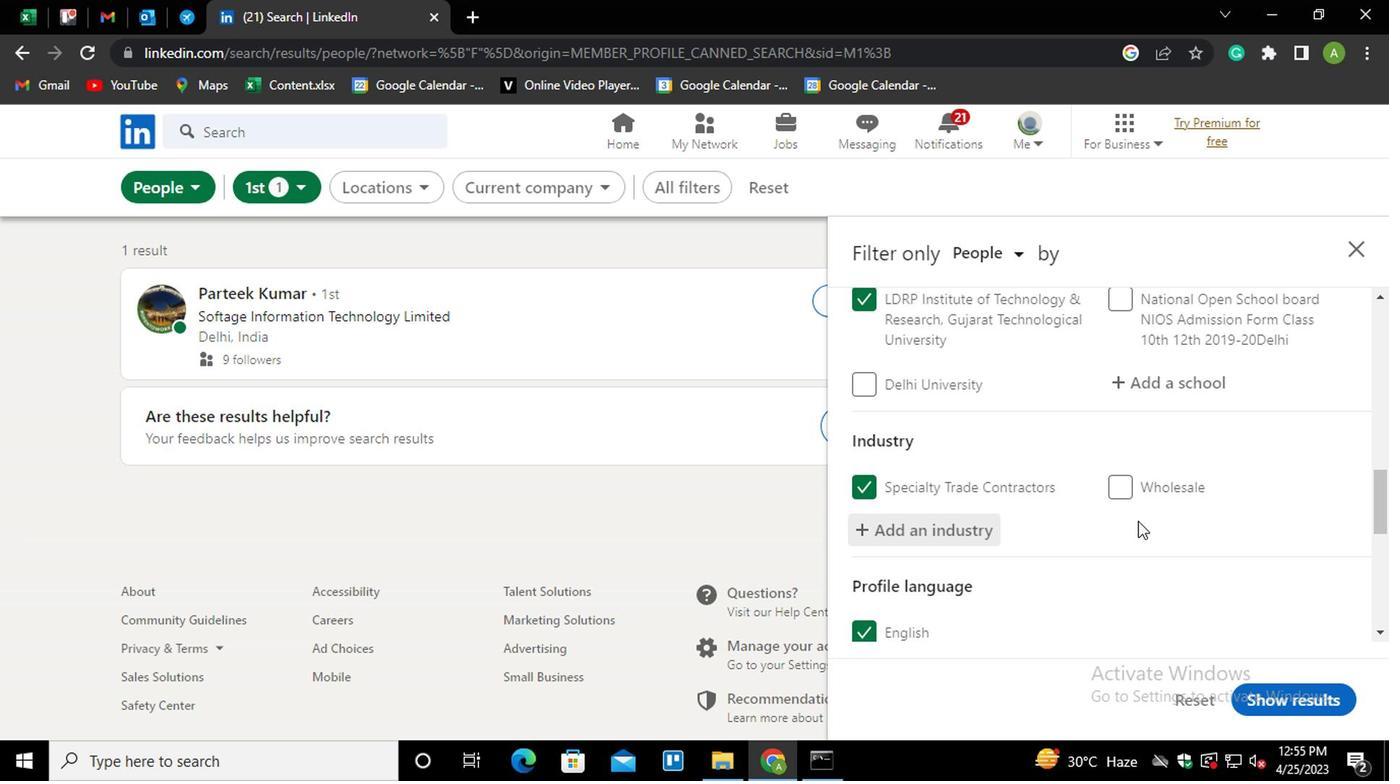 
Action: Mouse scrolled (1130, 512) with delta (0, 0)
Screenshot: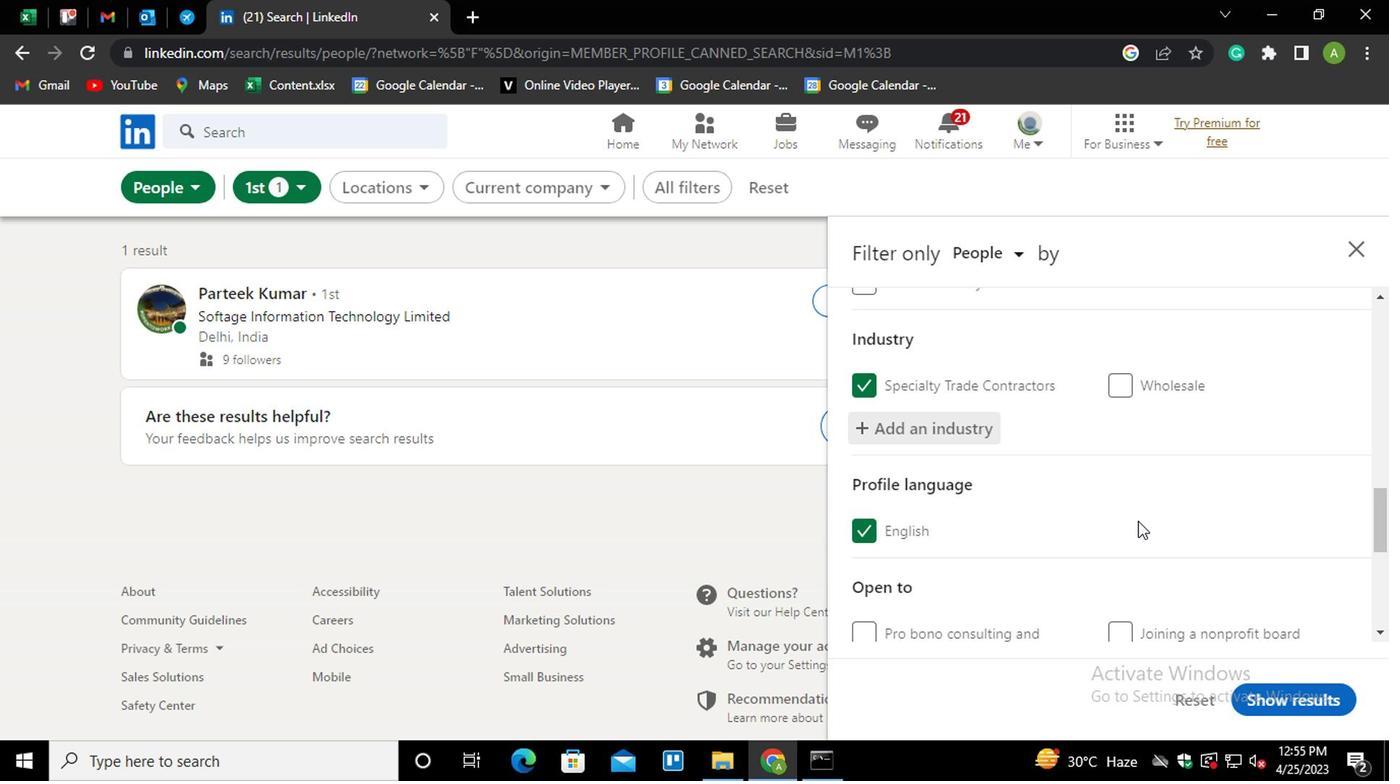
Action: Mouse scrolled (1130, 512) with delta (0, 0)
Screenshot: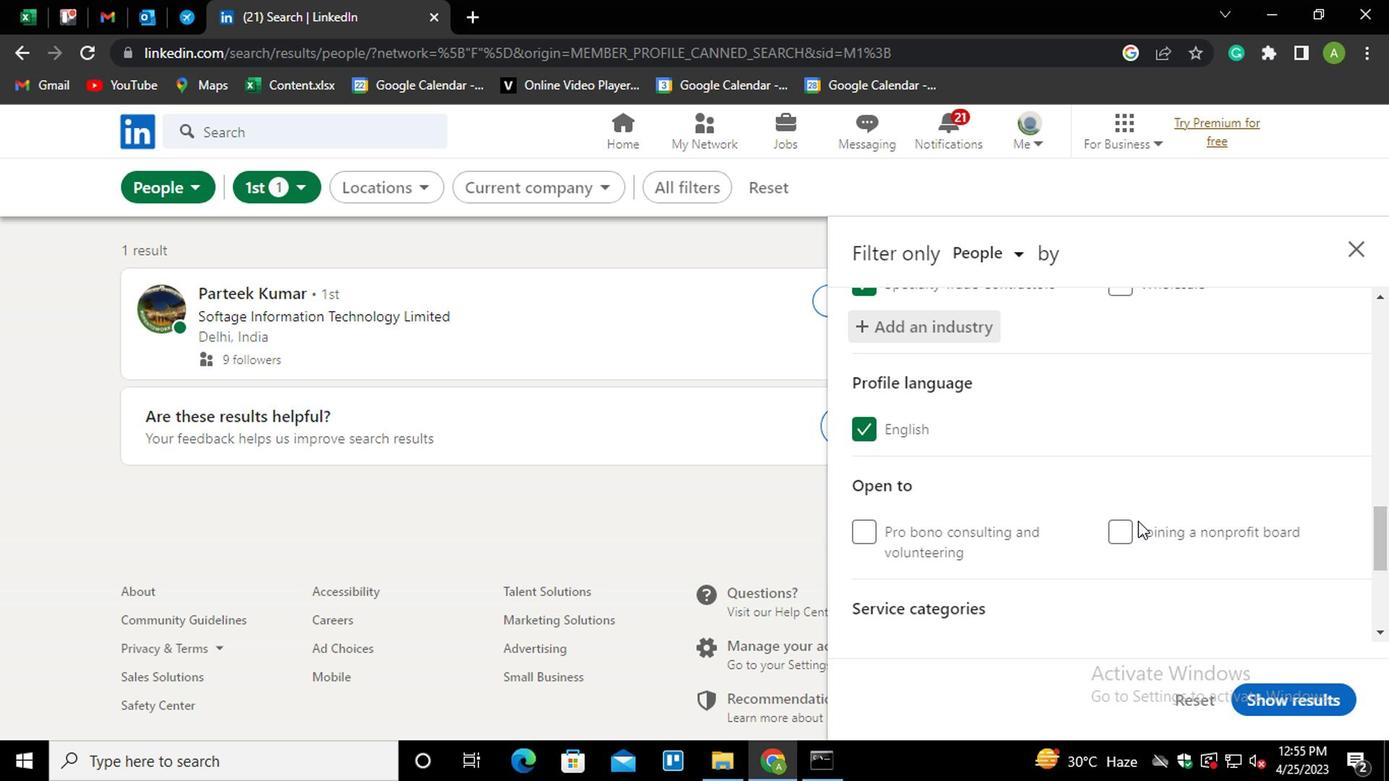 
Action: Mouse scrolled (1130, 512) with delta (0, 0)
Screenshot: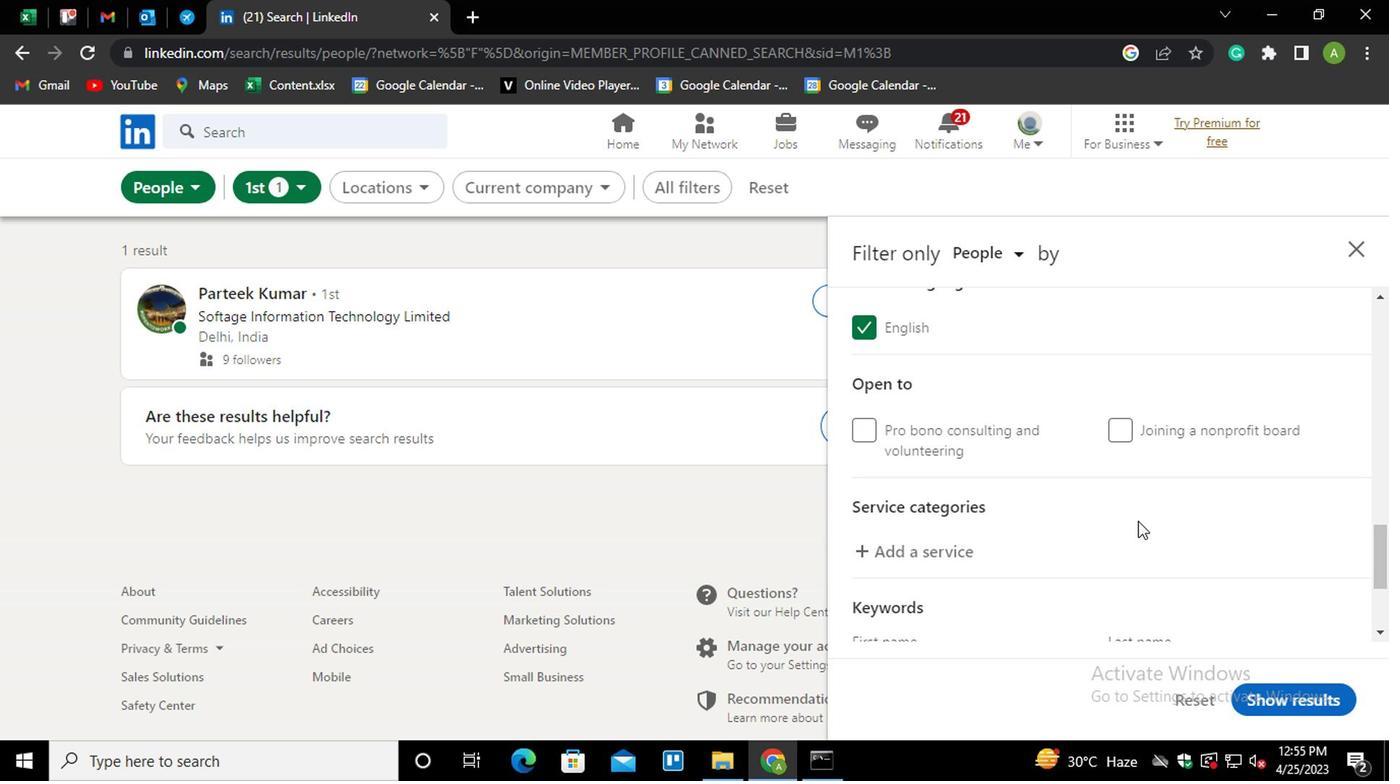 
Action: Mouse moved to (960, 451)
Screenshot: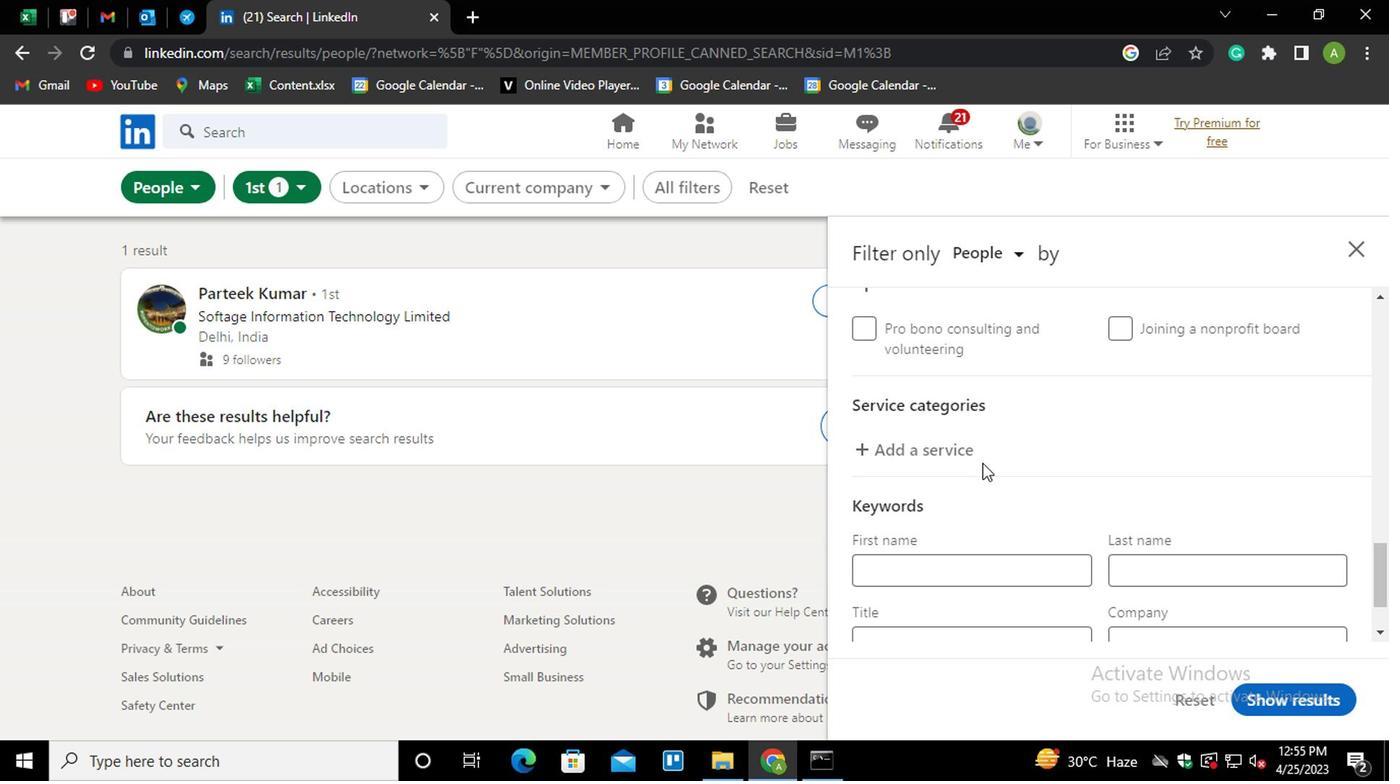 
Action: Mouse pressed left at (960, 451)
Screenshot: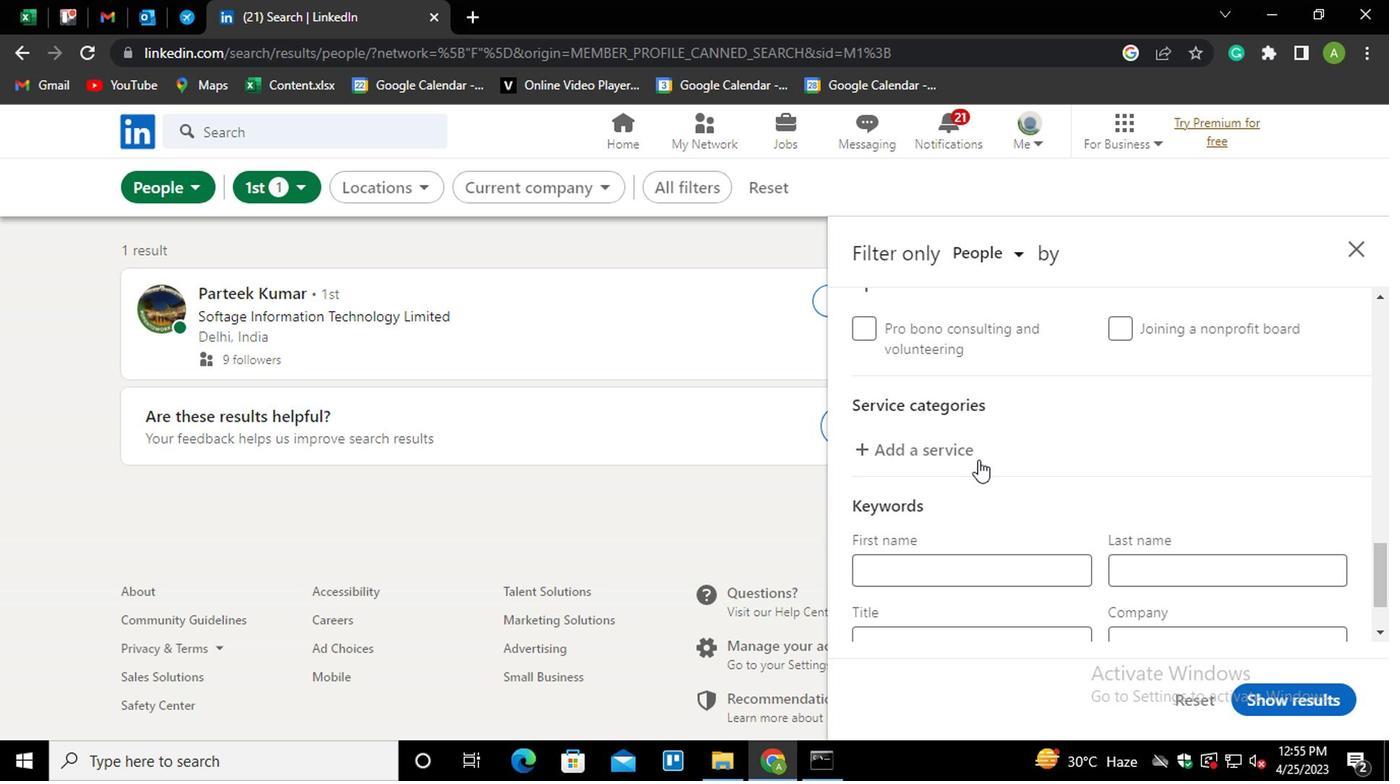 
Action: Mouse moved to (968, 442)
Screenshot: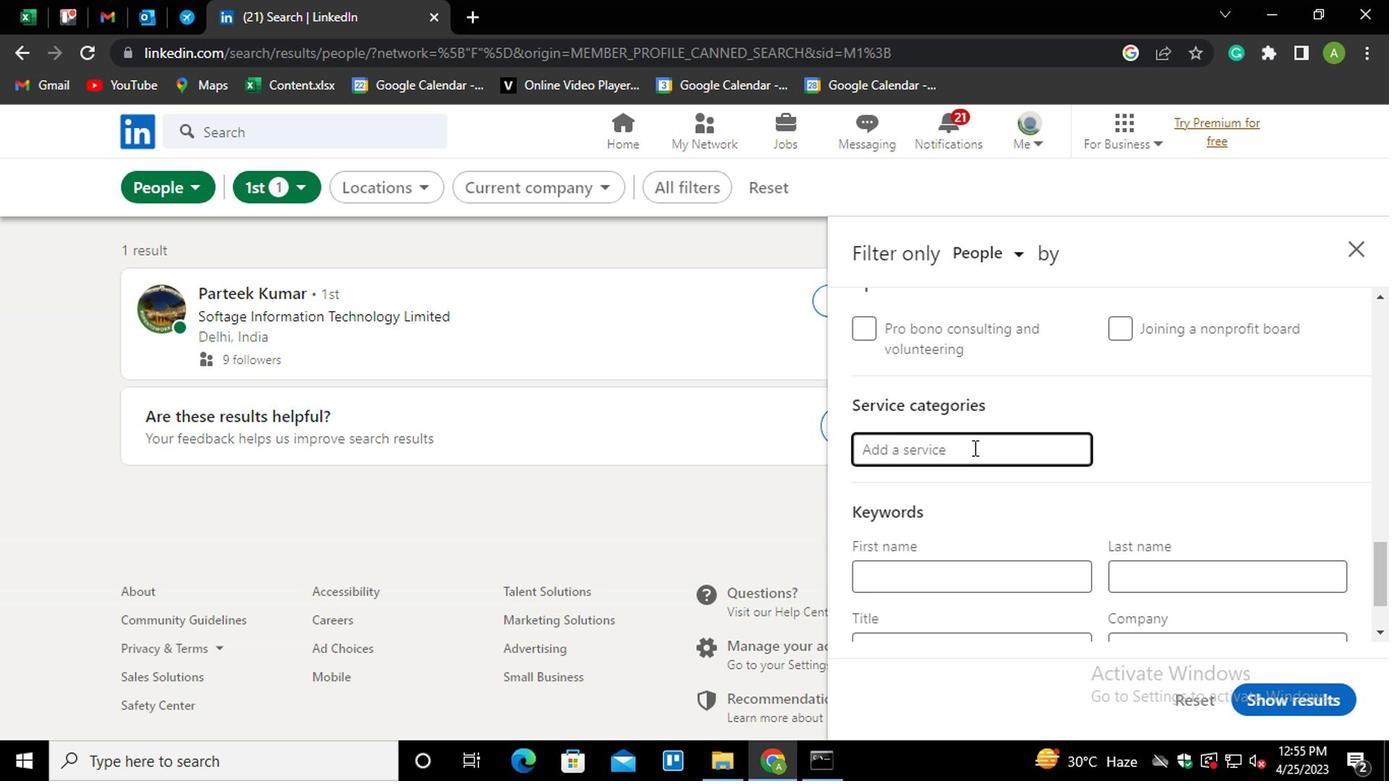 
Action: Mouse pressed left at (968, 442)
Screenshot: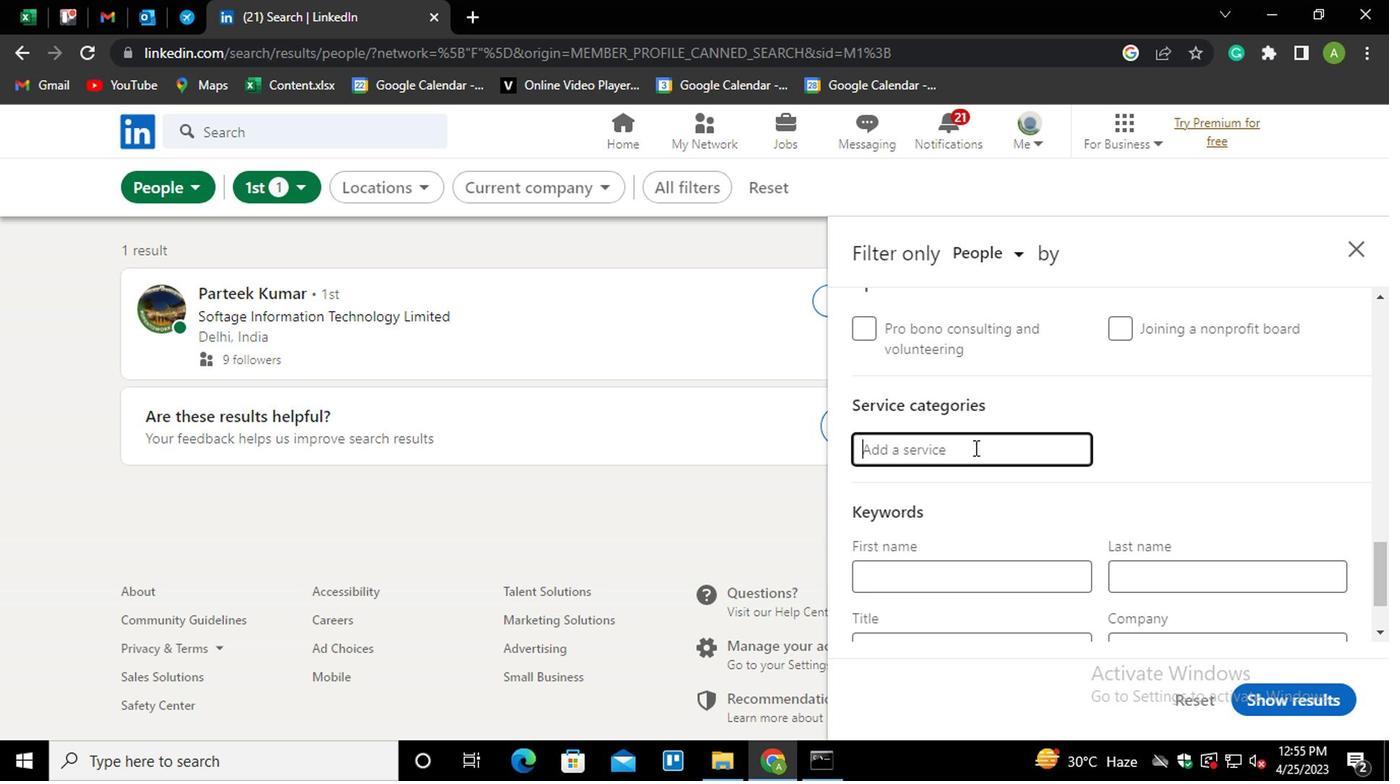 
Action: Key pressed <Key.shift>EMAIL<Key.down><Key.enter>
Screenshot: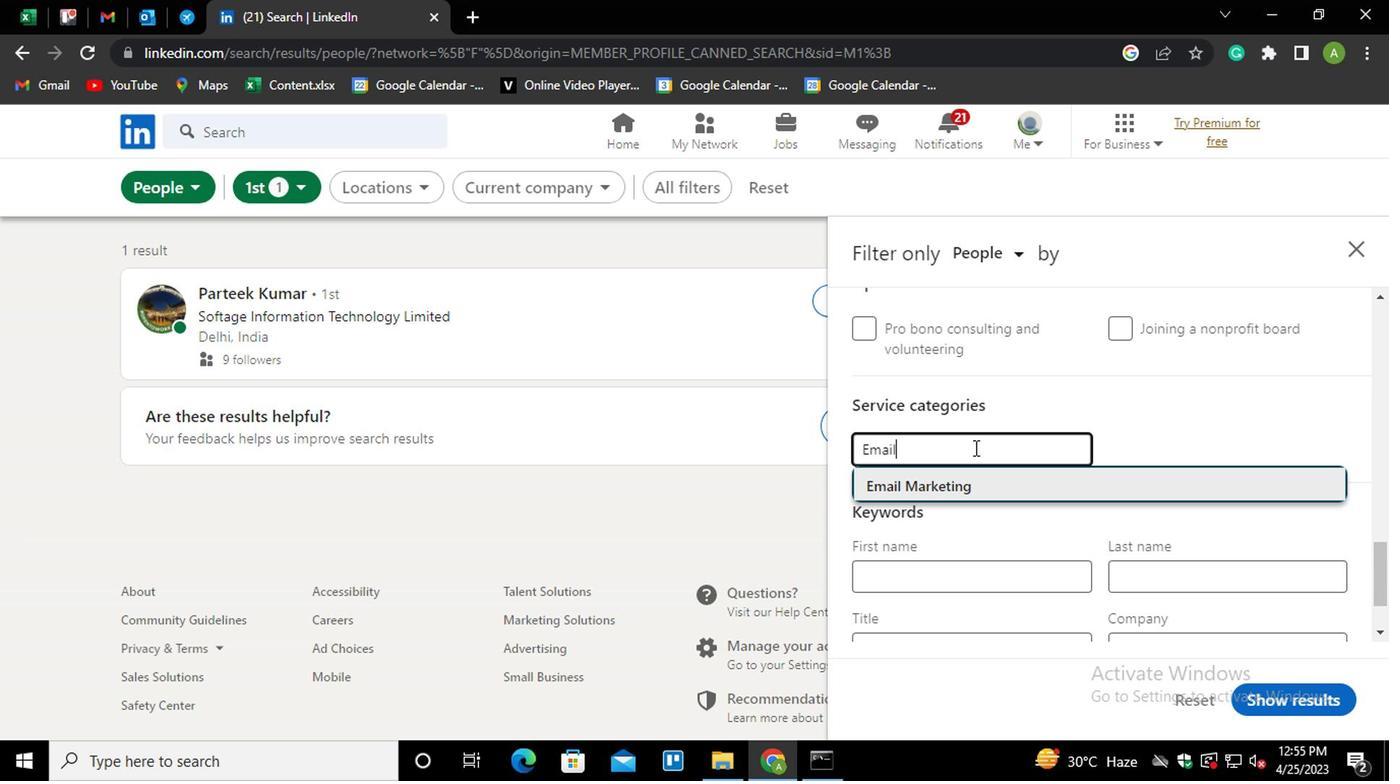 
Action: Mouse moved to (970, 450)
Screenshot: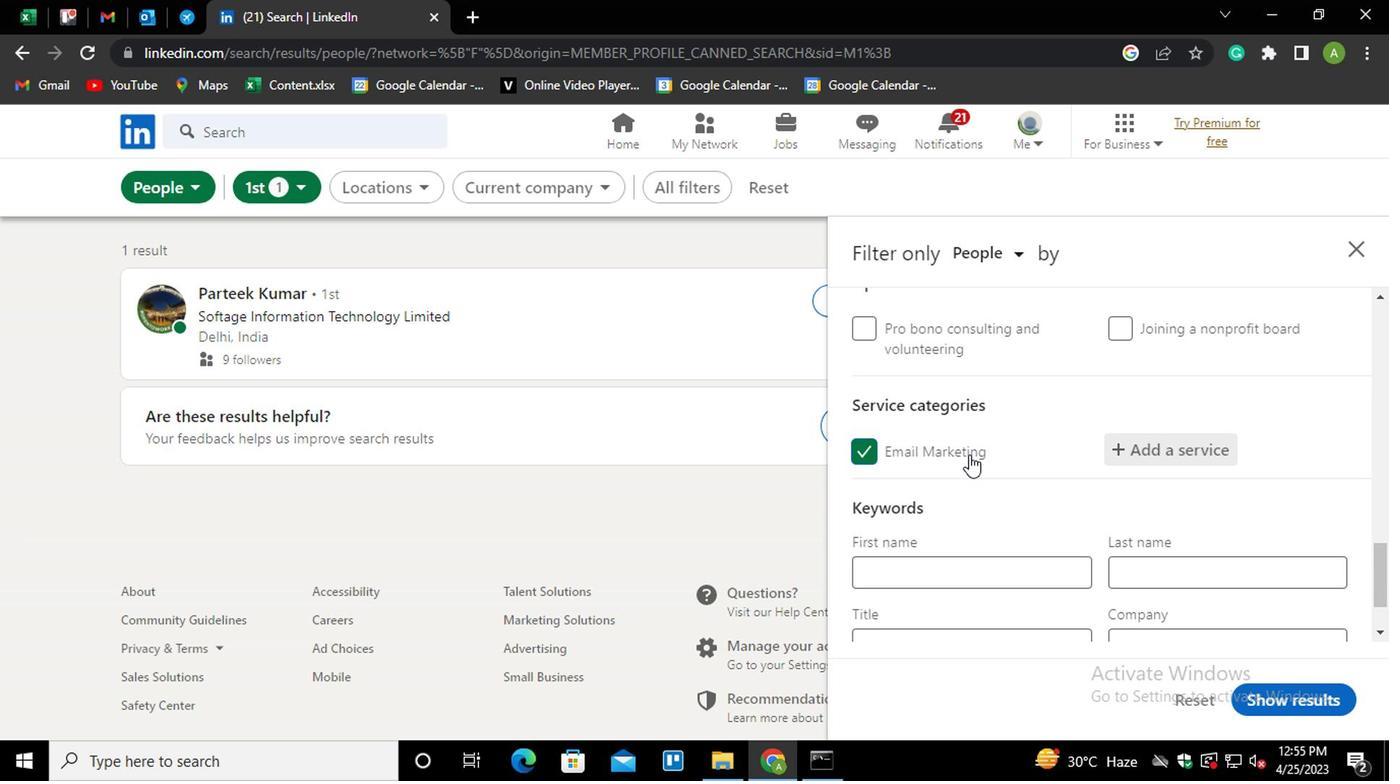 
Action: Mouse scrolled (970, 449) with delta (0, -1)
Screenshot: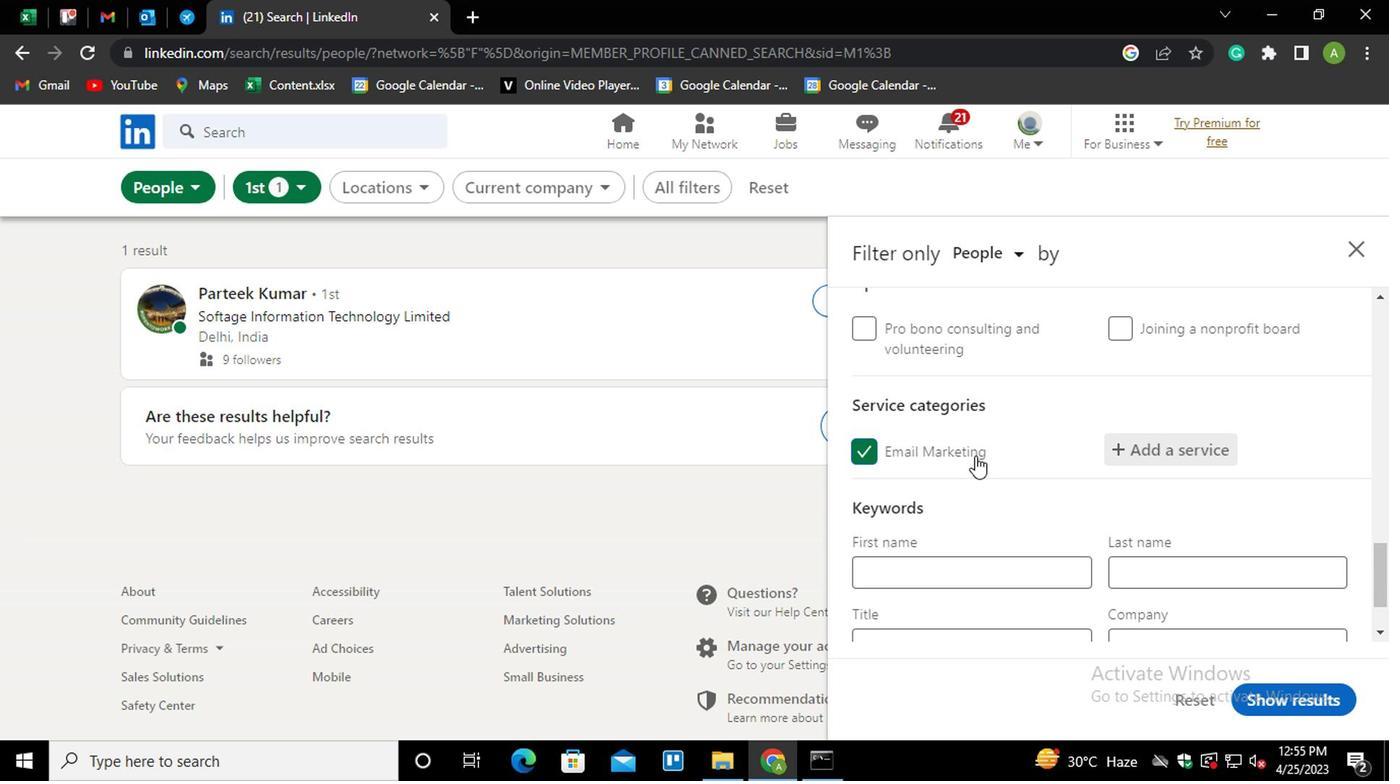 
Action: Mouse scrolled (970, 449) with delta (0, -1)
Screenshot: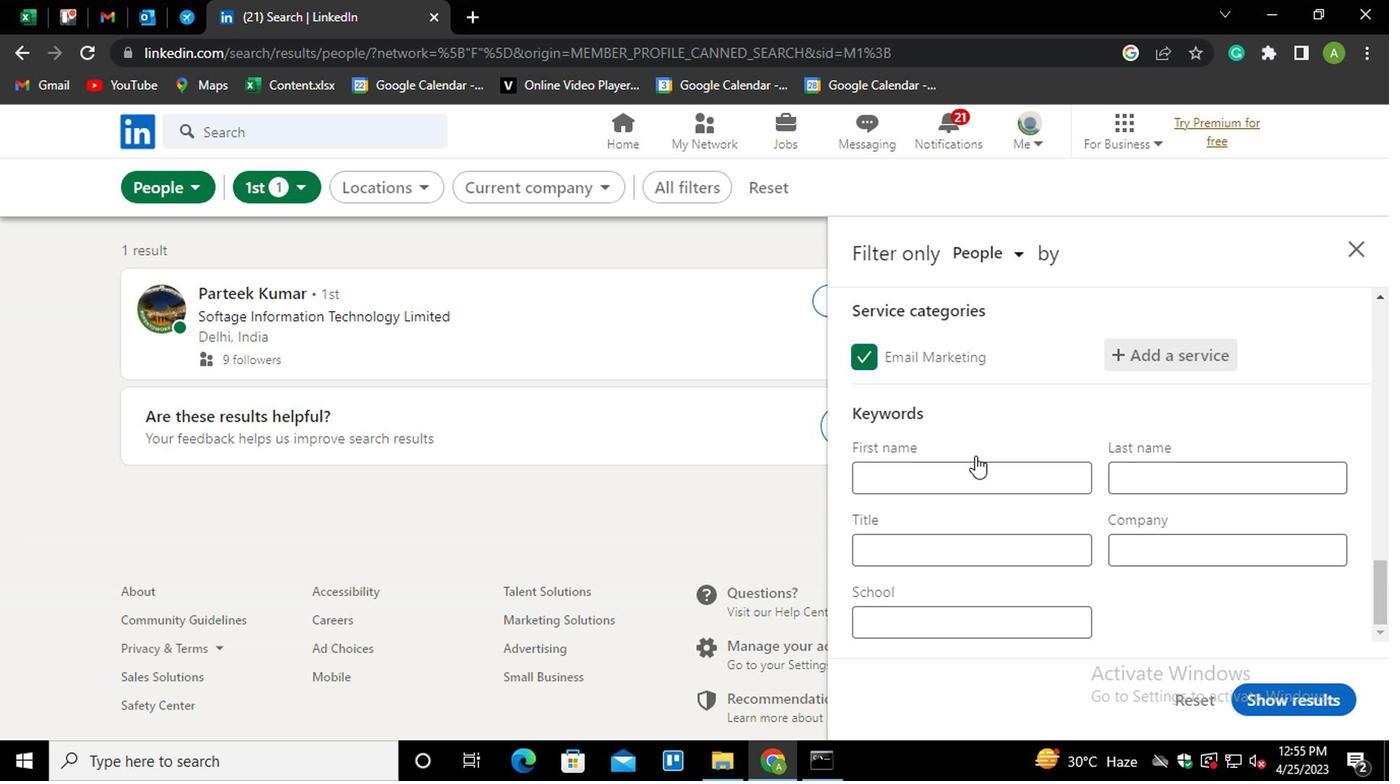 
Action: Mouse moved to (933, 544)
Screenshot: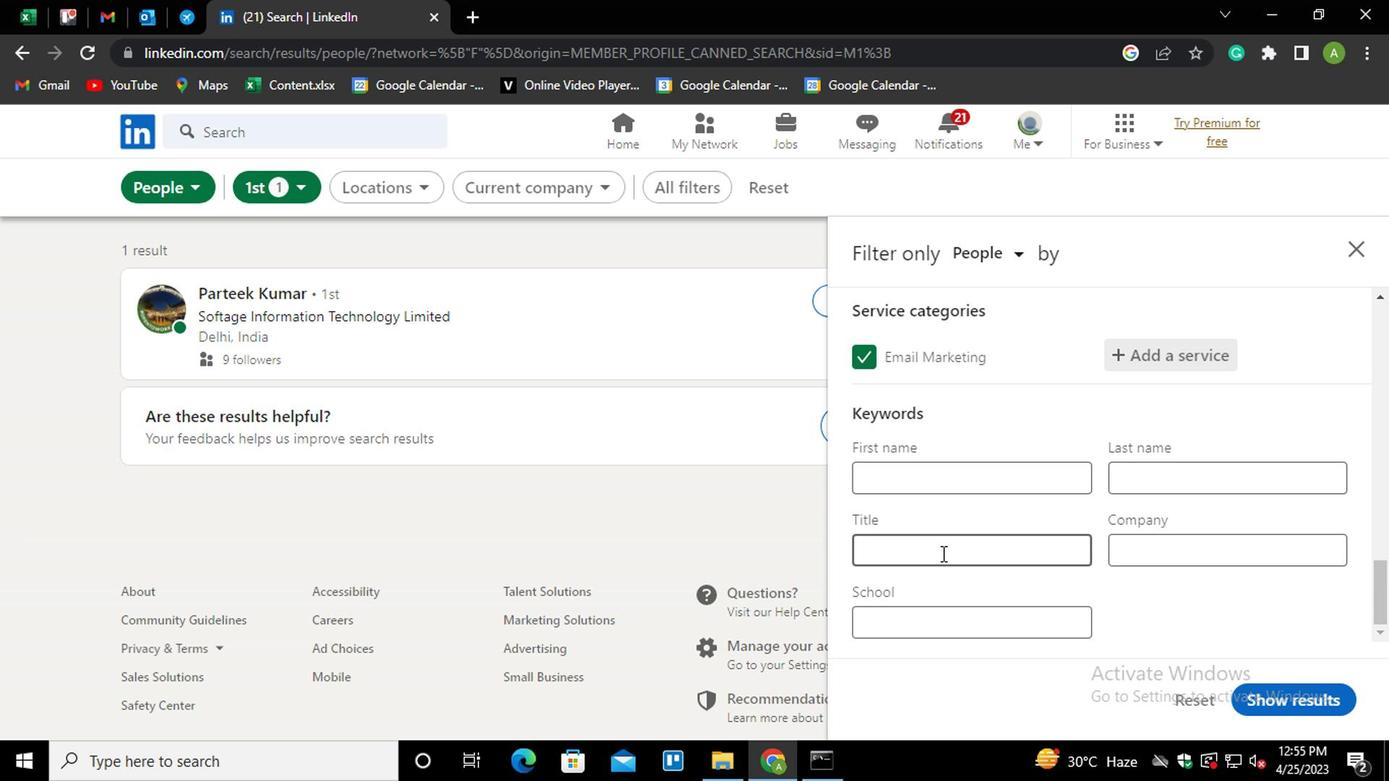 
Action: Mouse pressed left at (933, 544)
Screenshot: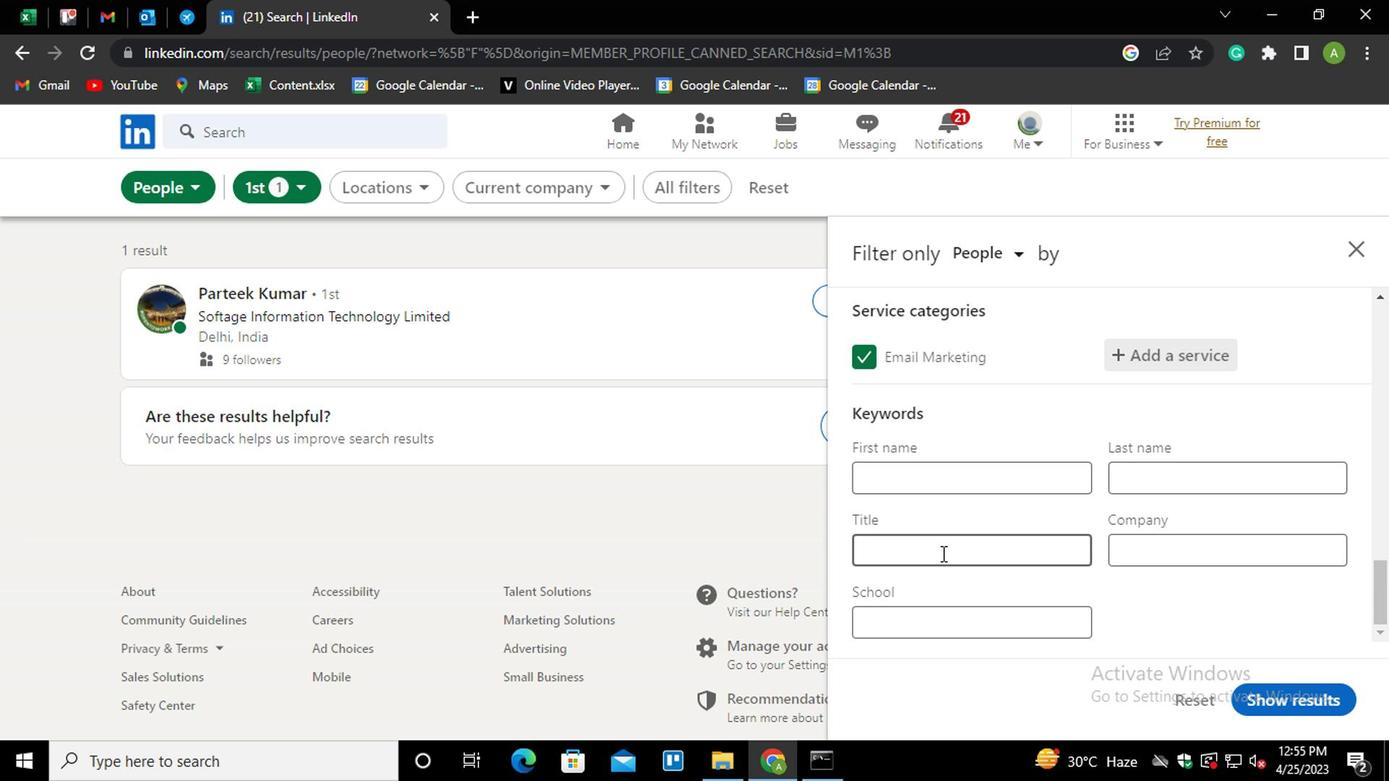 
Action: Mouse moved to (928, 545)
Screenshot: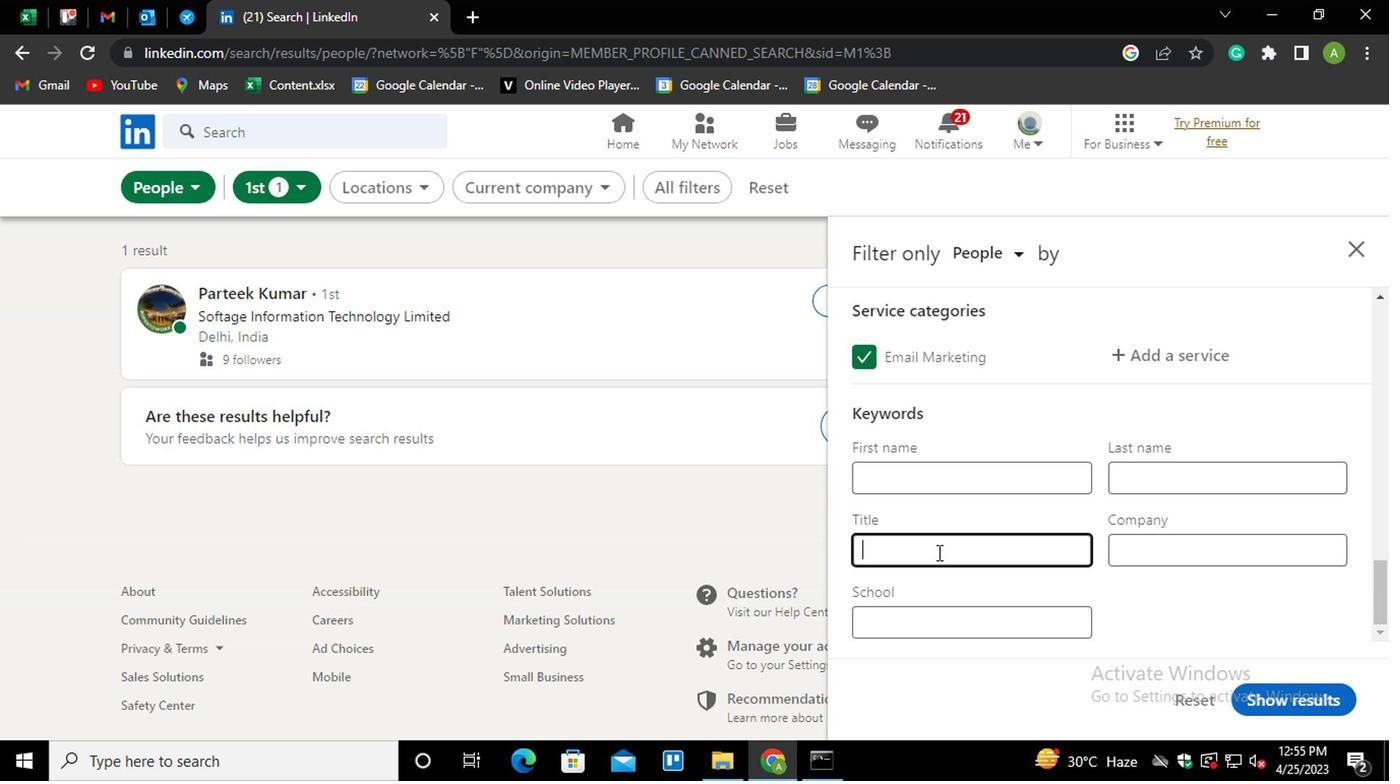 
Action: Key pressed <Key.shift>SECE<Key.backspace>RETARY
Screenshot: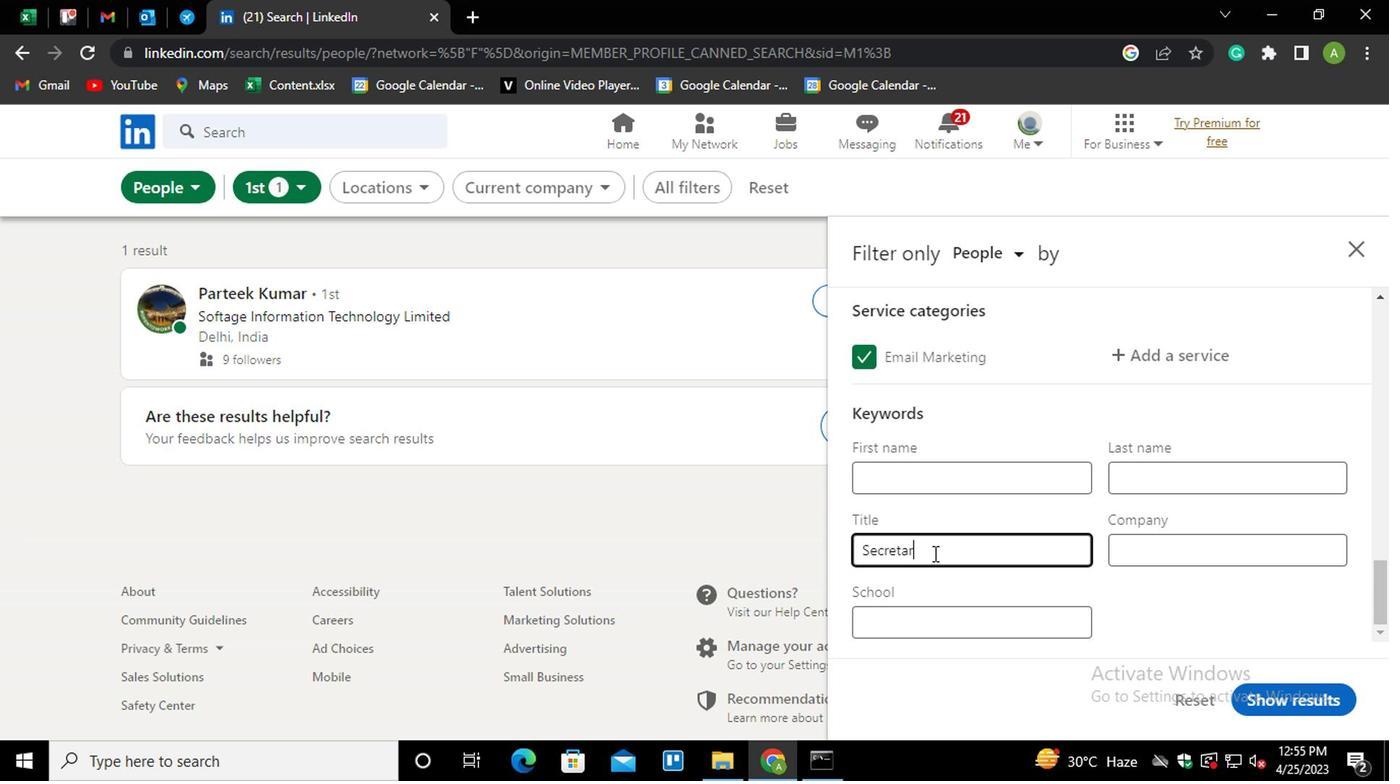 
Action: Mouse moved to (1249, 601)
Screenshot: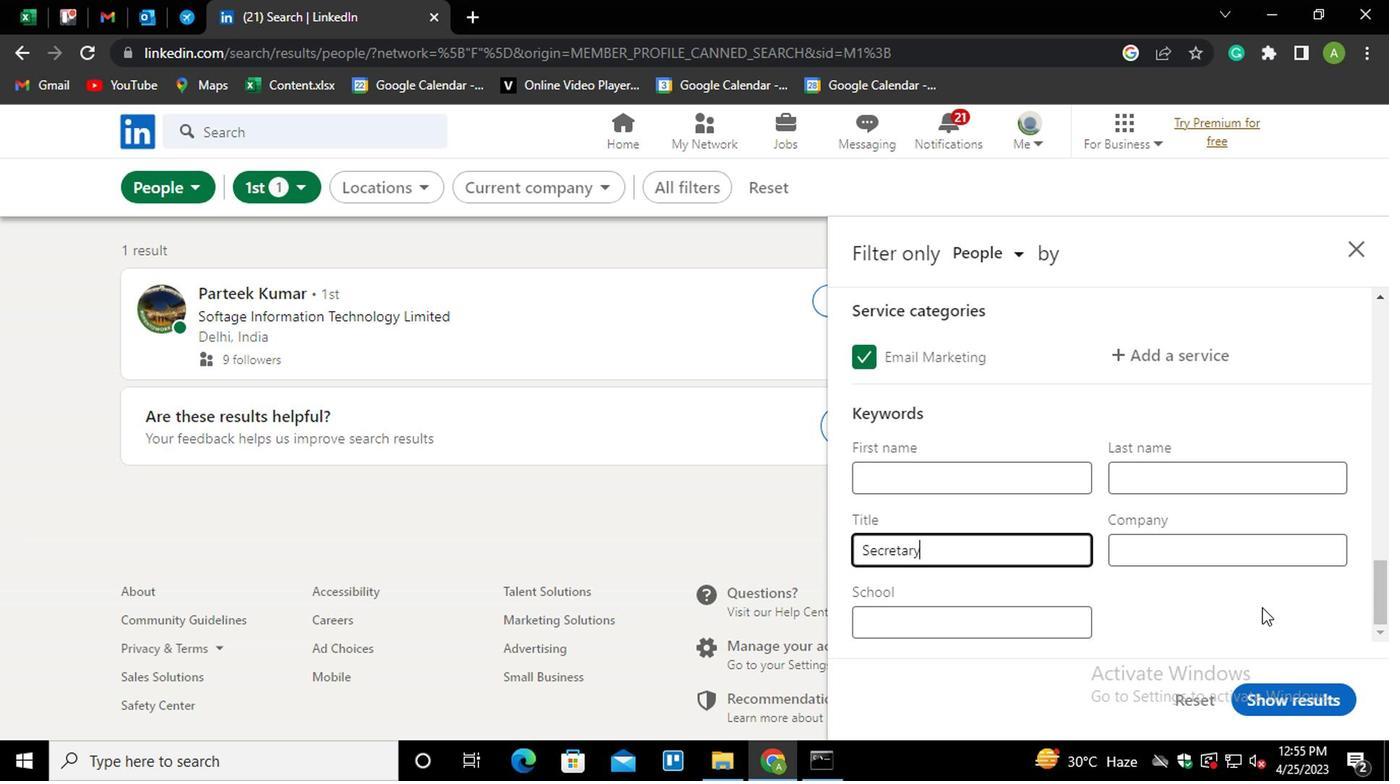 
Action: Mouse pressed left at (1249, 601)
Screenshot: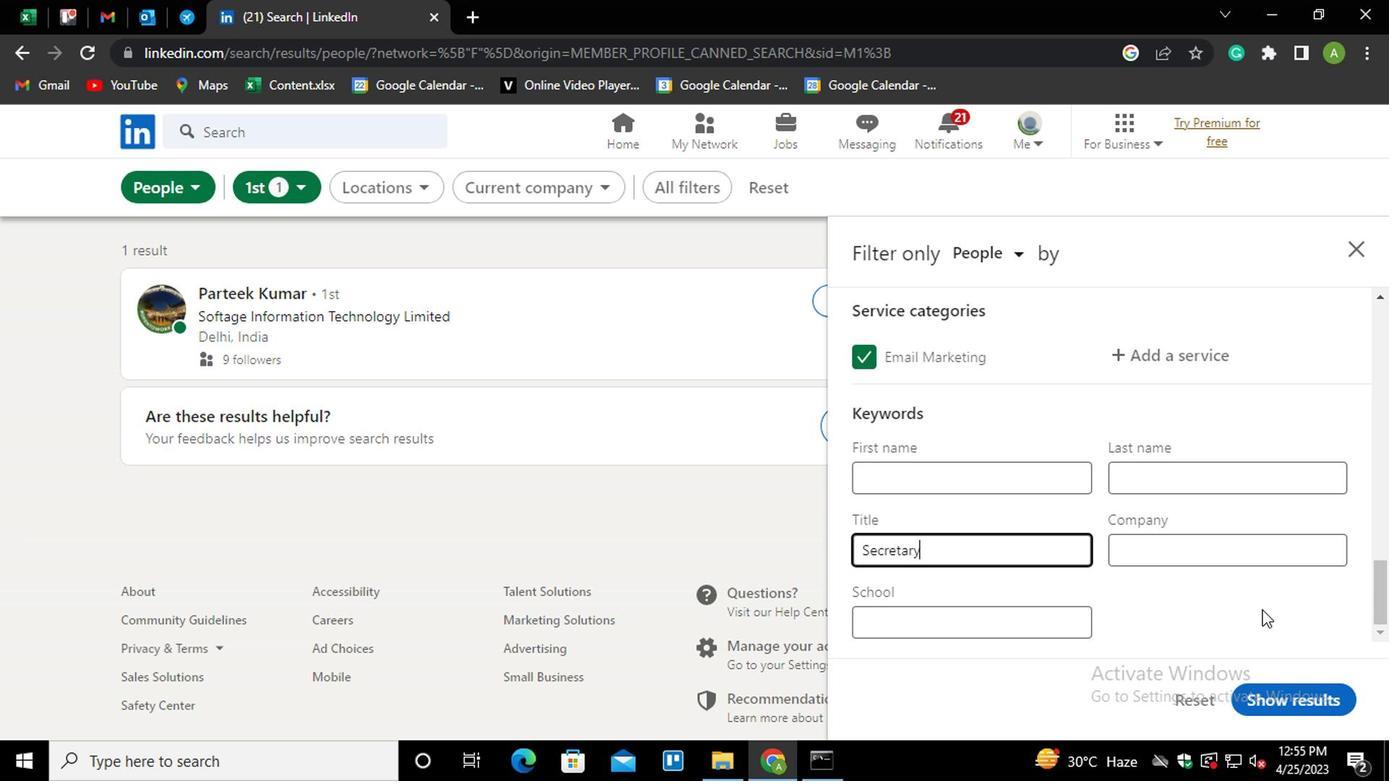 
Action: Mouse moved to (1269, 678)
Screenshot: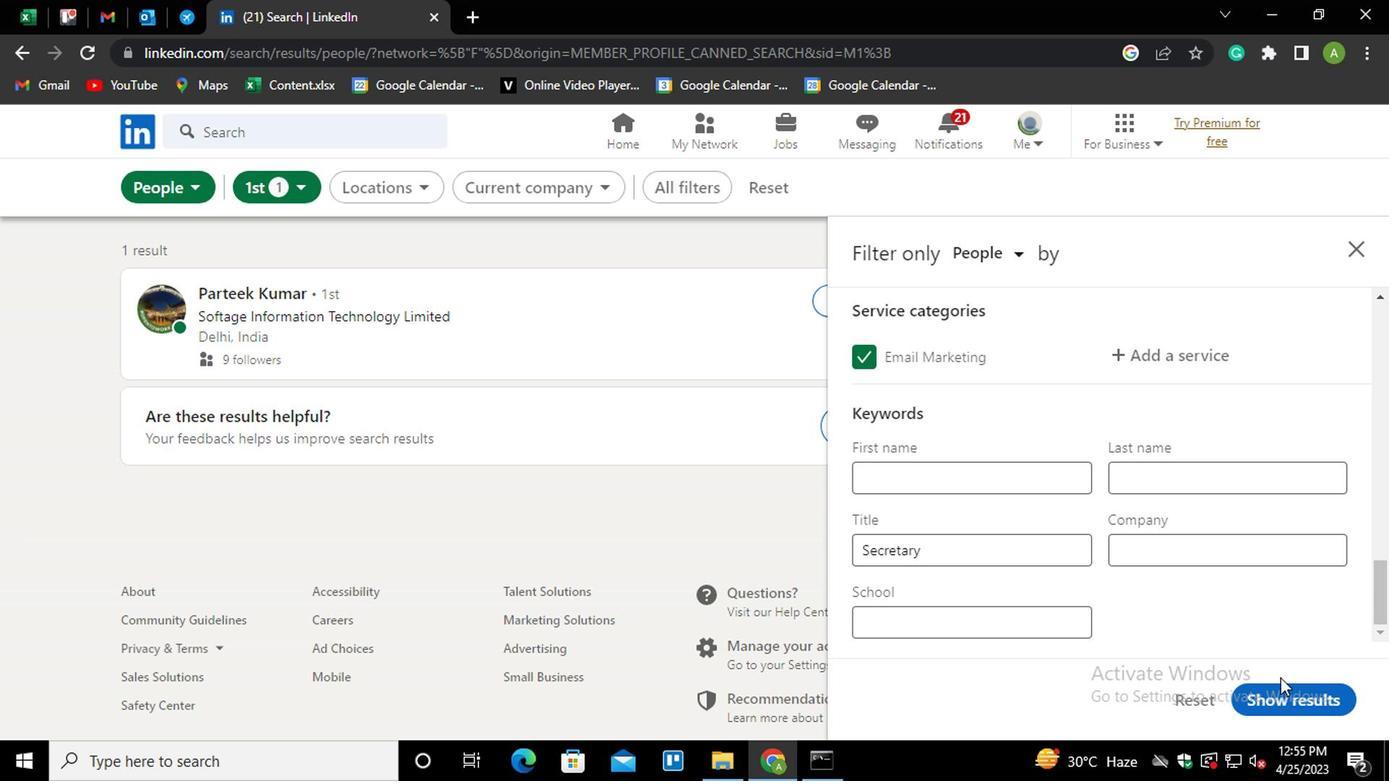 
Action: Mouse pressed left at (1269, 678)
Screenshot: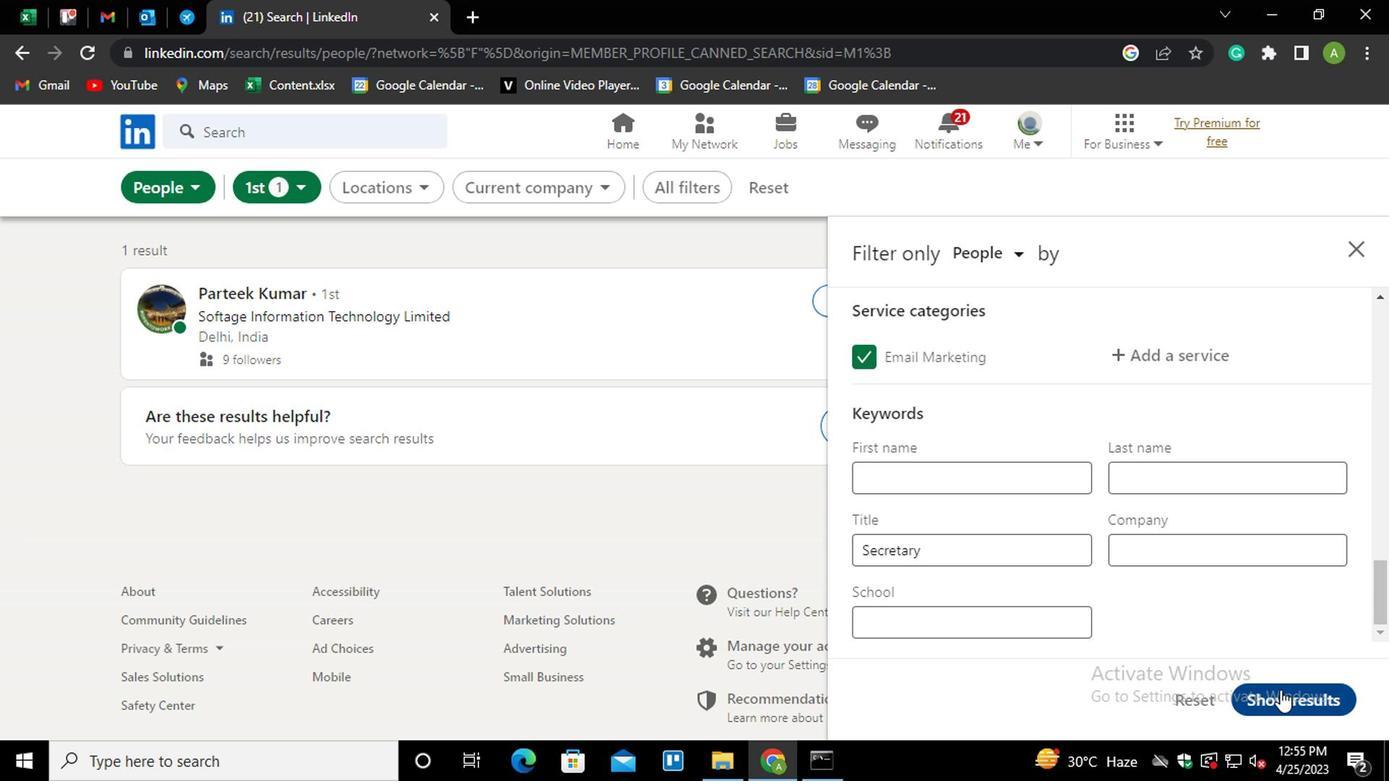 
Action: Mouse moved to (1207, 553)
Screenshot: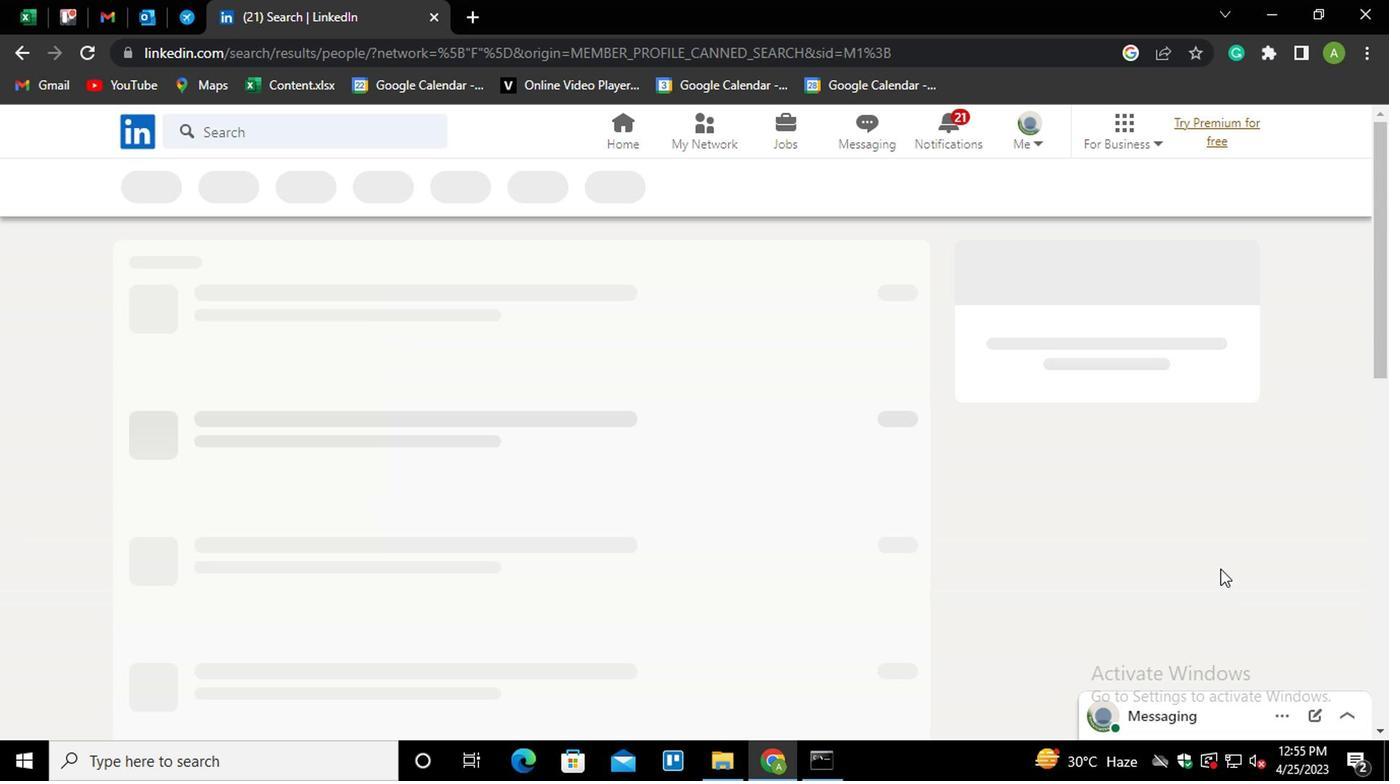 
